 Task: Change  the formatting of the data to Which is Greater than5, In conditional formating, put the option 'Yellow Fill with Drak Yellow Text'In the sheet  Attendance Sheet for Weekly Assessmentbook
Action: Mouse moved to (143, 65)
Screenshot: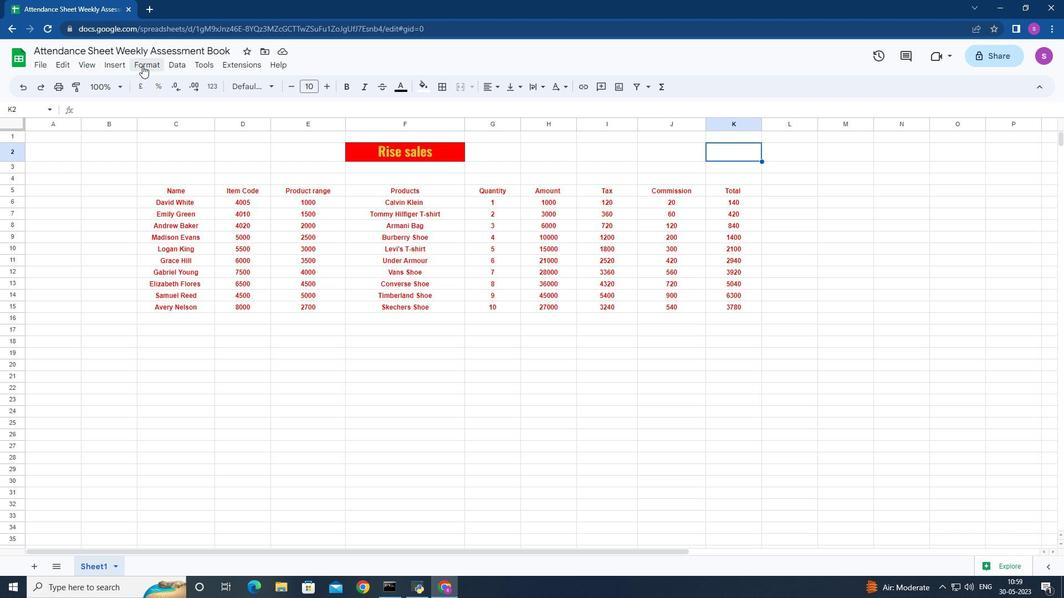 
Action: Mouse pressed left at (143, 65)
Screenshot: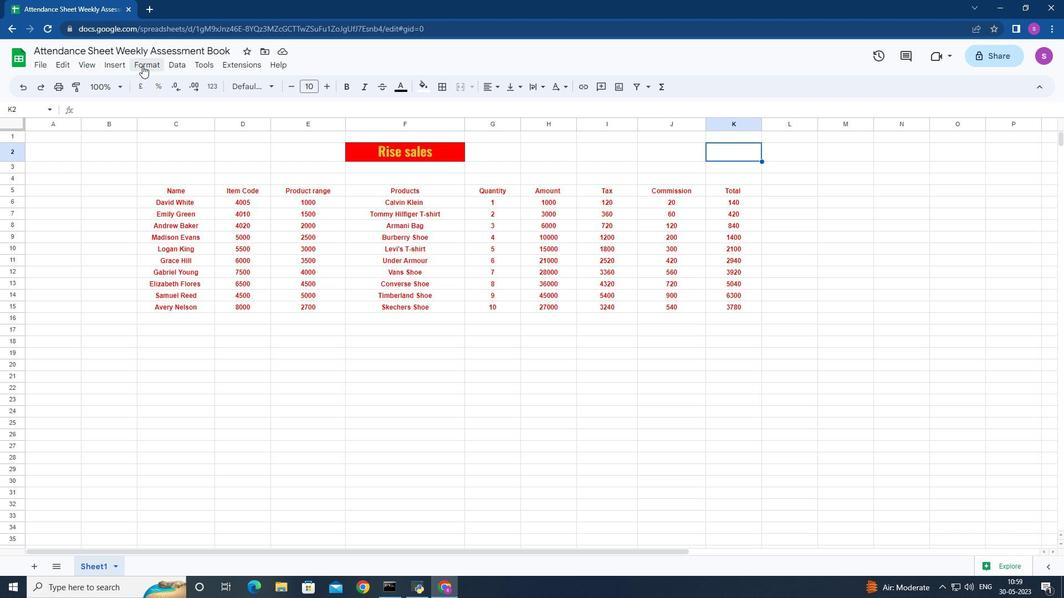 
Action: Mouse moved to (231, 257)
Screenshot: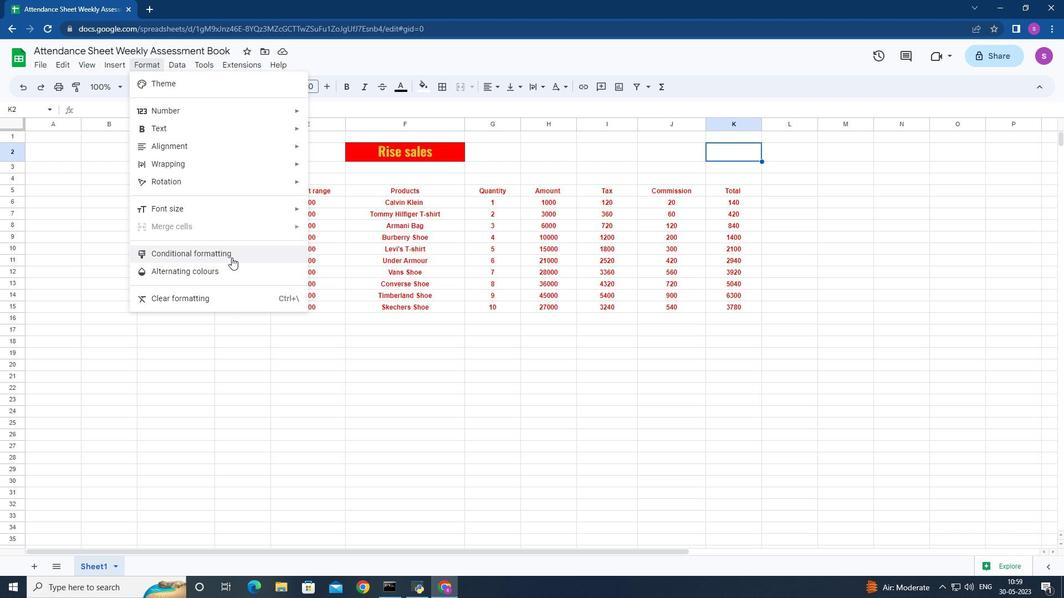 
Action: Mouse pressed left at (231, 257)
Screenshot: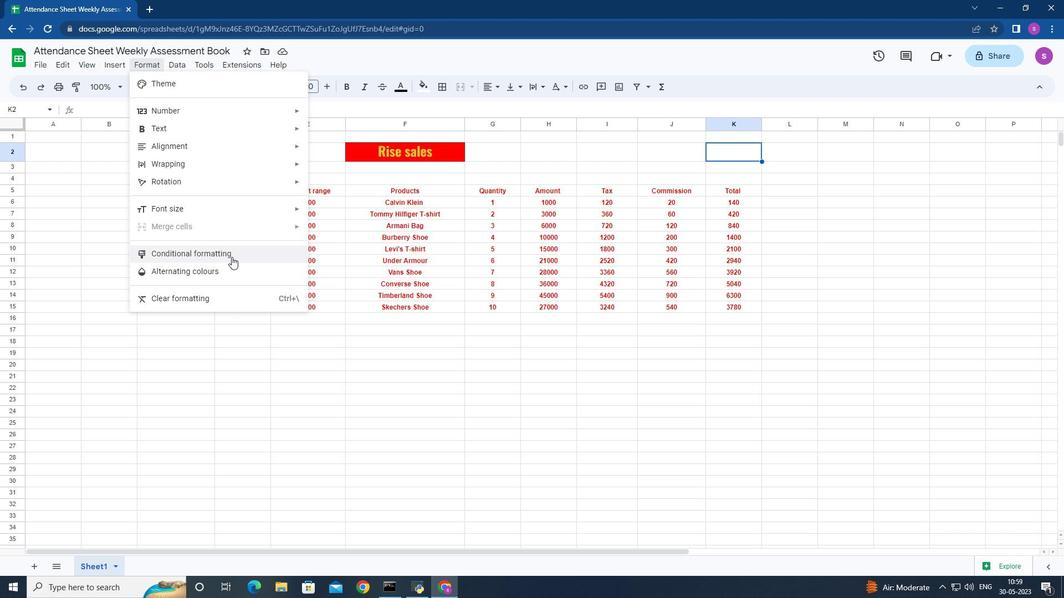 
Action: Mouse moved to (947, 141)
Screenshot: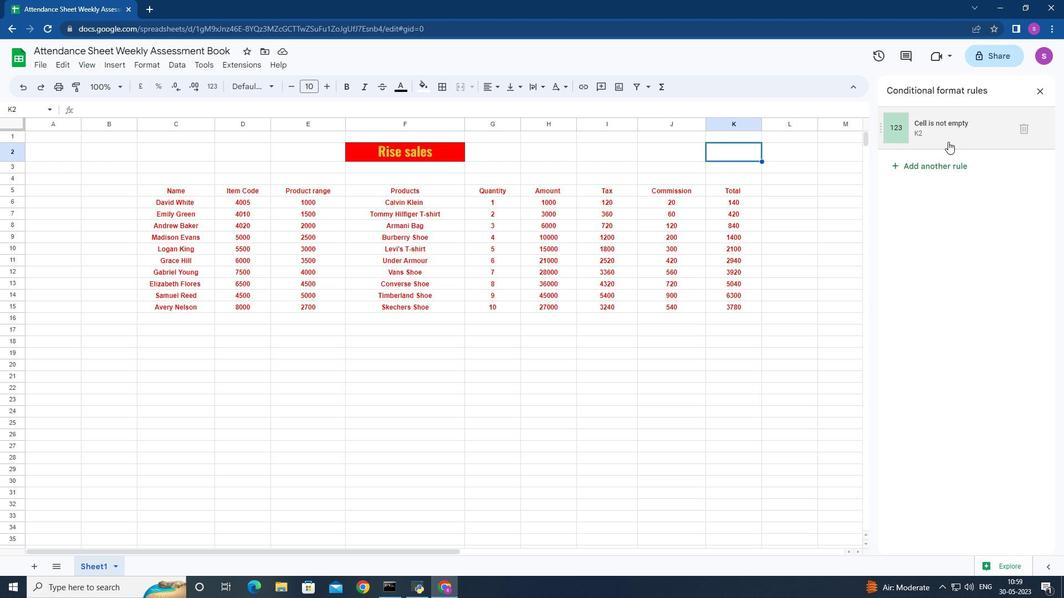 
Action: Mouse pressed left at (947, 141)
Screenshot: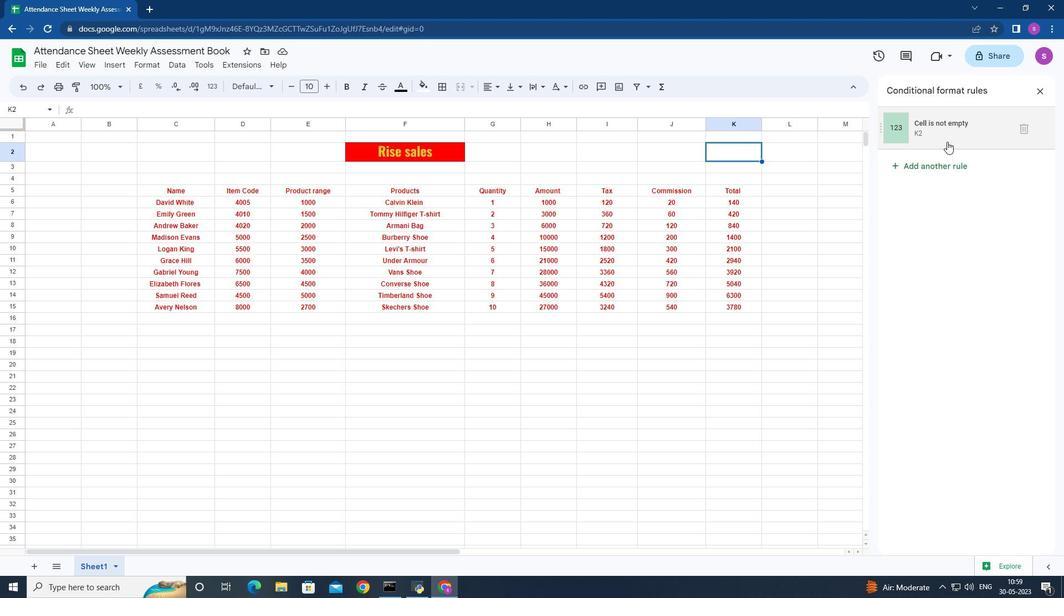 
Action: Mouse moved to (942, 235)
Screenshot: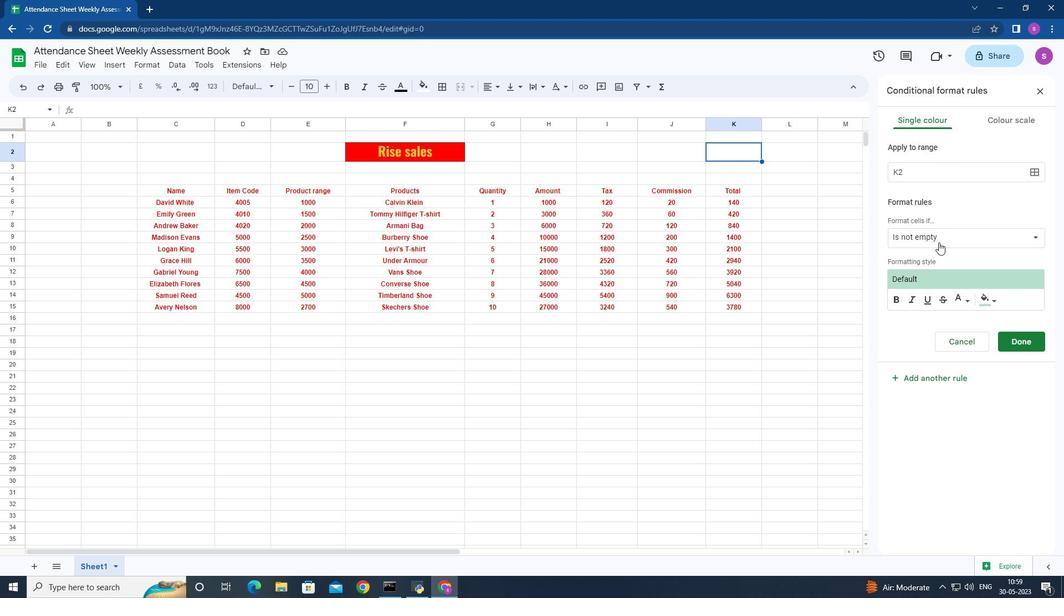 
Action: Mouse pressed left at (942, 235)
Screenshot: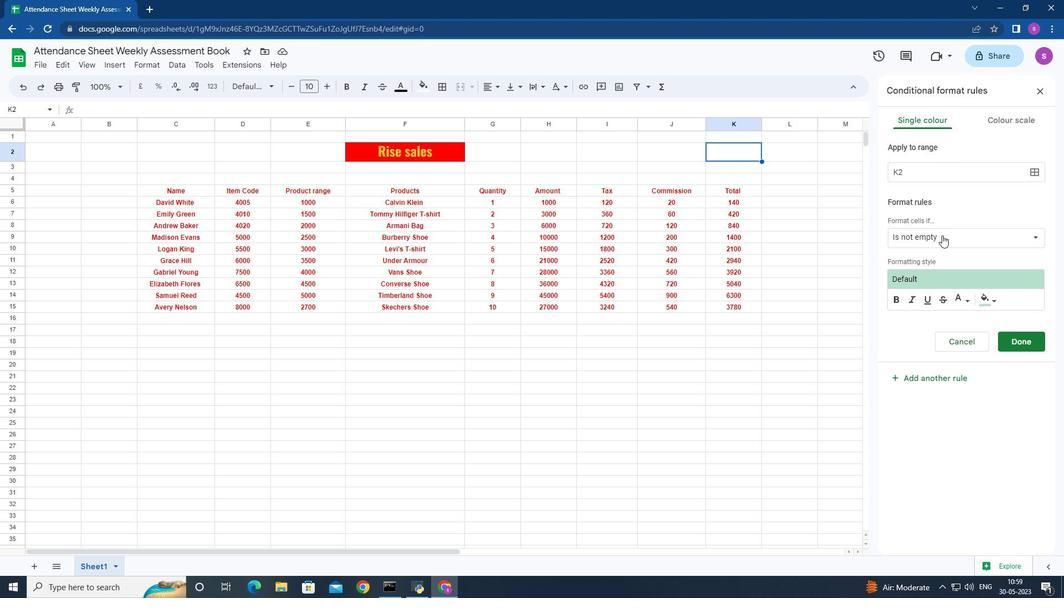 
Action: Mouse moved to (966, 417)
Screenshot: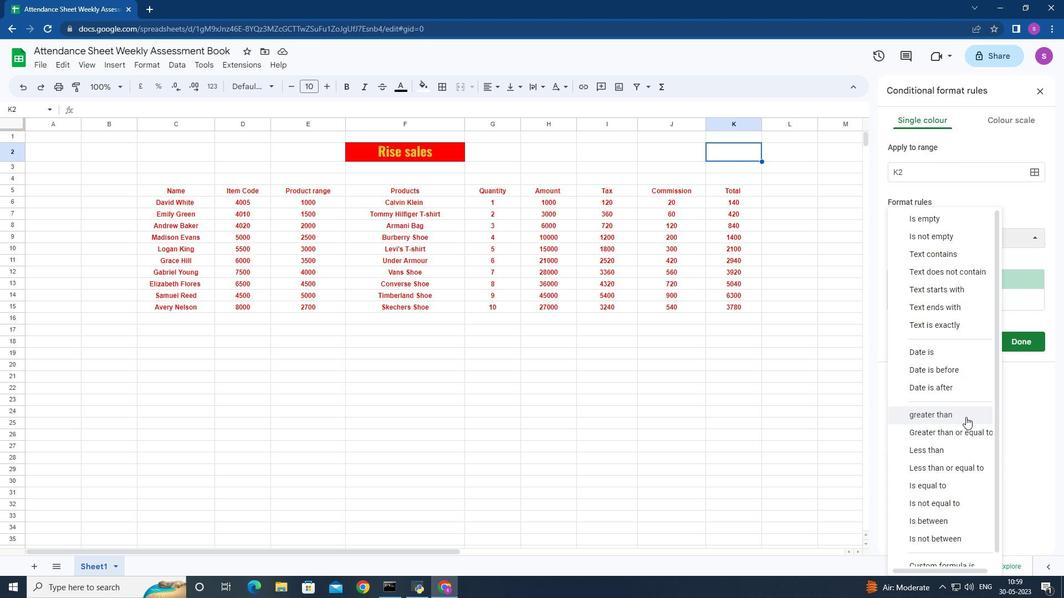 
Action: Mouse pressed left at (966, 417)
Screenshot: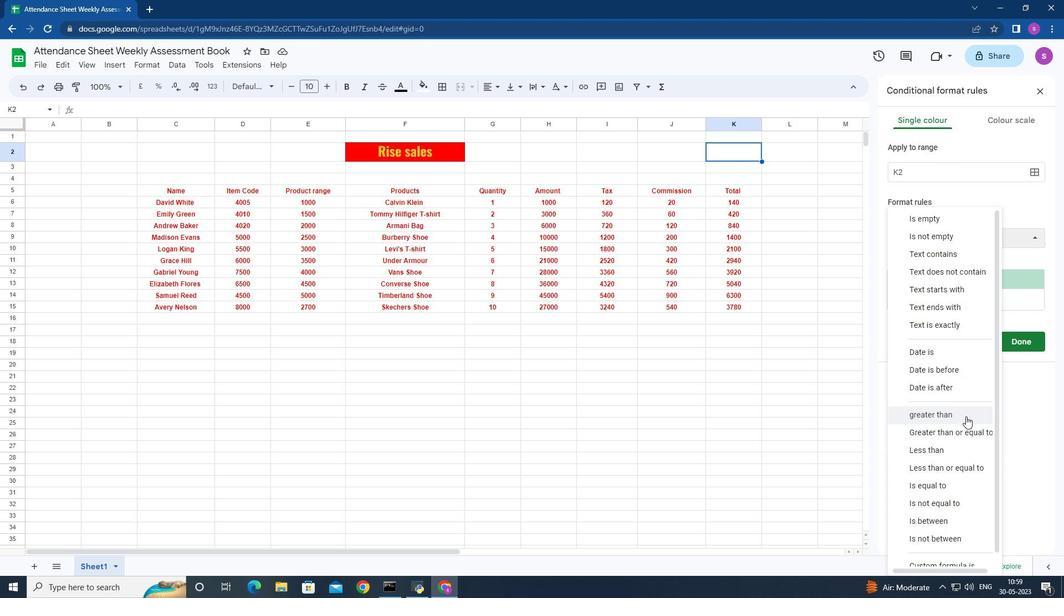 
Action: Mouse moved to (933, 265)
Screenshot: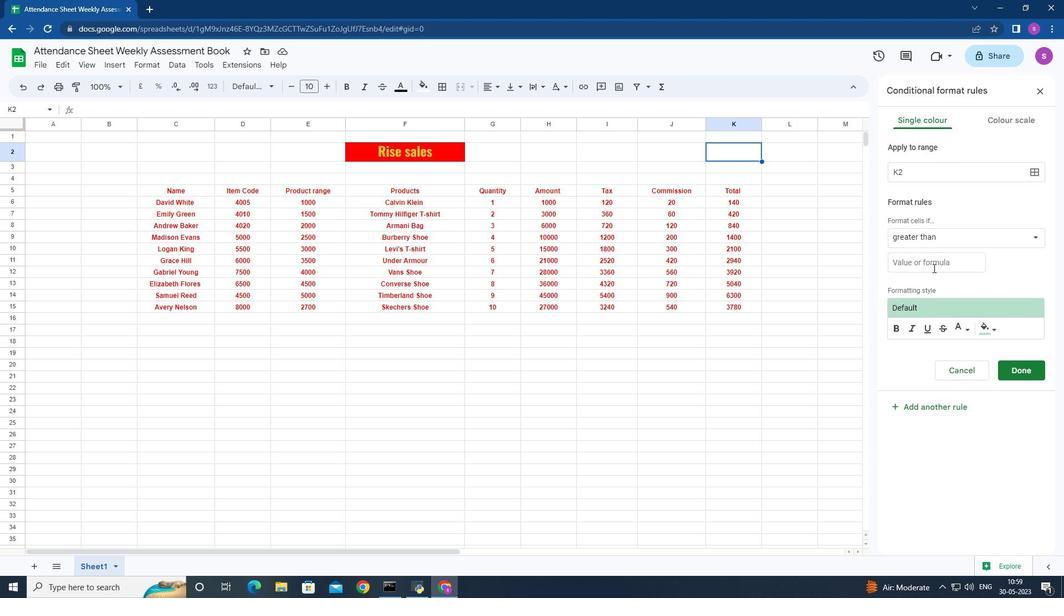 
Action: Mouse pressed left at (933, 265)
Screenshot: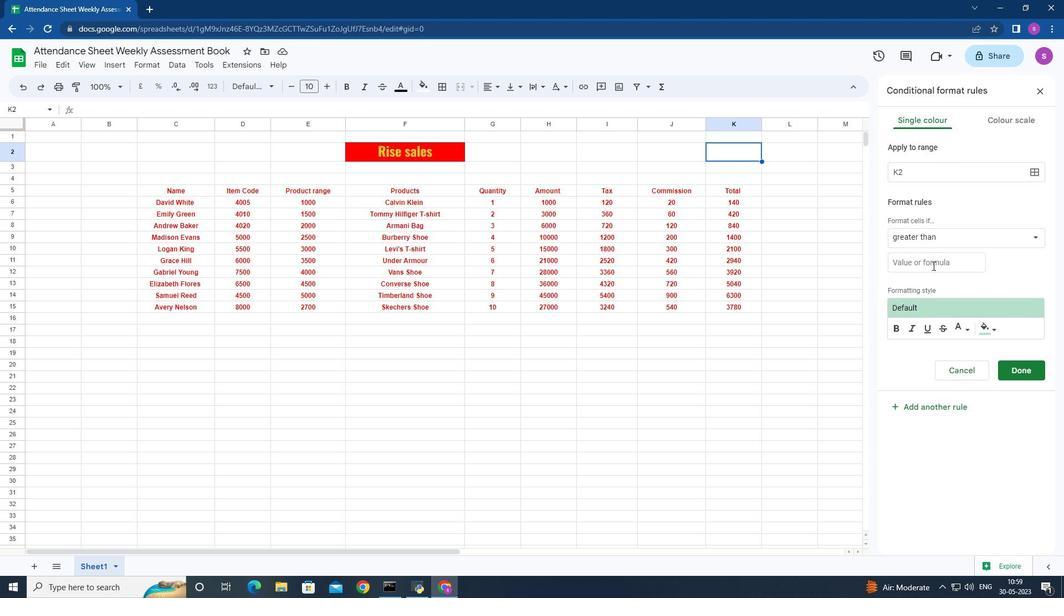 
Action: Mouse moved to (924, 263)
Screenshot: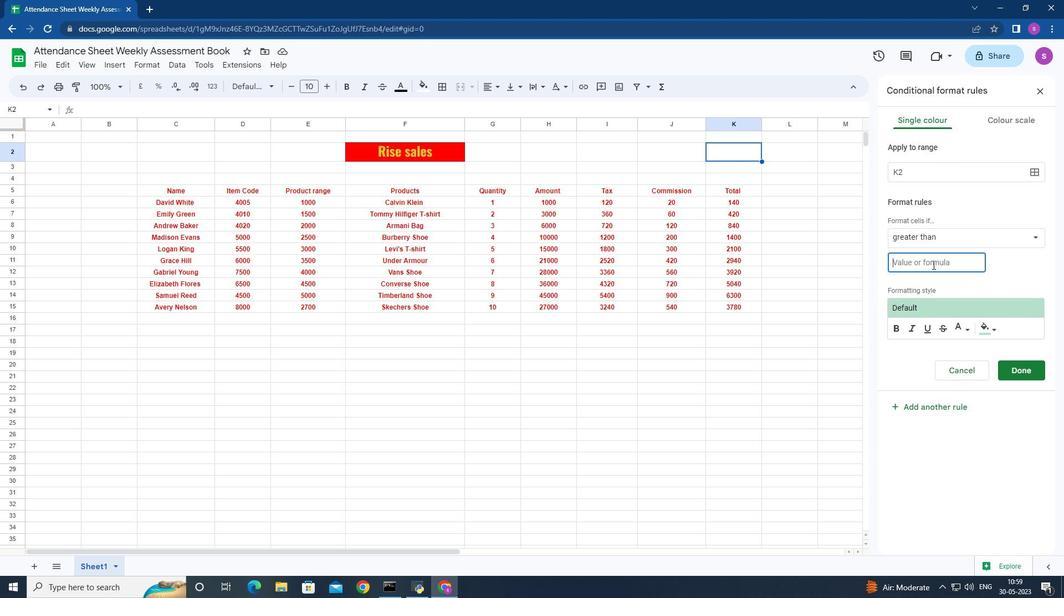 
Action: Key pressed 5
Screenshot: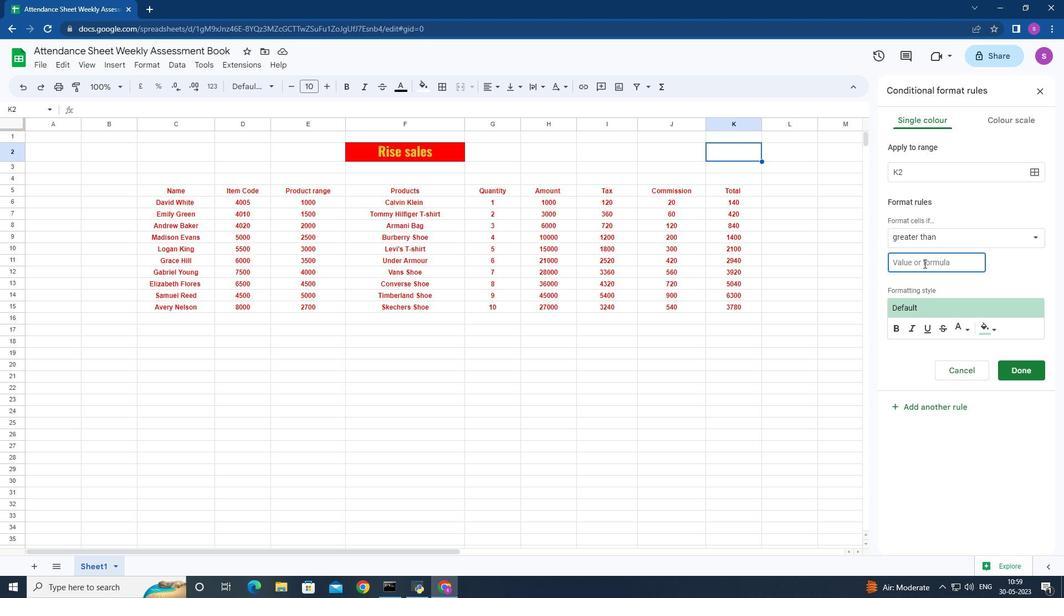 
Action: Mouse moved to (1043, 92)
Screenshot: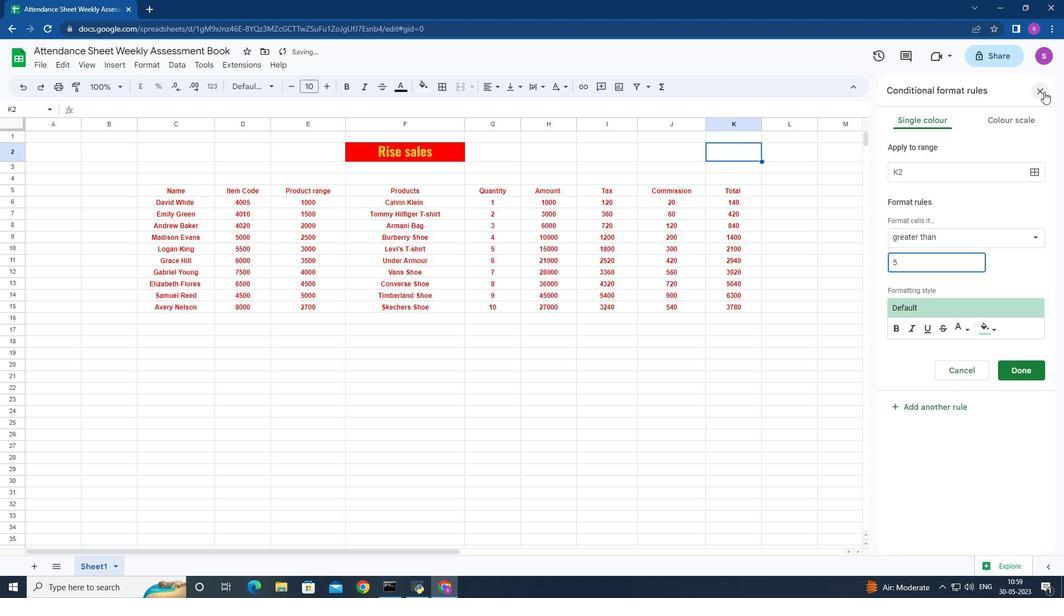 
Action: Mouse pressed left at (1043, 92)
Screenshot: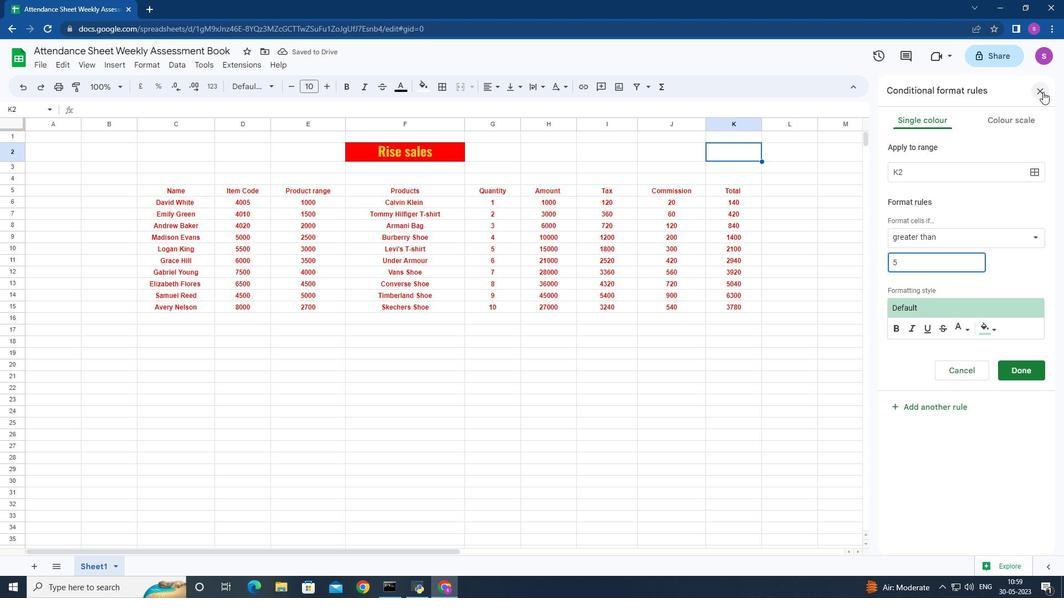 
Action: Mouse moved to (149, 189)
Screenshot: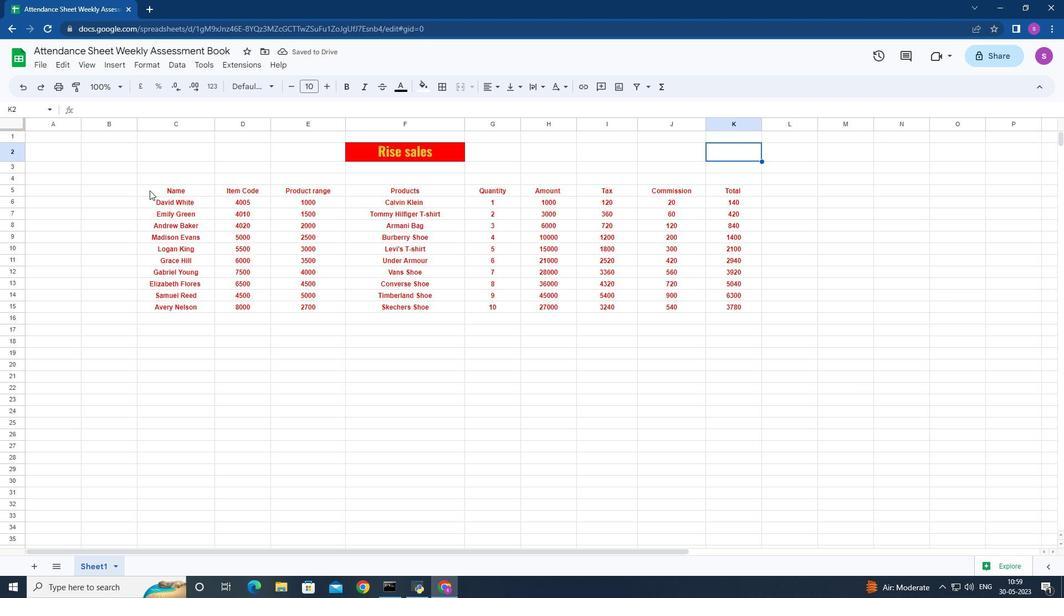 
Action: Mouse pressed left at (149, 189)
Screenshot: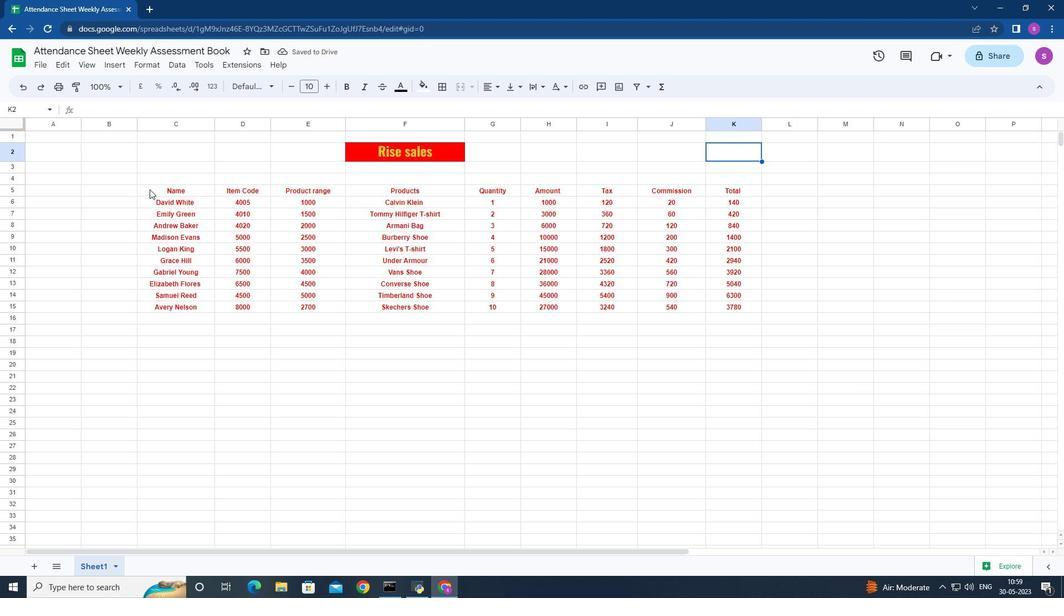 
Action: Mouse moved to (138, 63)
Screenshot: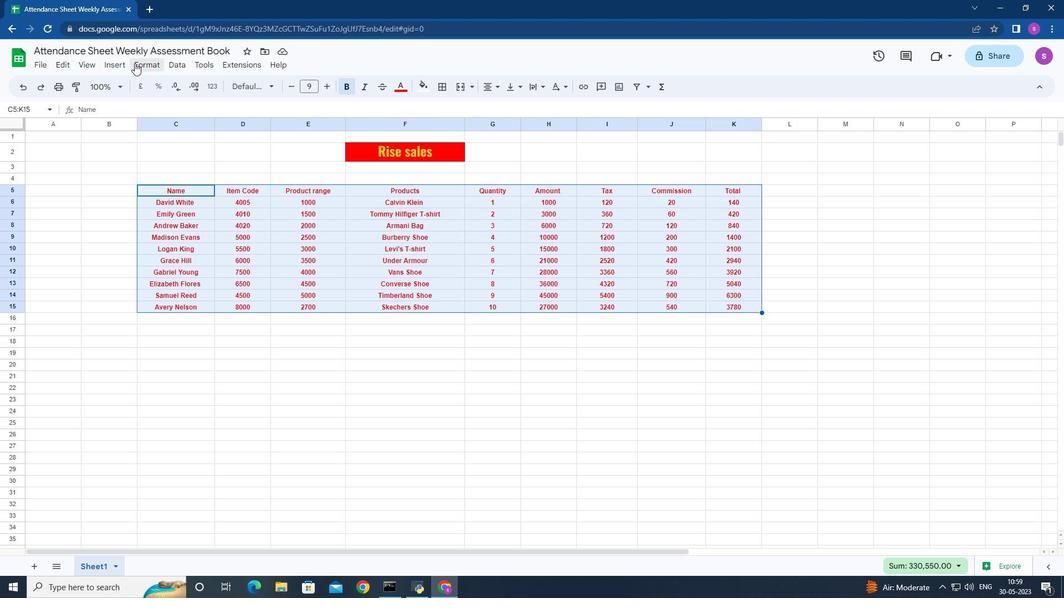 
Action: Mouse pressed left at (138, 63)
Screenshot: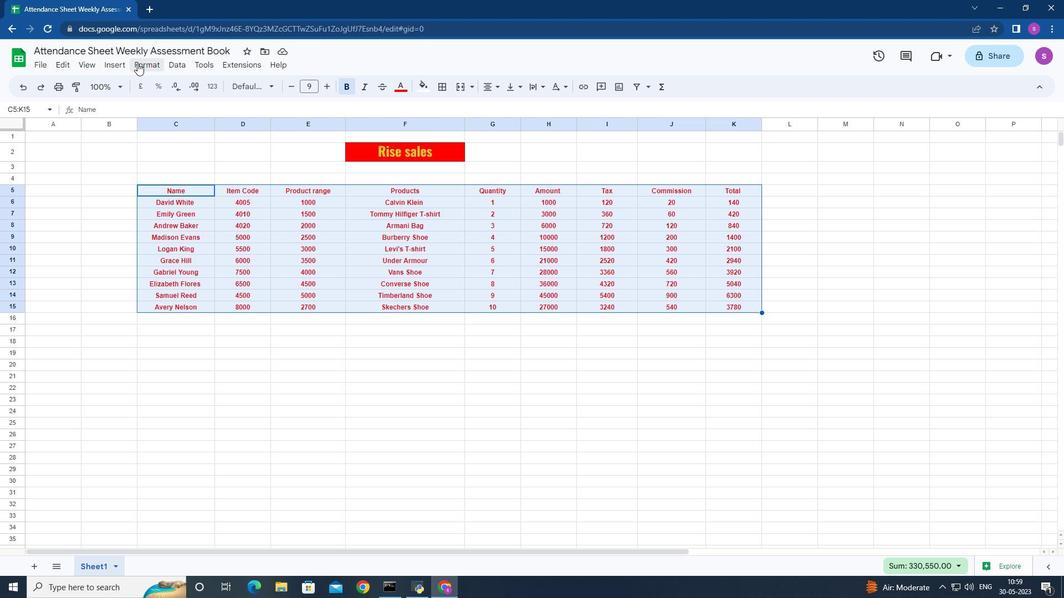 
Action: Mouse moved to (225, 250)
Screenshot: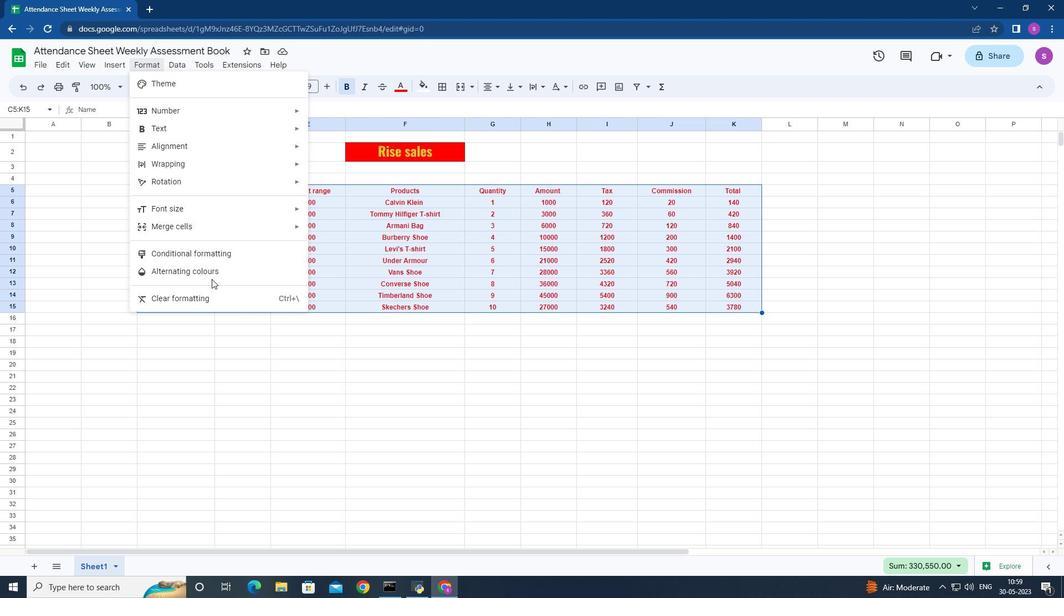 
Action: Mouse pressed left at (225, 250)
Screenshot: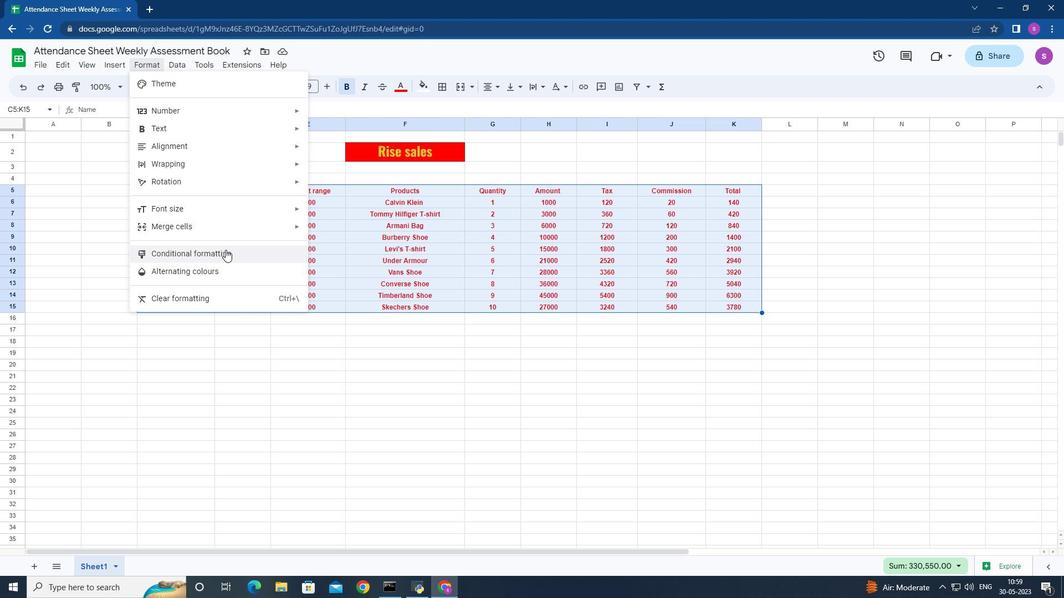 
Action: Mouse moved to (948, 239)
Screenshot: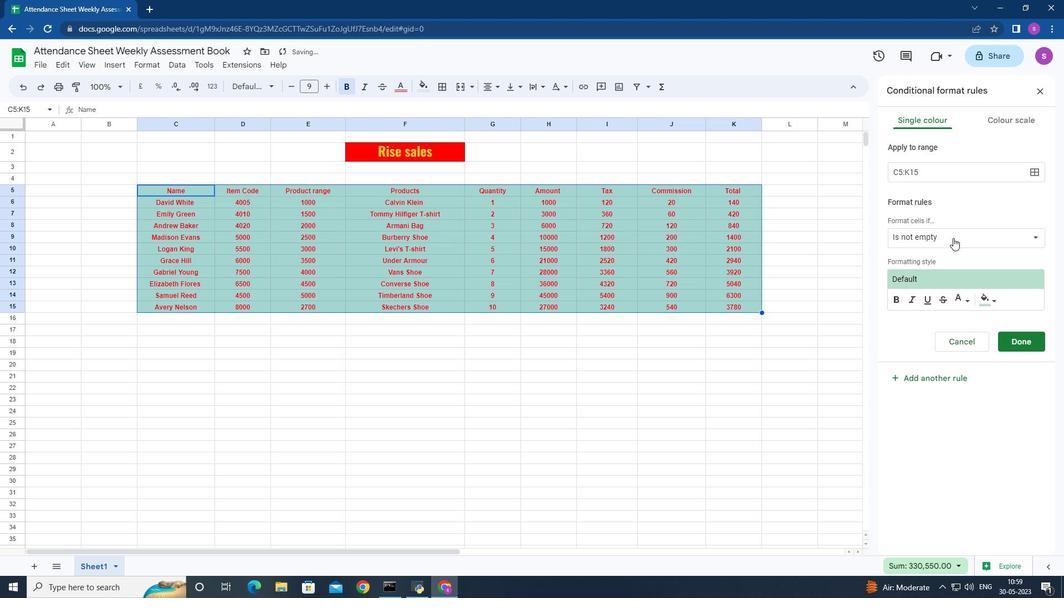 
Action: Mouse pressed left at (953, 237)
Screenshot: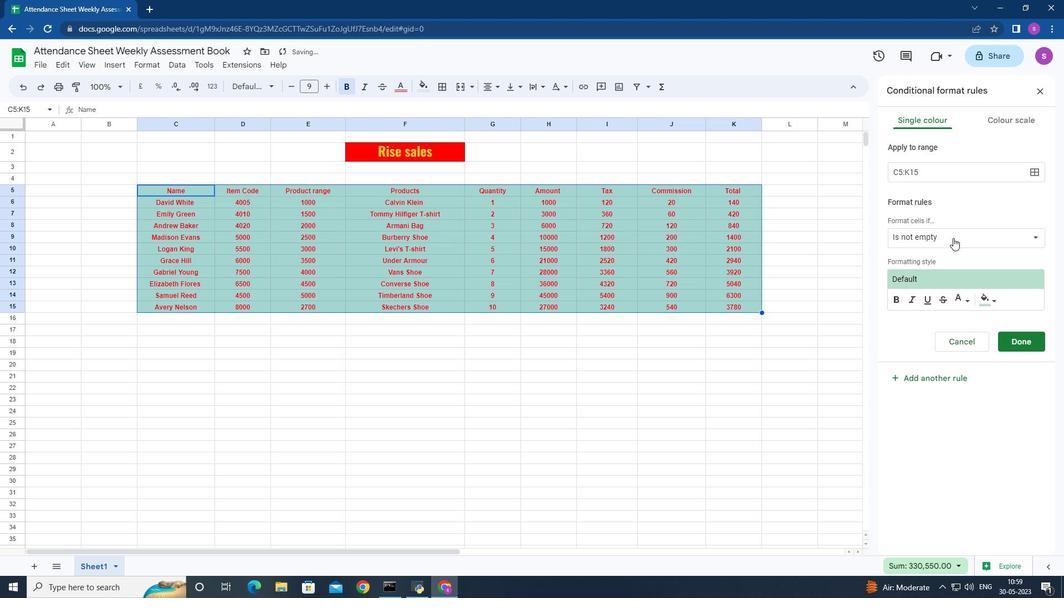 
Action: Mouse moved to (956, 413)
Screenshot: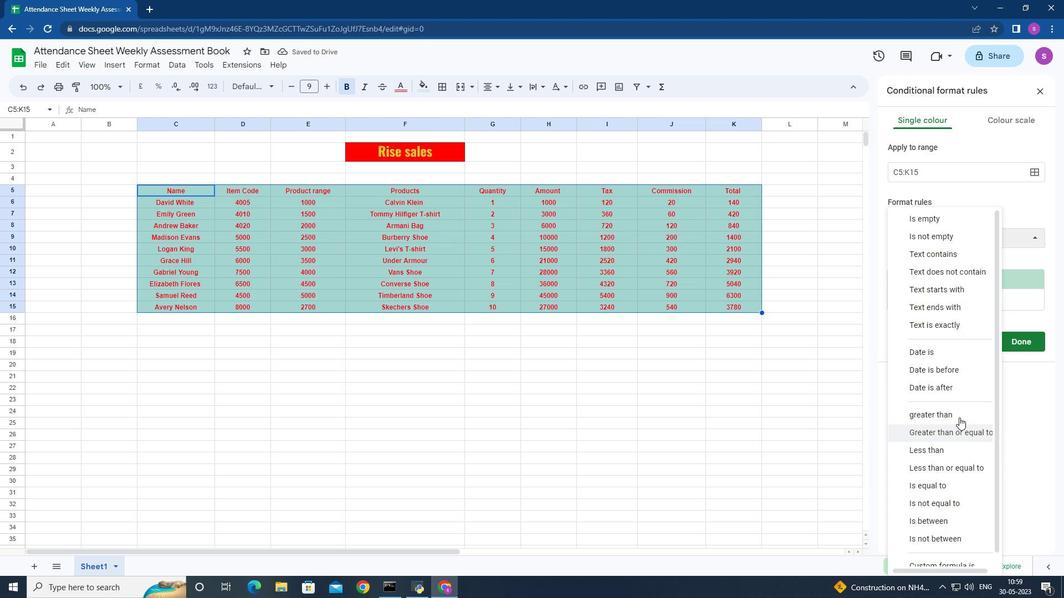 
Action: Mouse pressed left at (956, 413)
Screenshot: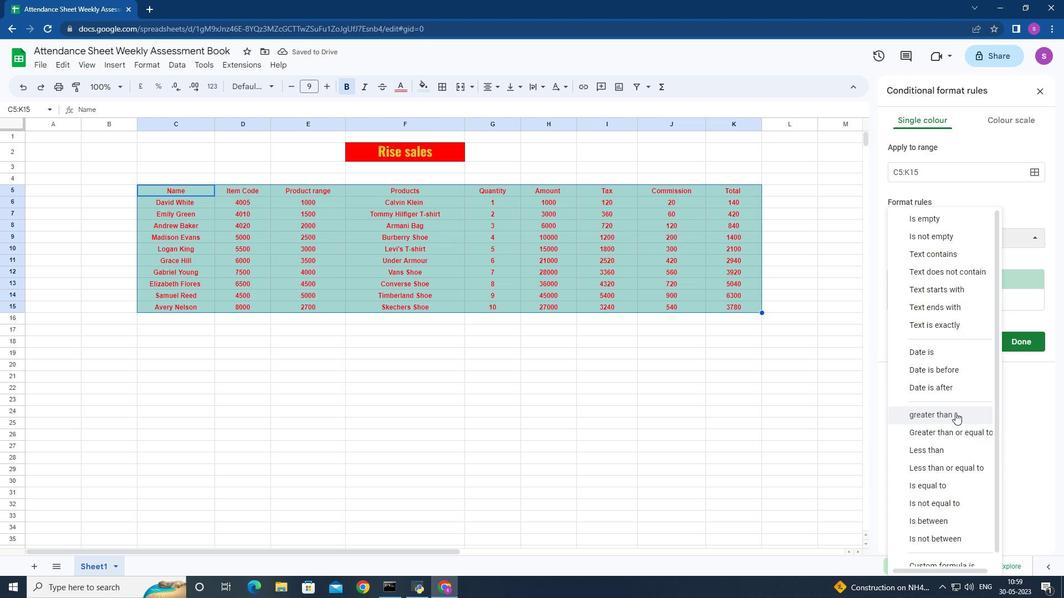 
Action: Mouse moved to (906, 261)
Screenshot: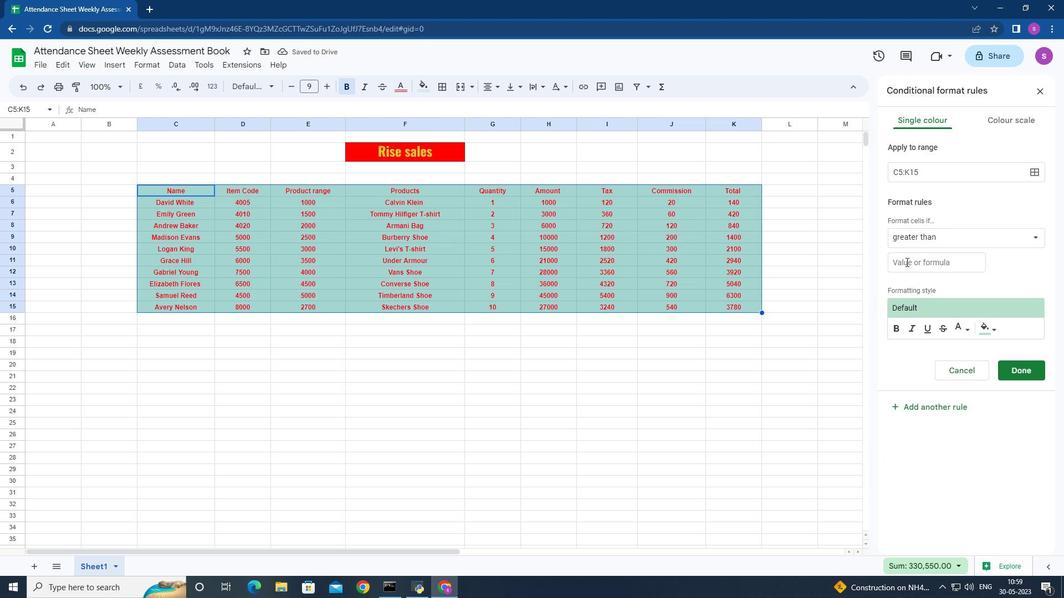 
Action: Mouse pressed left at (906, 261)
Screenshot: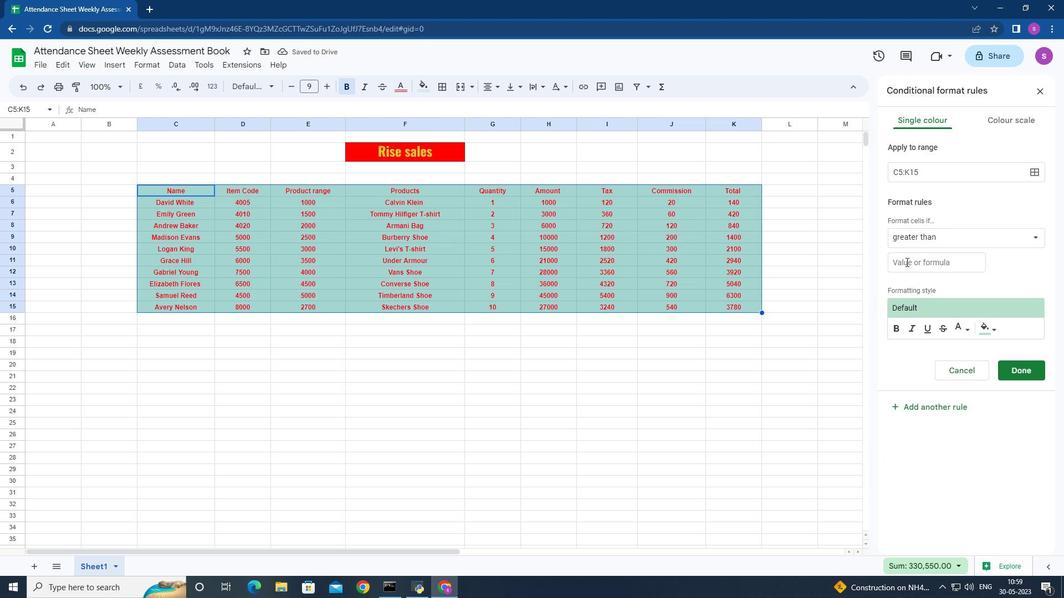 
Action: Mouse moved to (903, 263)
Screenshot: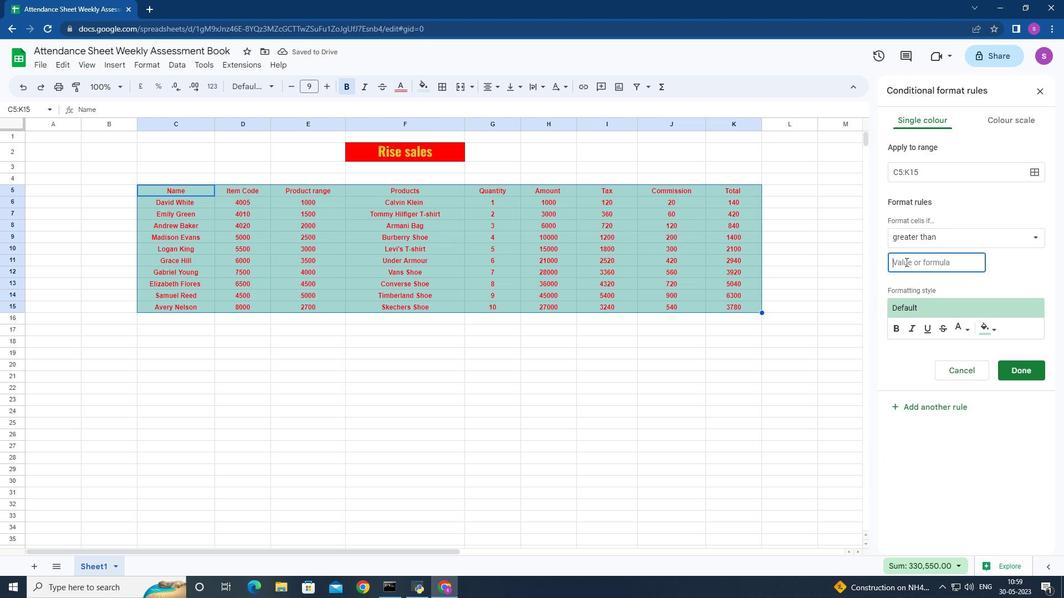 
Action: Key pressed 5
Screenshot: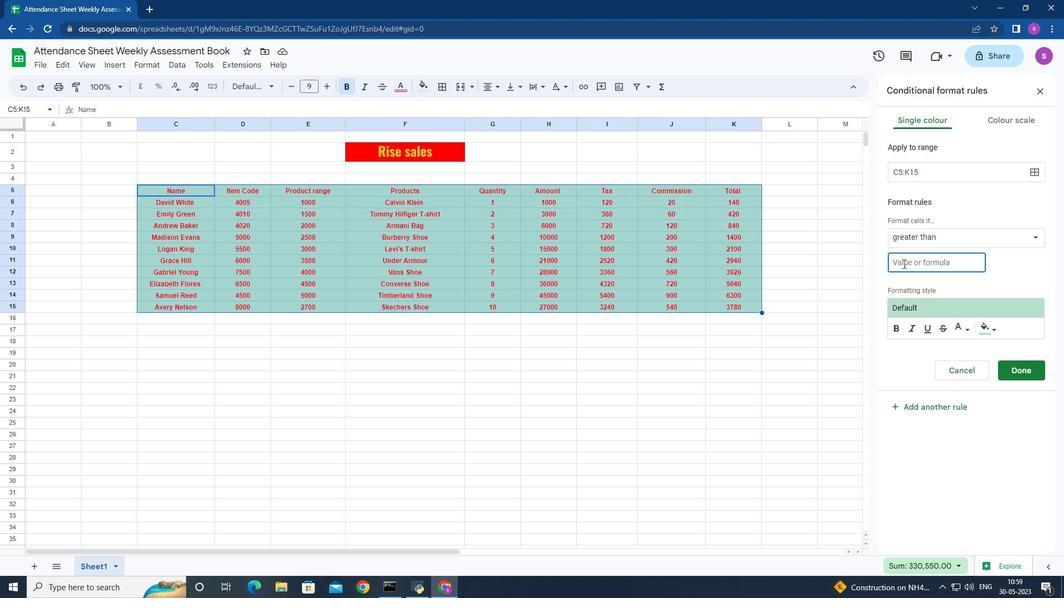 
Action: Mouse moved to (991, 328)
Screenshot: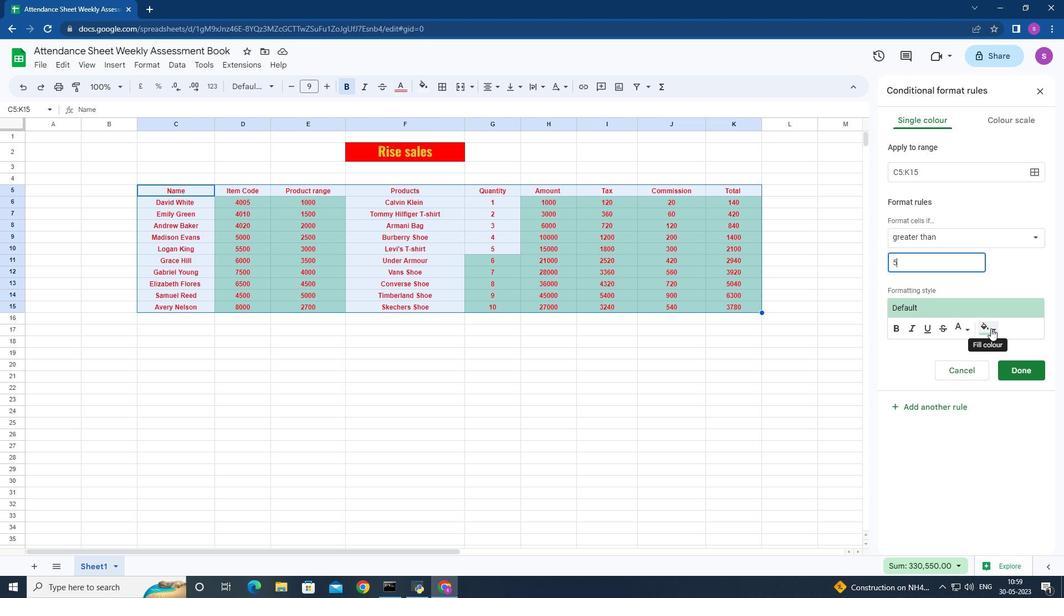
Action: Mouse pressed left at (991, 328)
Screenshot: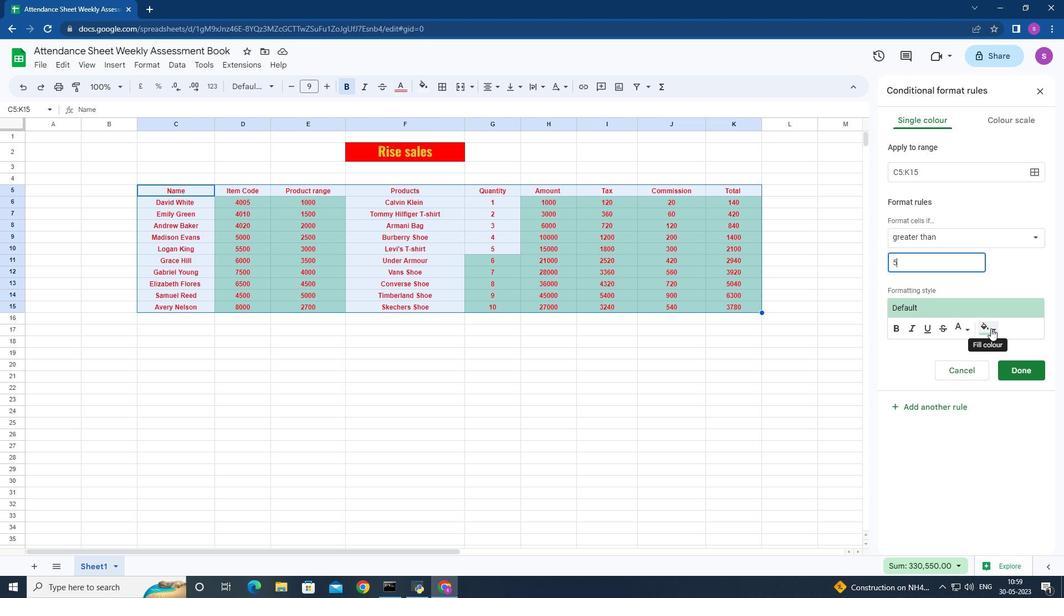 
Action: Mouse moved to (915, 382)
Screenshot: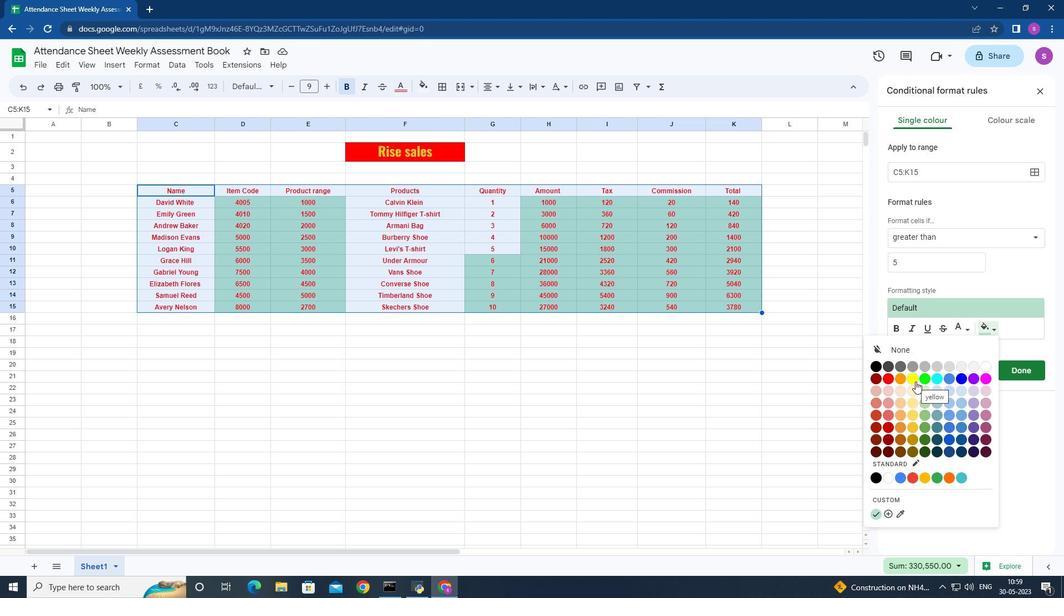 
Action: Mouse pressed left at (915, 382)
Screenshot: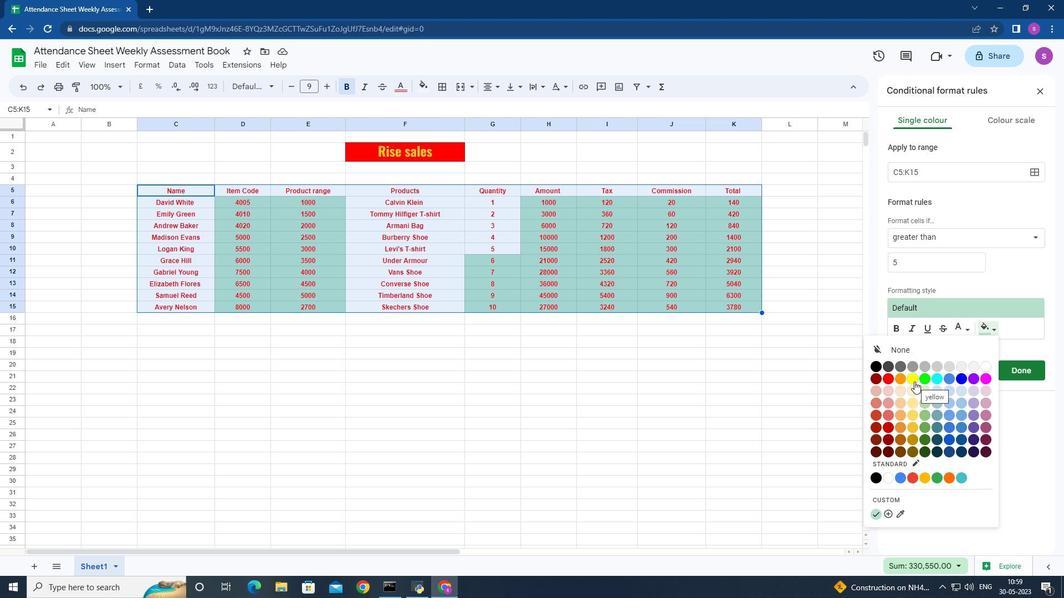 
Action: Mouse moved to (966, 329)
Screenshot: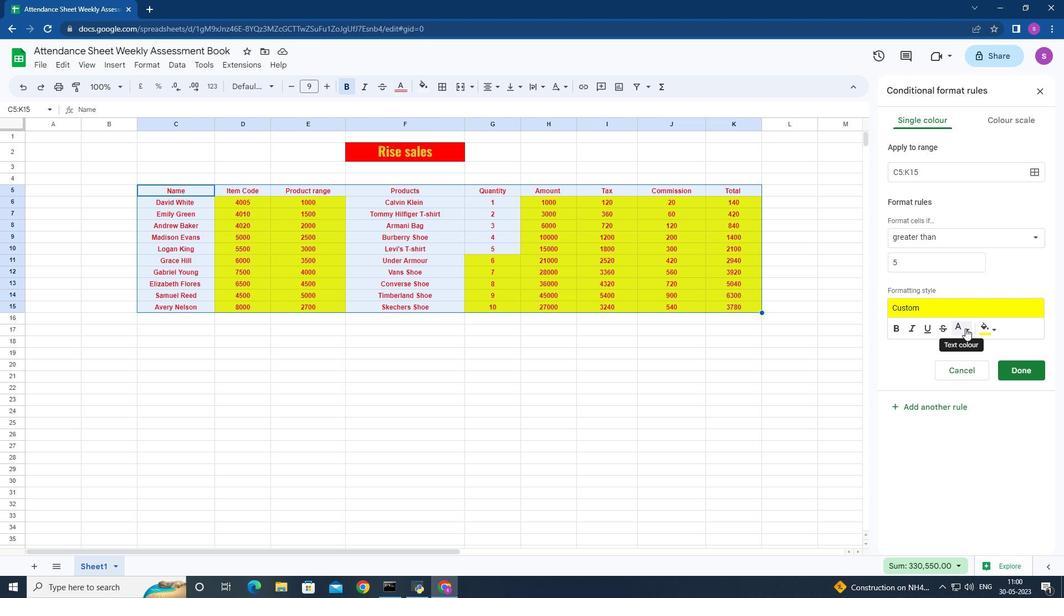 
Action: Mouse pressed left at (966, 329)
Screenshot: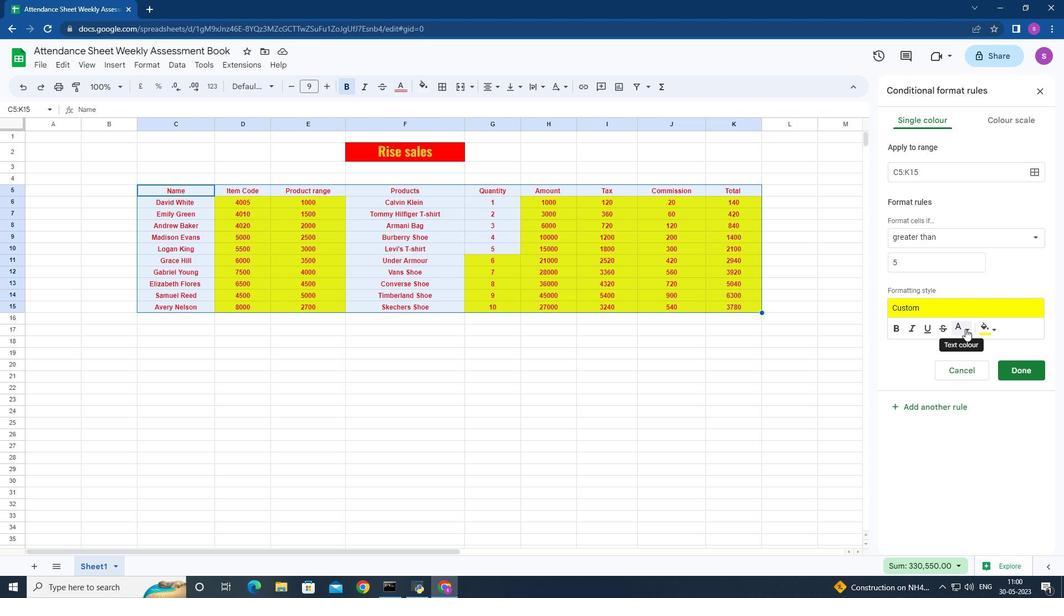 
Action: Mouse moved to (887, 438)
Screenshot: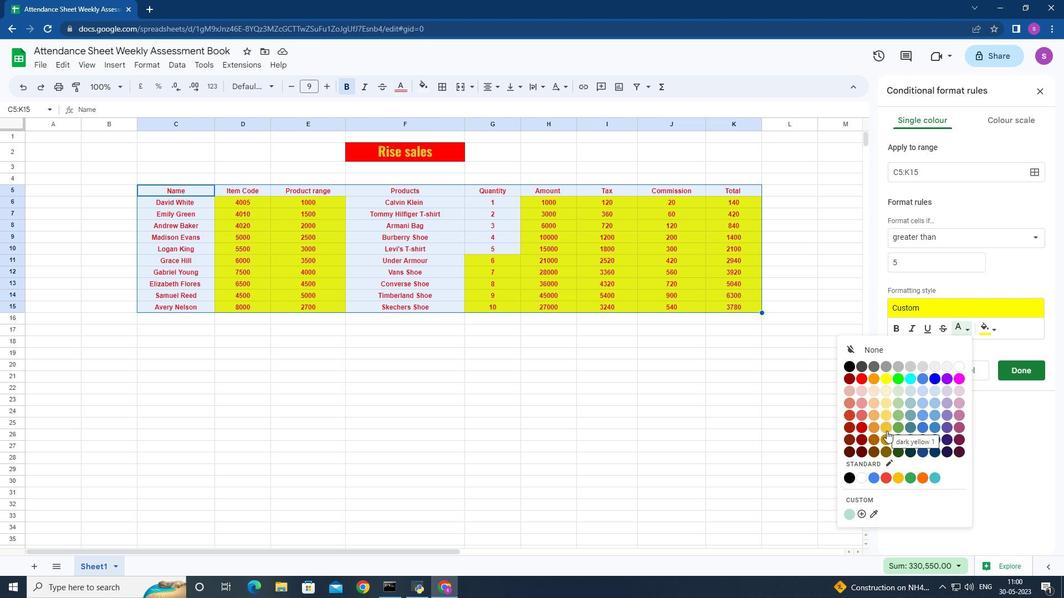 
Action: Mouse pressed left at (887, 438)
Screenshot: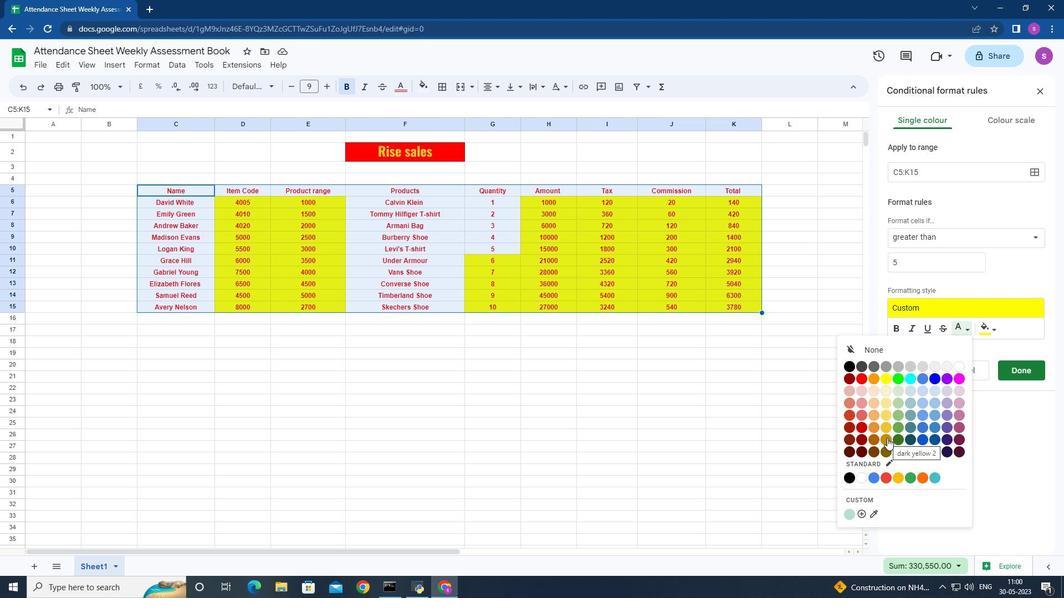 
Action: Mouse moved to (1018, 369)
Screenshot: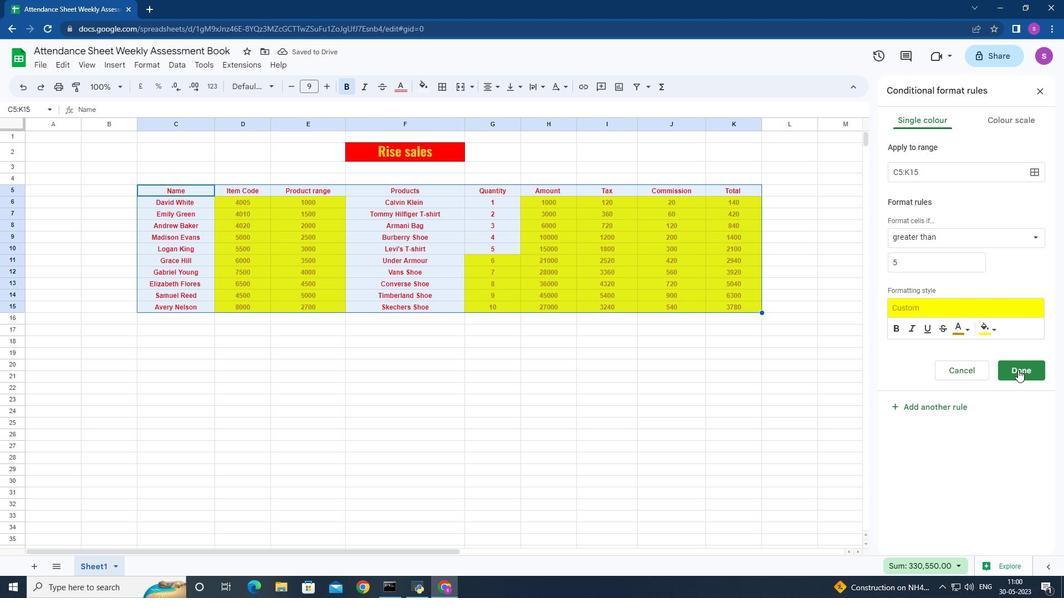 
Action: Mouse pressed left at (1018, 369)
Screenshot: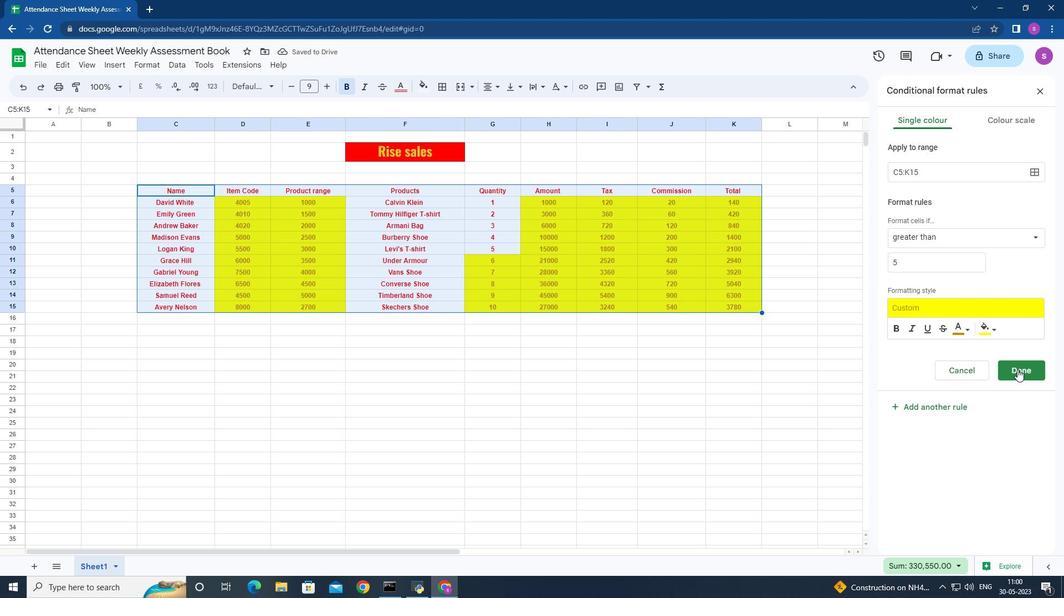 
Action: Mouse moved to (607, 338)
Screenshot: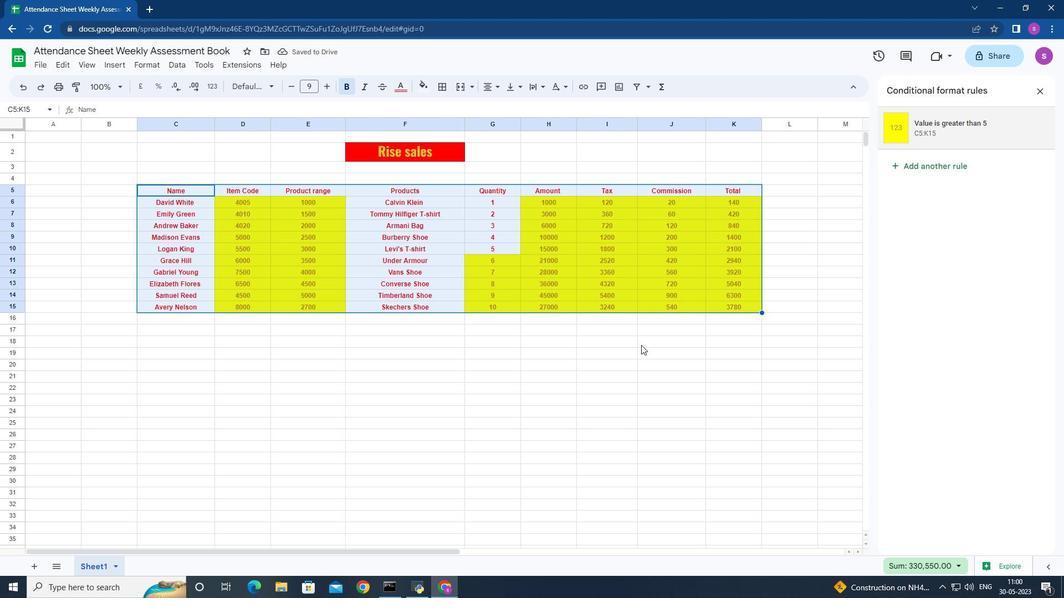 
Action: Mouse pressed left at (607, 338)
Screenshot: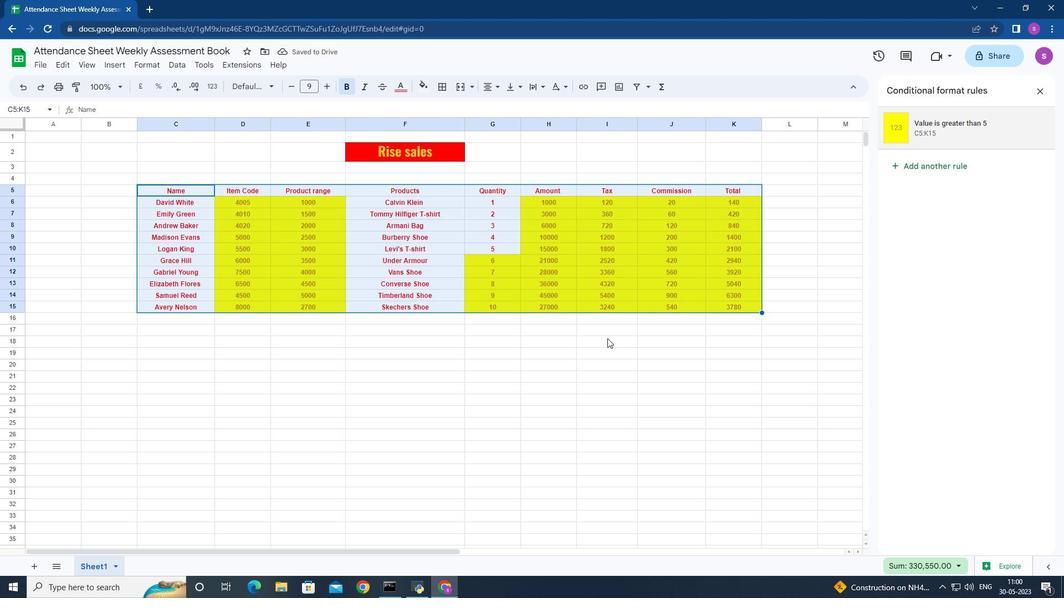 
Action: Mouse moved to (681, 184)
Screenshot: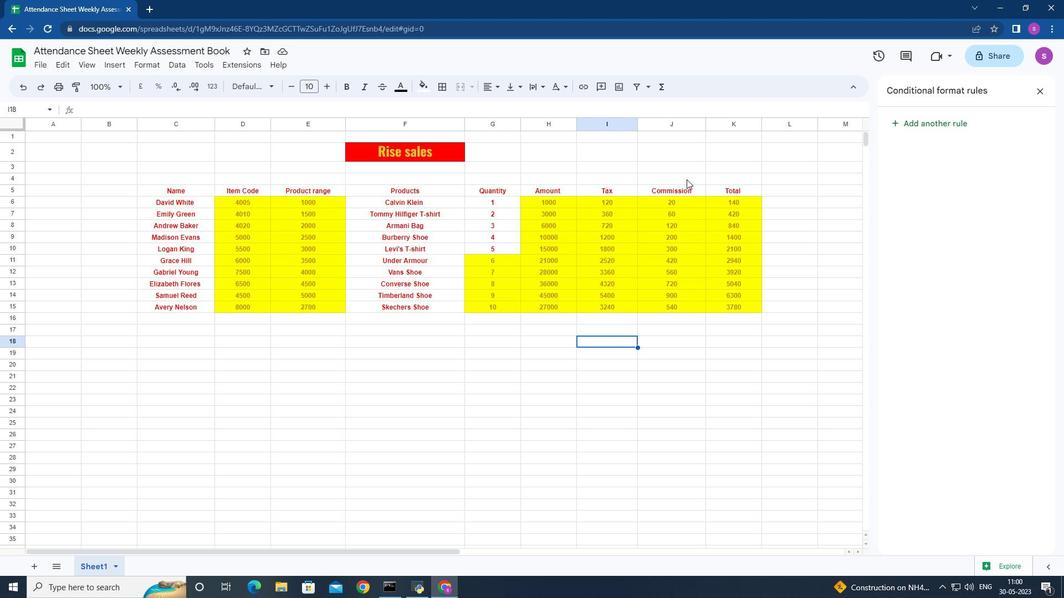 
Action: Mouse scrolled (681, 184) with delta (0, 0)
Screenshot: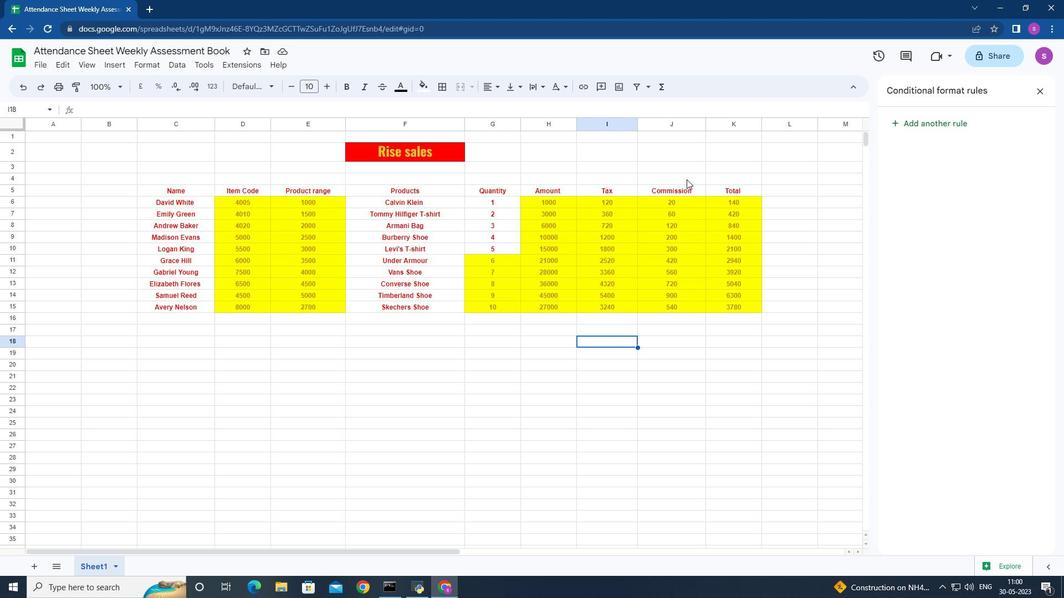 
Action: Mouse moved to (681, 184)
Screenshot: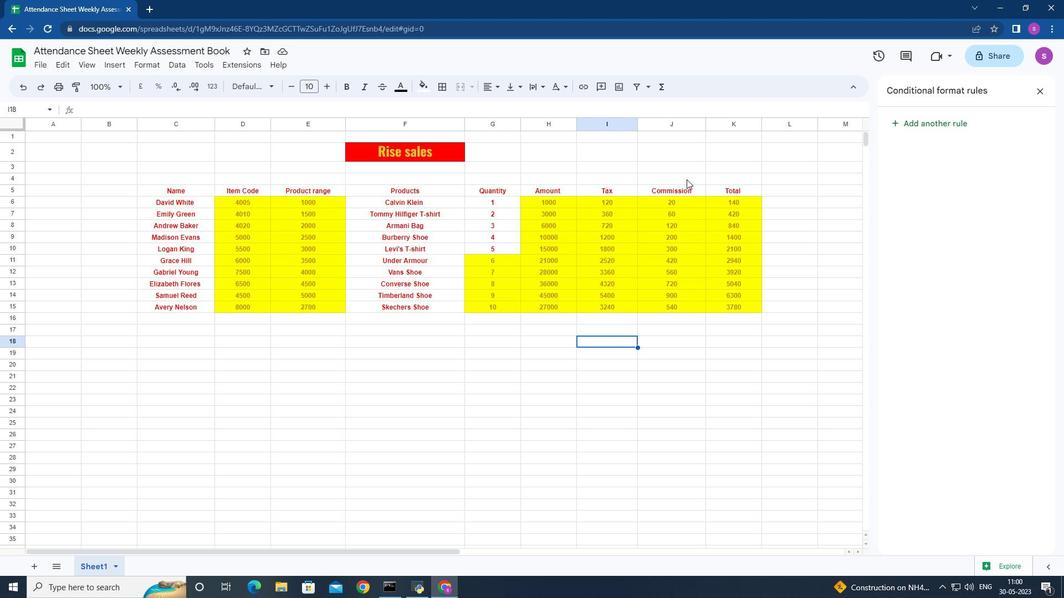
Action: Mouse scrolled (681, 185) with delta (0, 0)
Screenshot: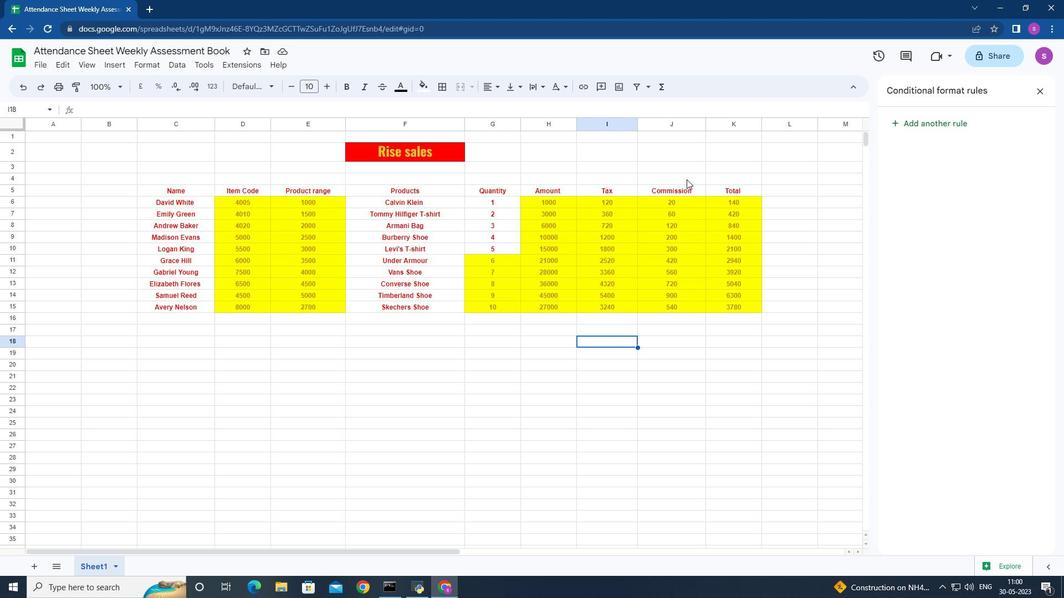 
Action: Mouse moved to (679, 185)
Screenshot: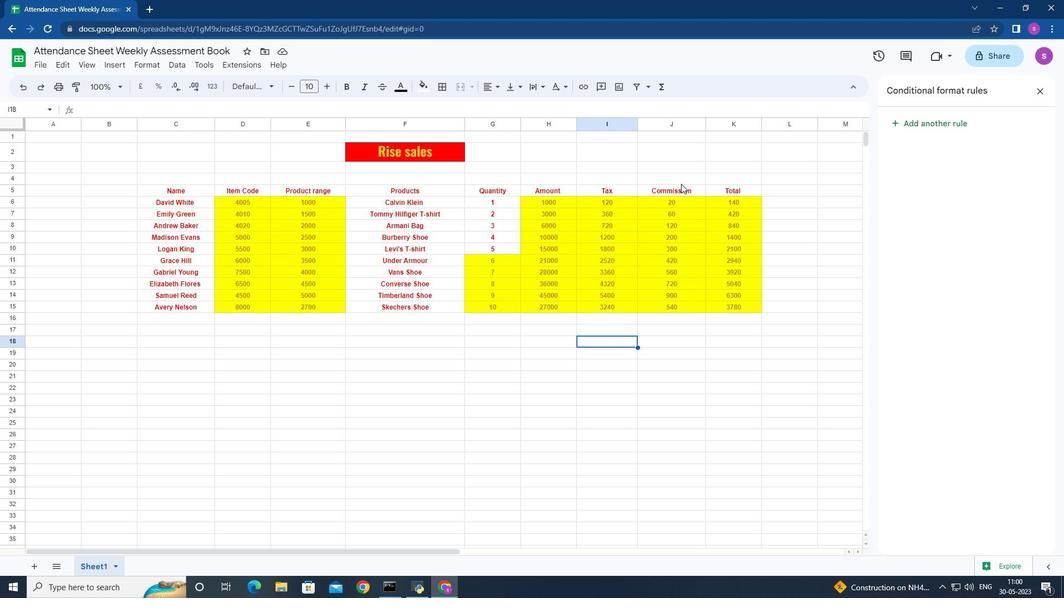 
Action: Mouse scrolled (679, 186) with delta (0, 0)
Screenshot: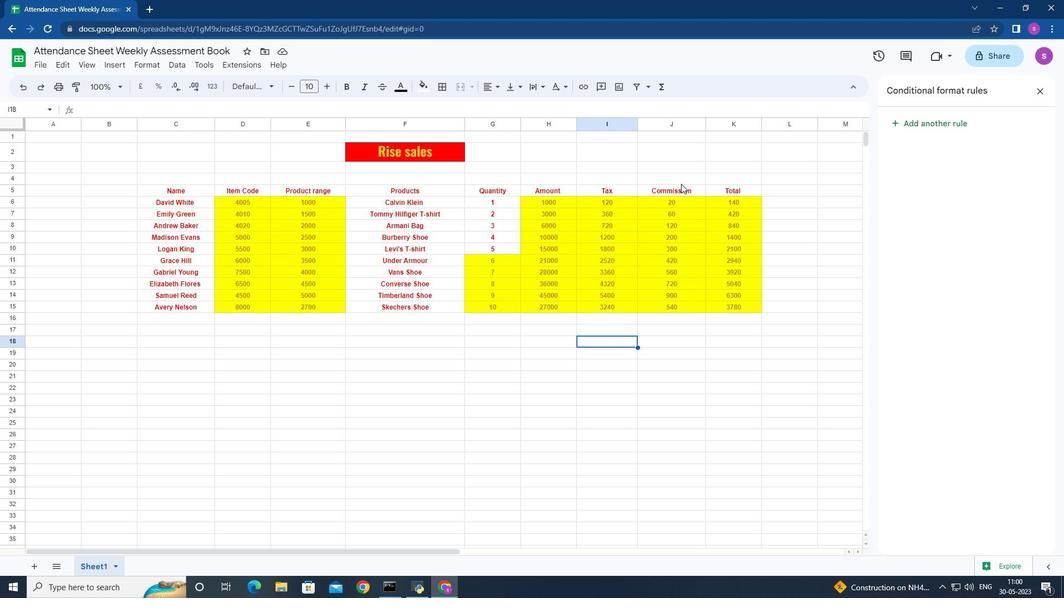 
Action: Mouse moved to (653, 205)
Screenshot: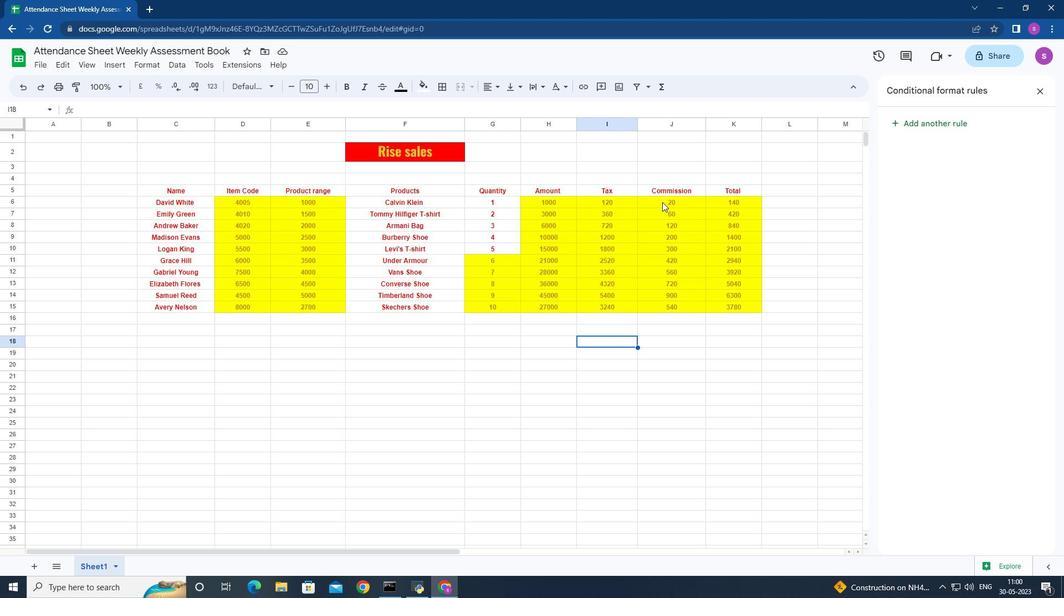 
Action: Mouse scrolled (653, 205) with delta (0, 0)
Screenshot: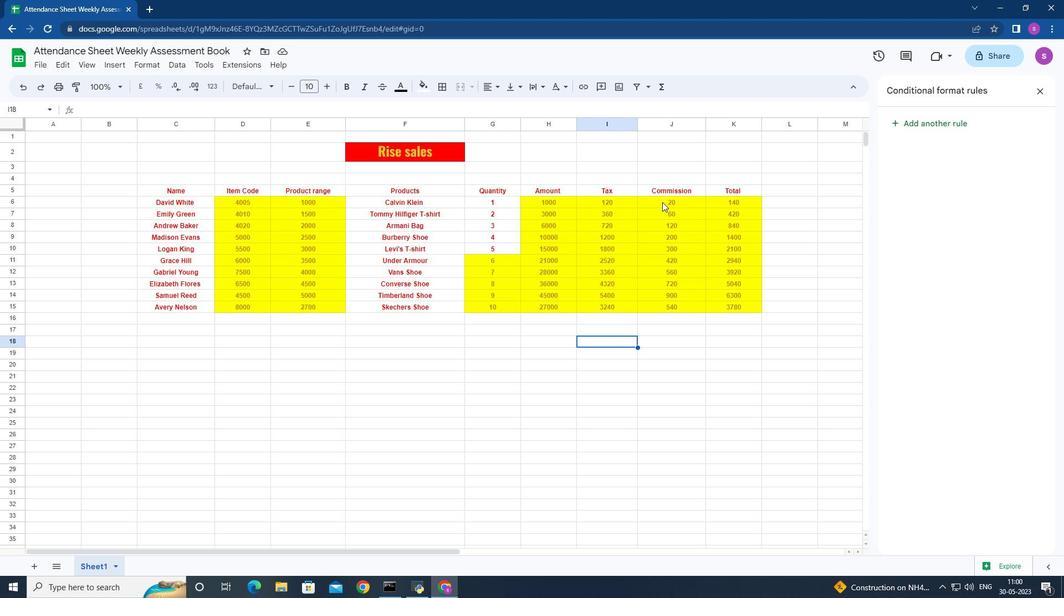 
Action: Mouse moved to (713, 196)
Screenshot: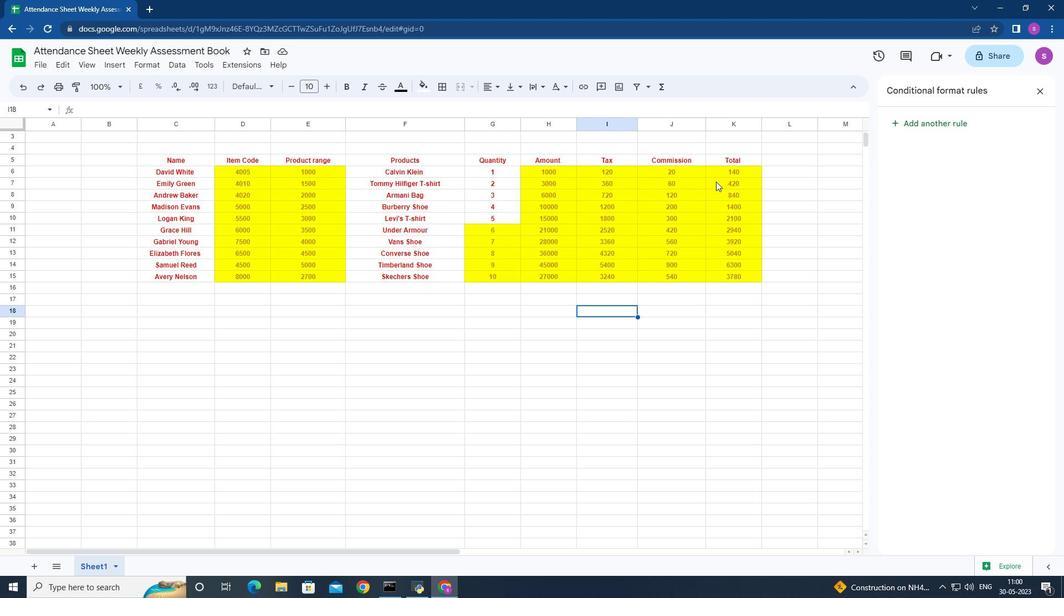 
Action: Mouse scrolled (713, 197) with delta (0, 0)
Screenshot: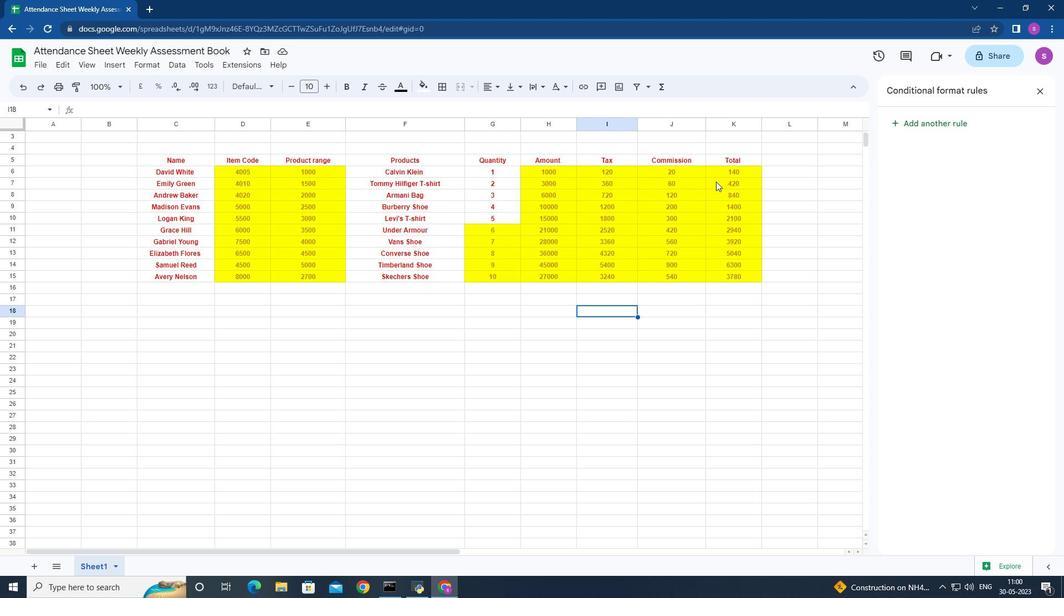 
Action: Mouse moved to (711, 206)
Screenshot: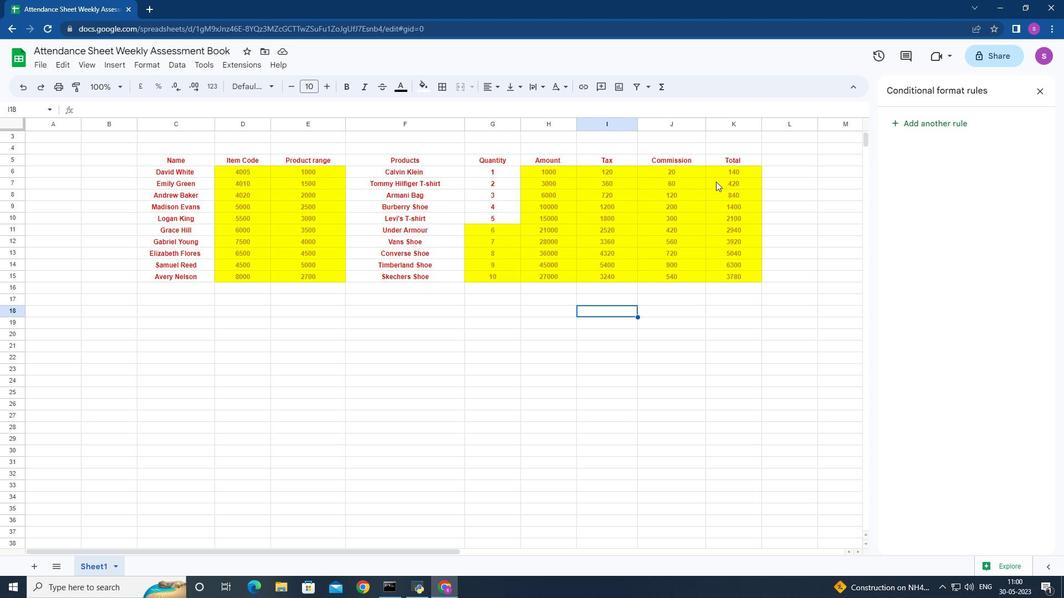 
Action: Mouse scrolled (712, 203) with delta (0, 0)
Screenshot: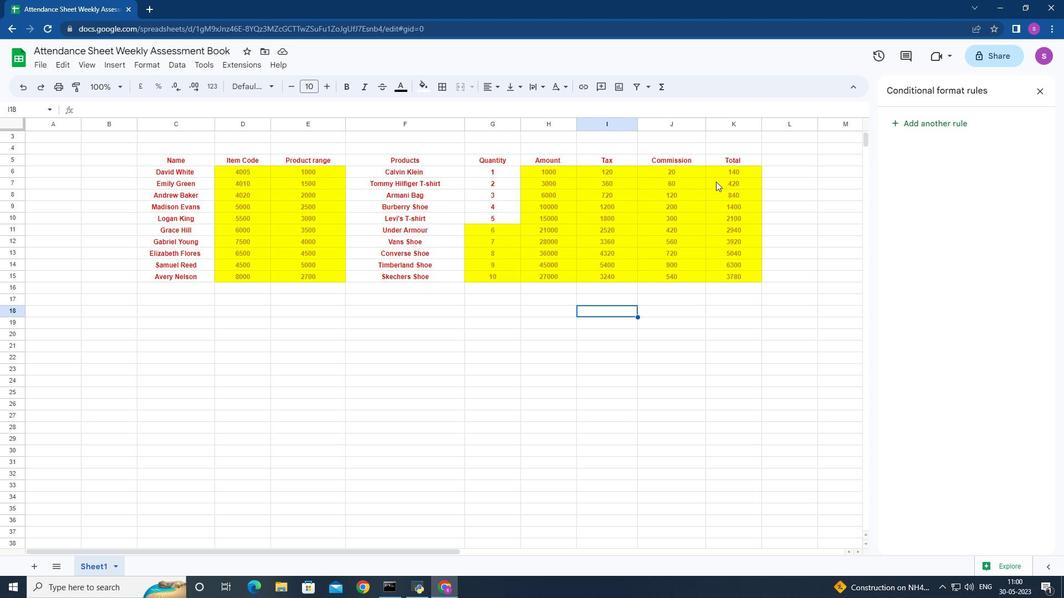 
Action: Mouse moved to (710, 222)
Screenshot: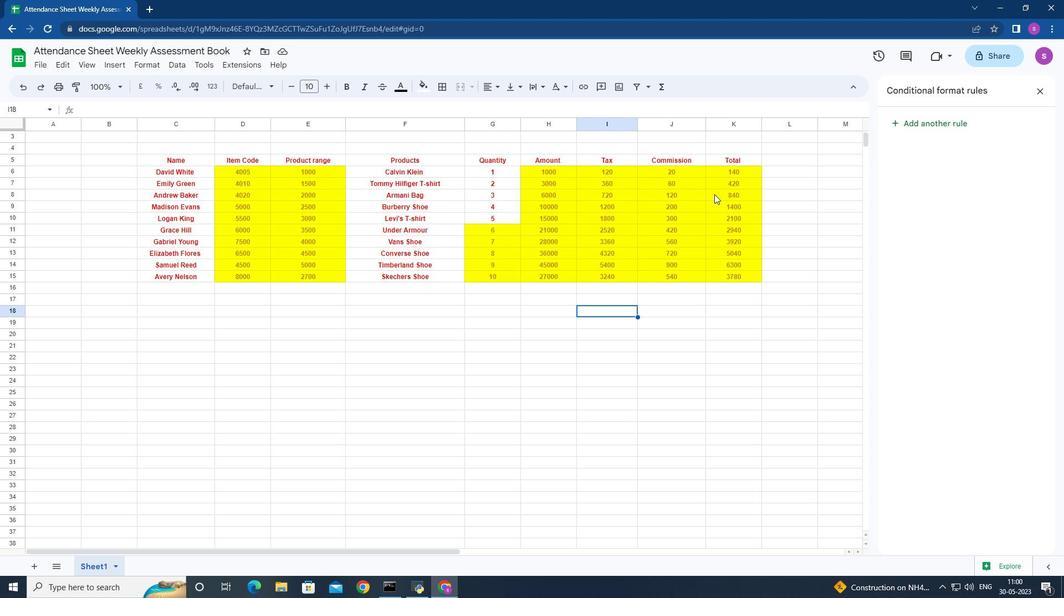 
Action: Mouse scrolled (710, 216) with delta (0, 0)
Screenshot: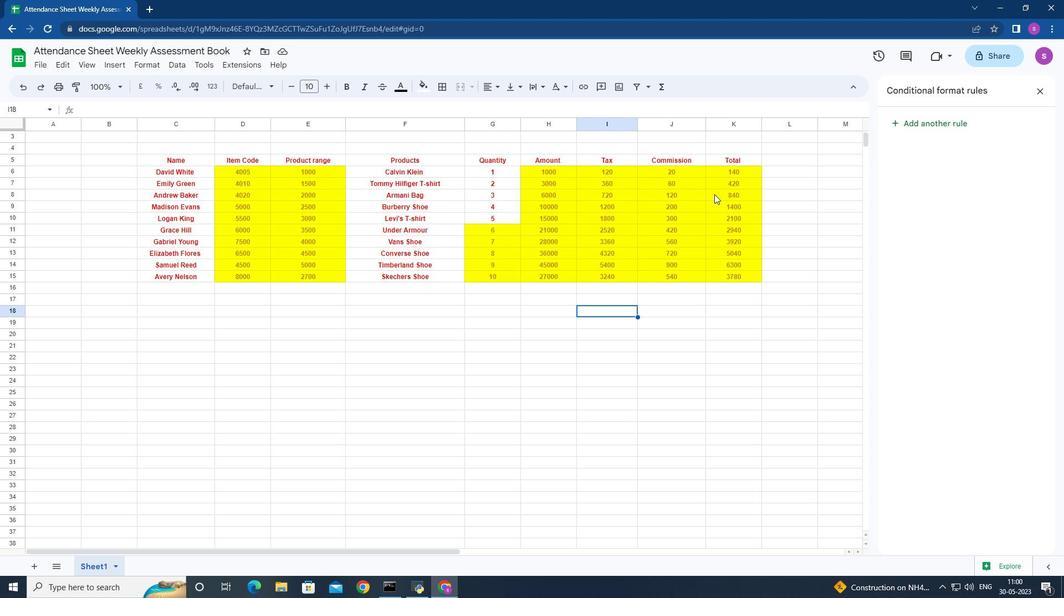 
Action: Mouse moved to (710, 234)
Screenshot: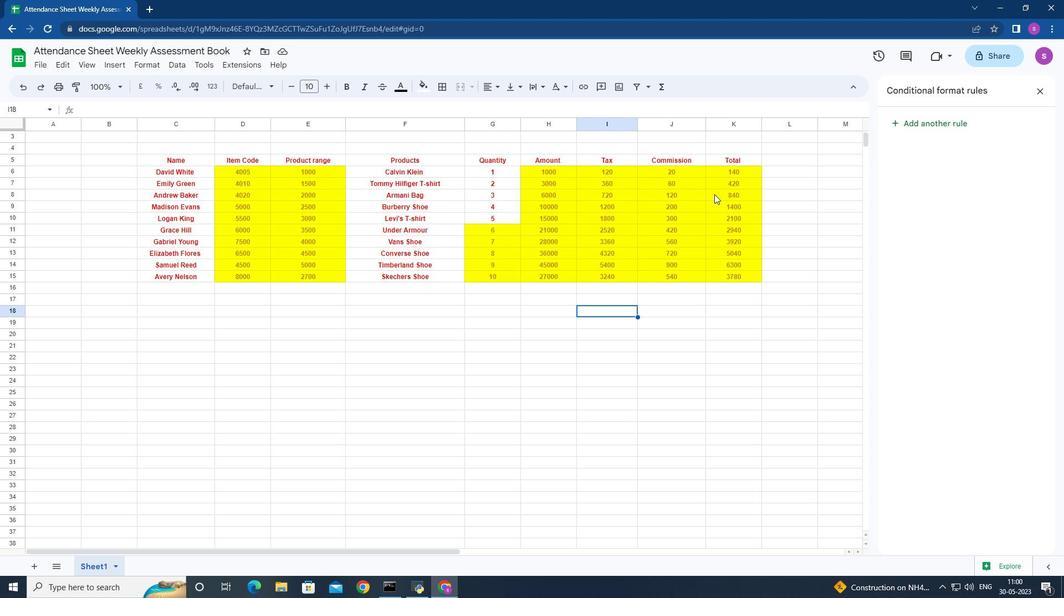 
Action: Mouse scrolled (710, 234) with delta (0, 0)
Screenshot: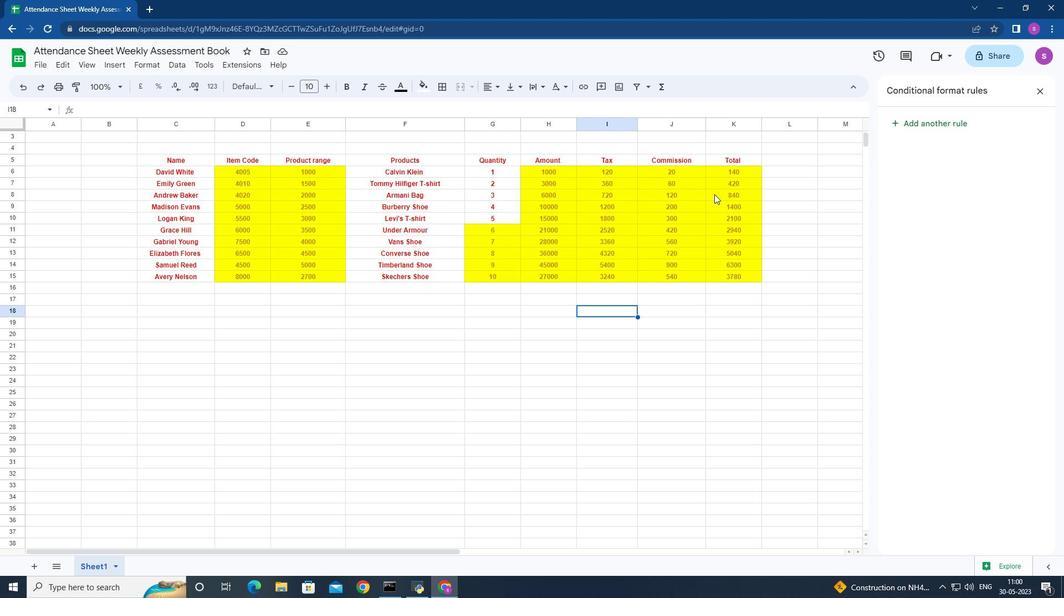 
Action: Mouse moved to (715, 253)
Screenshot: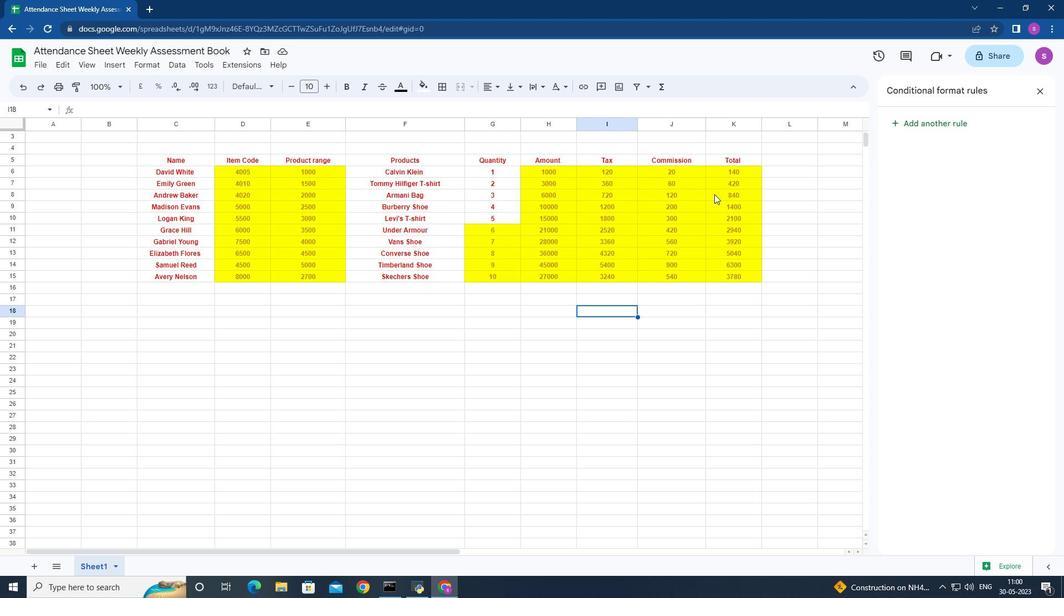 
Action: Mouse scrolled (715, 254) with delta (0, 0)
Screenshot: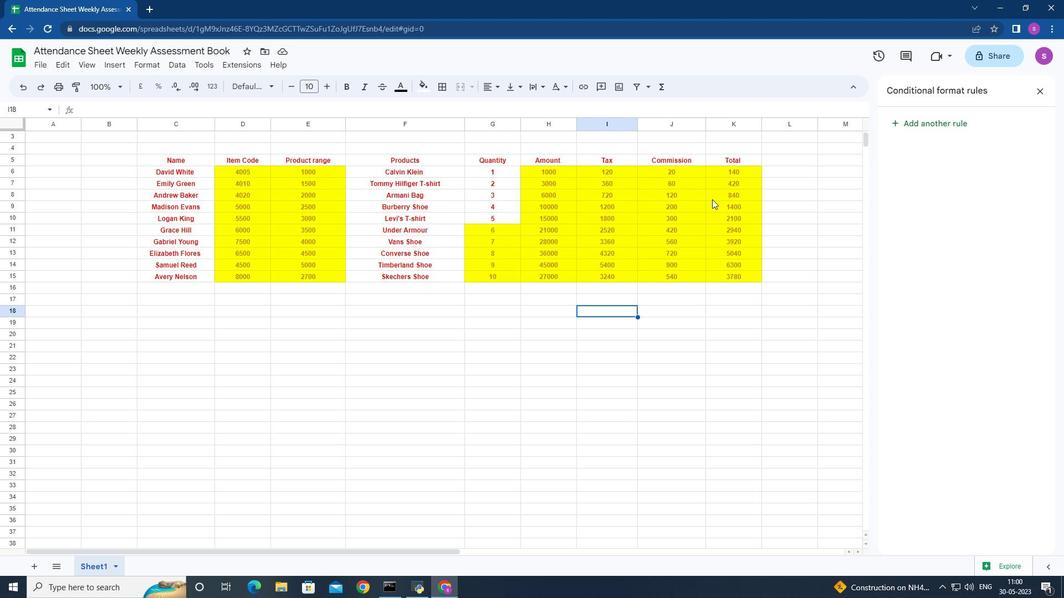 
Action: Mouse moved to (725, 170)
Screenshot: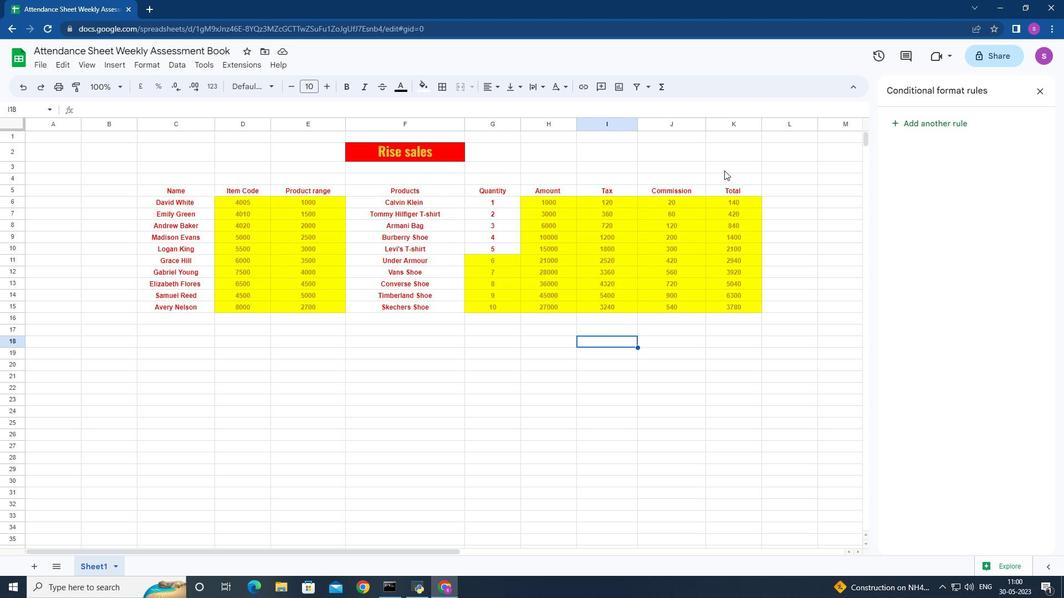 
Action: Mouse pressed left at (725, 170)
Screenshot: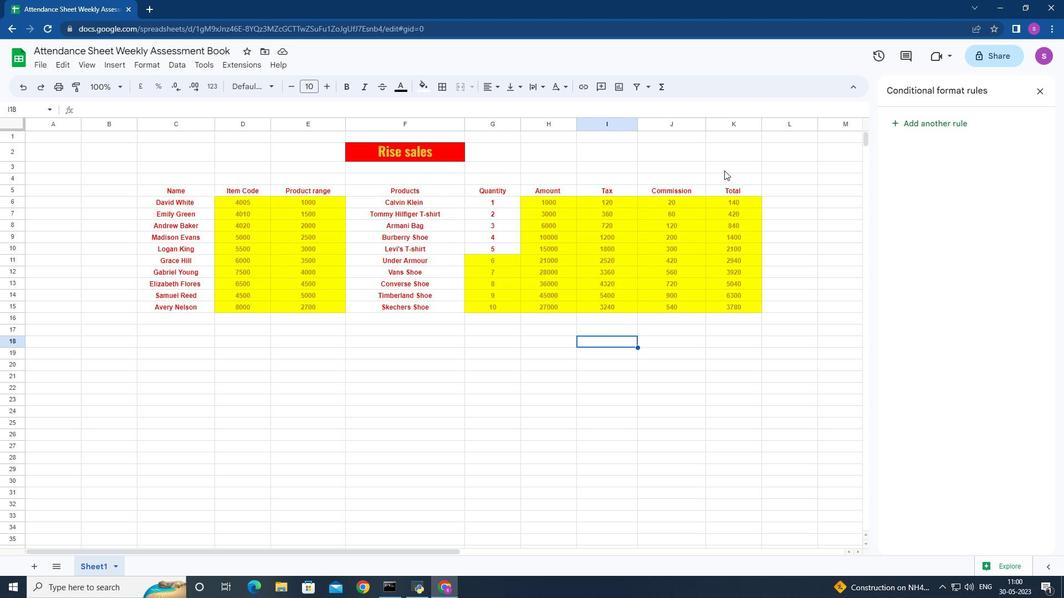
Action: Mouse moved to (662, 204)
Screenshot: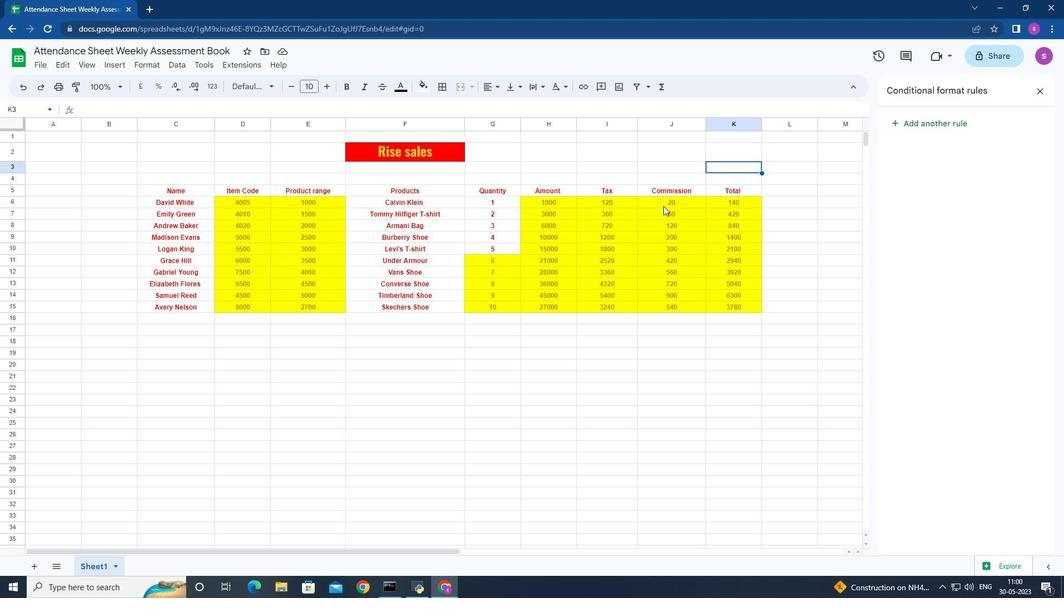 
Action: Mouse pressed left at (662, 204)
Screenshot: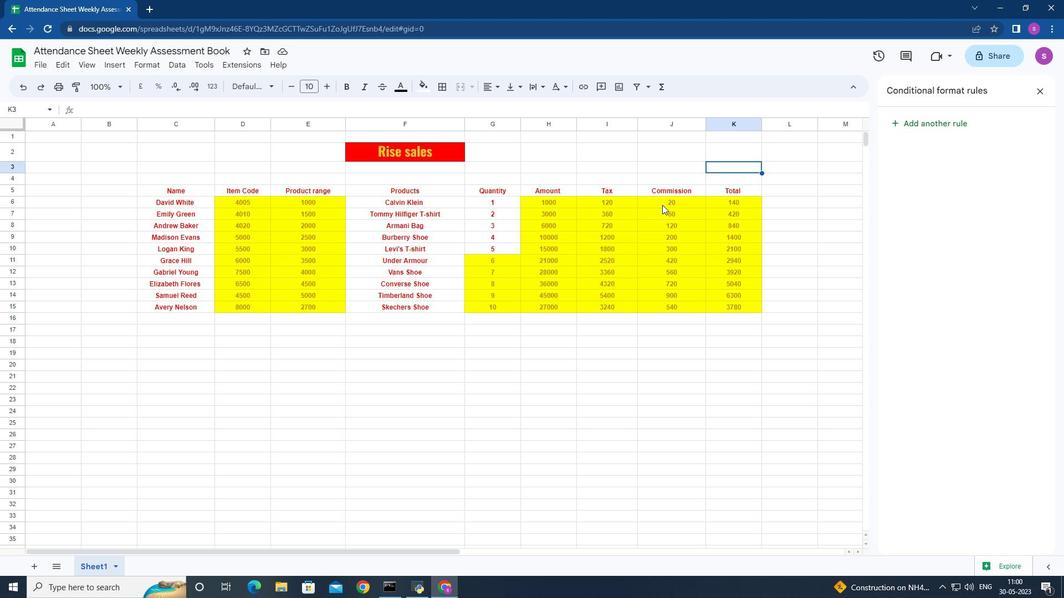 
Action: Mouse moved to (740, 199)
Screenshot: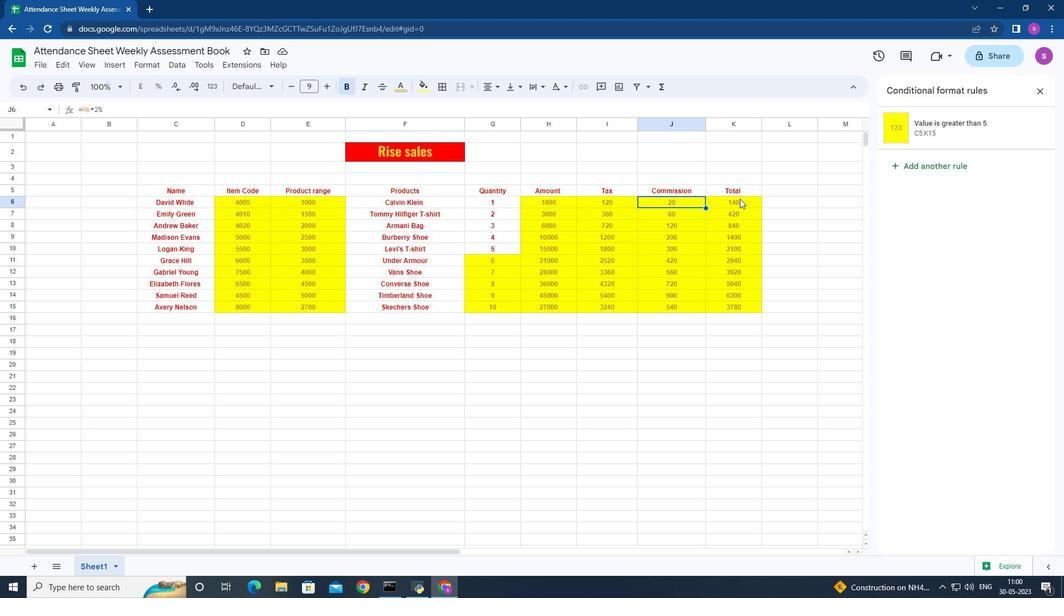 
Action: Mouse pressed left at (740, 199)
Screenshot: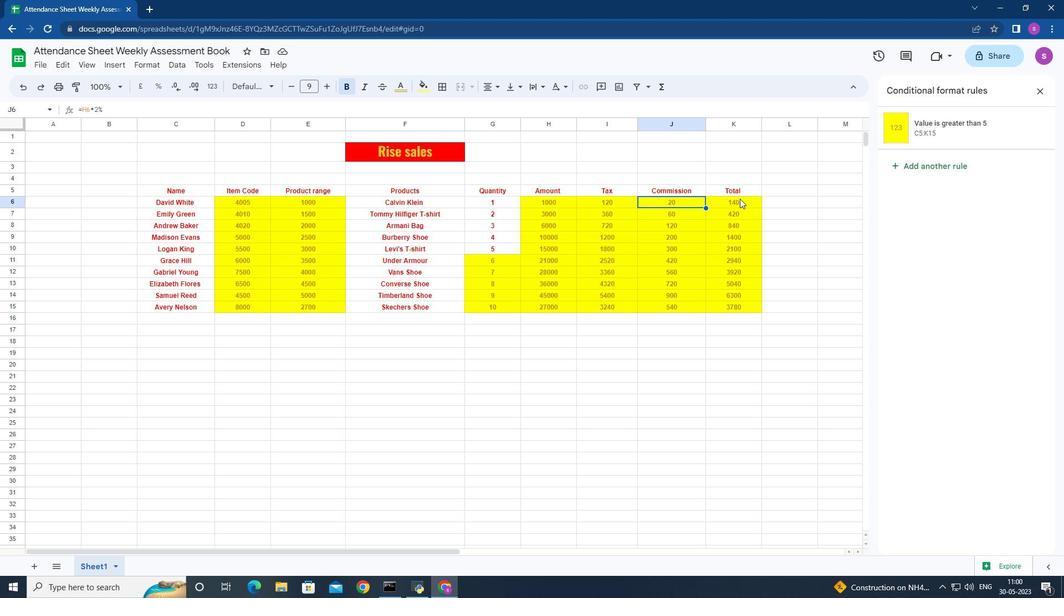 
Action: Mouse moved to (816, 191)
Screenshot: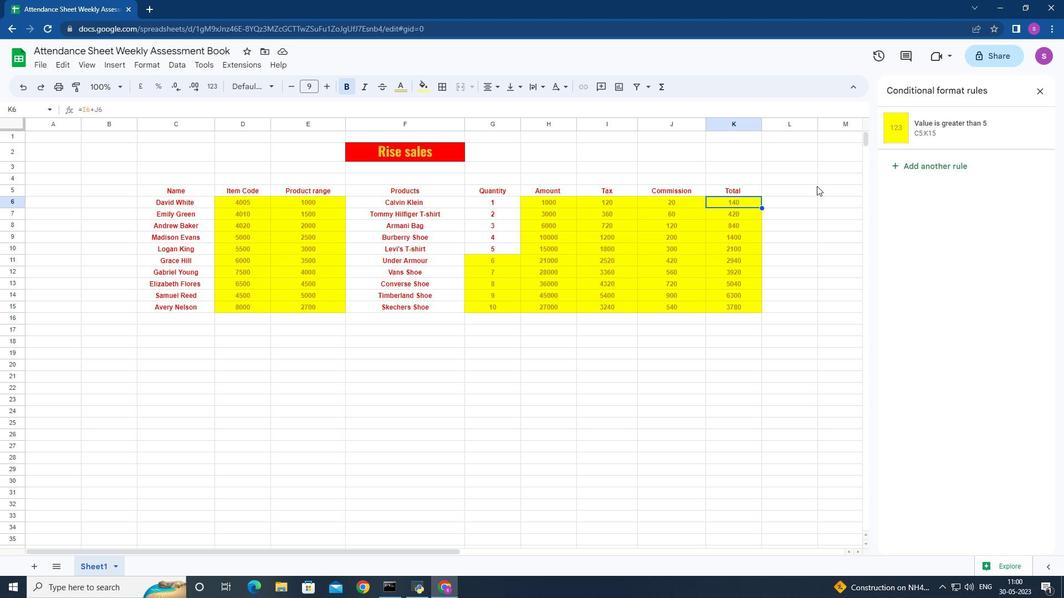 
Action: Mouse scrolled (816, 192) with delta (0, 0)
Screenshot: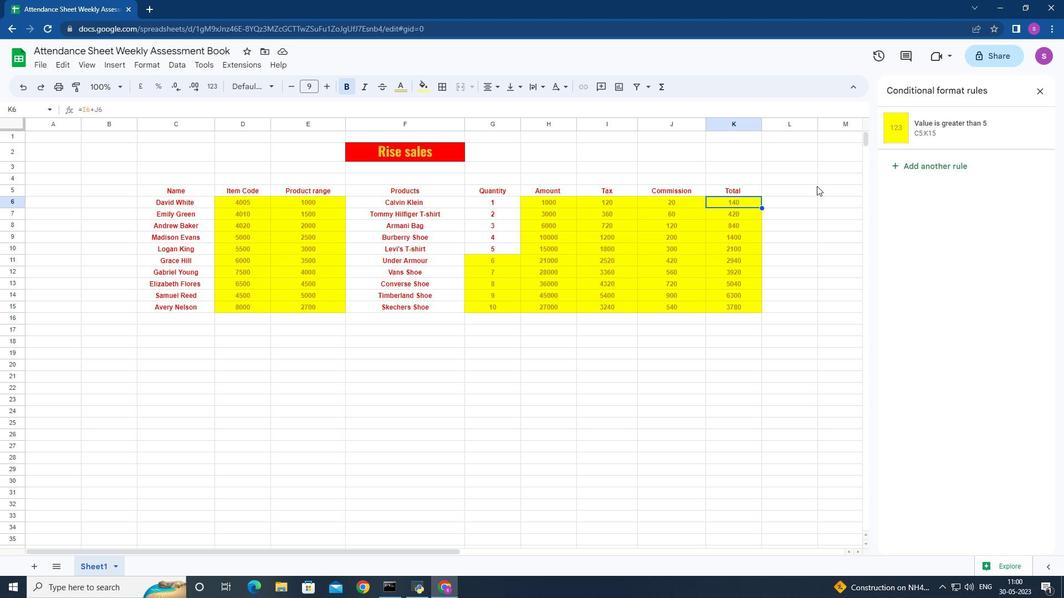 
Action: Mouse scrolled (816, 192) with delta (0, 0)
Screenshot: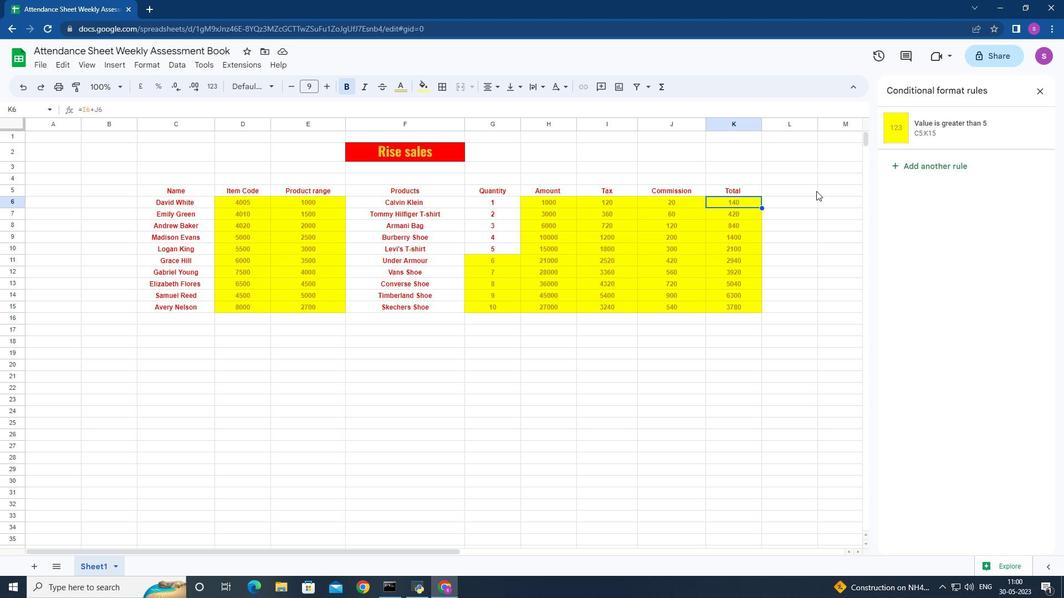 
Action: Mouse moved to (801, 245)
Screenshot: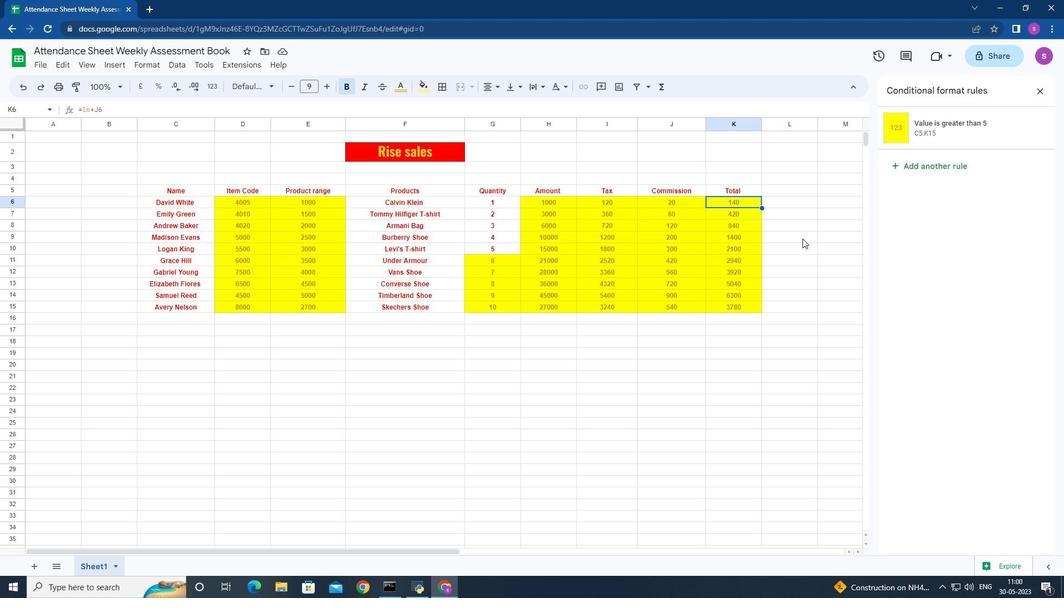 
Action: Mouse scrolled (801, 245) with delta (0, 0)
Screenshot: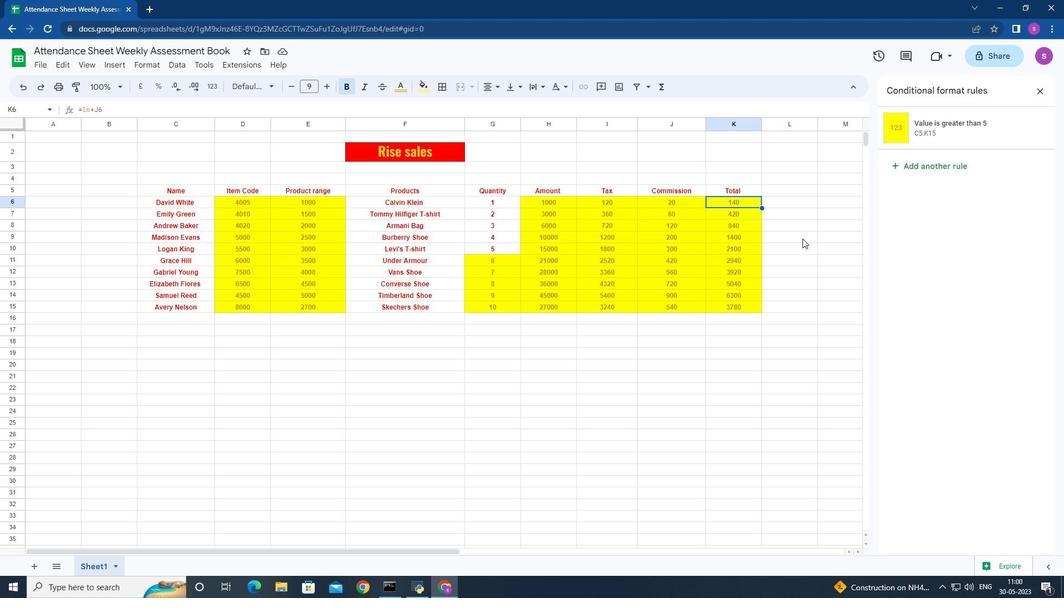 
Action: Mouse moved to (801, 245)
Screenshot: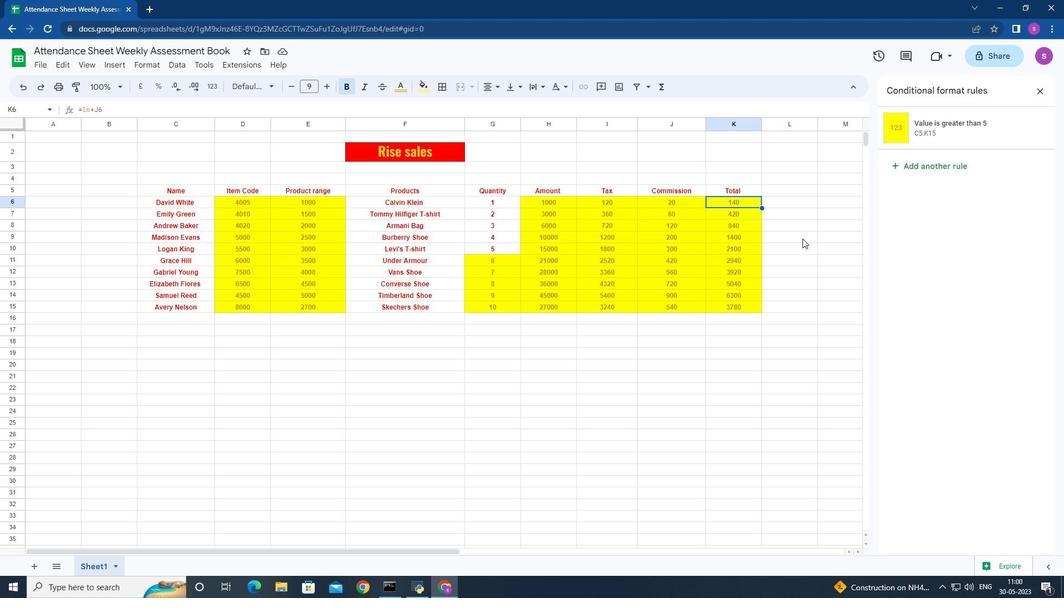 
Action: Mouse scrolled (801, 245) with delta (0, 0)
Screenshot: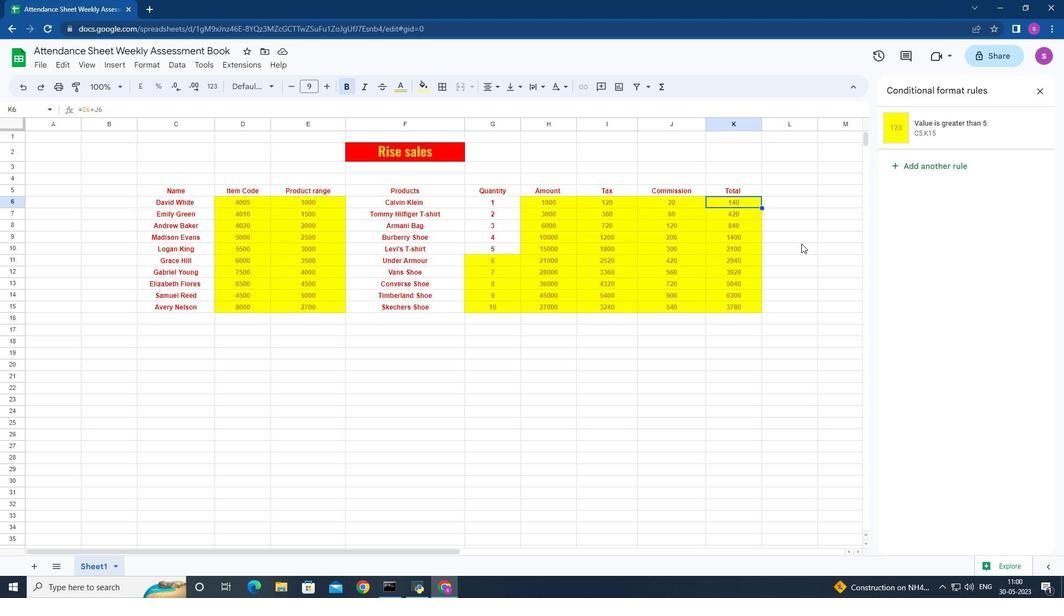 
Action: Mouse moved to (753, 280)
Screenshot: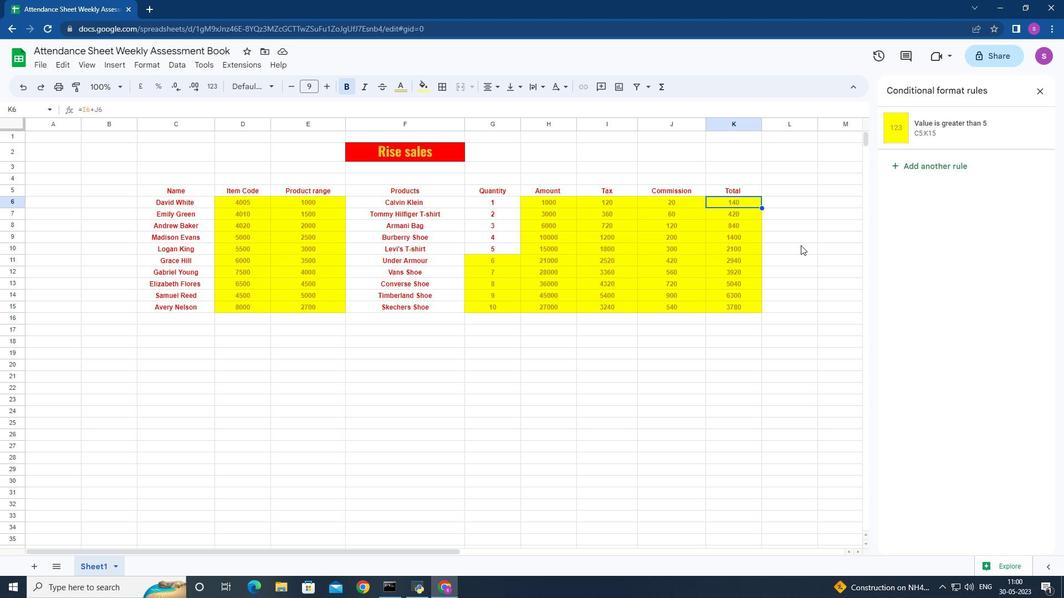 
Action: Mouse scrolled (801, 246) with delta (0, 0)
Screenshot: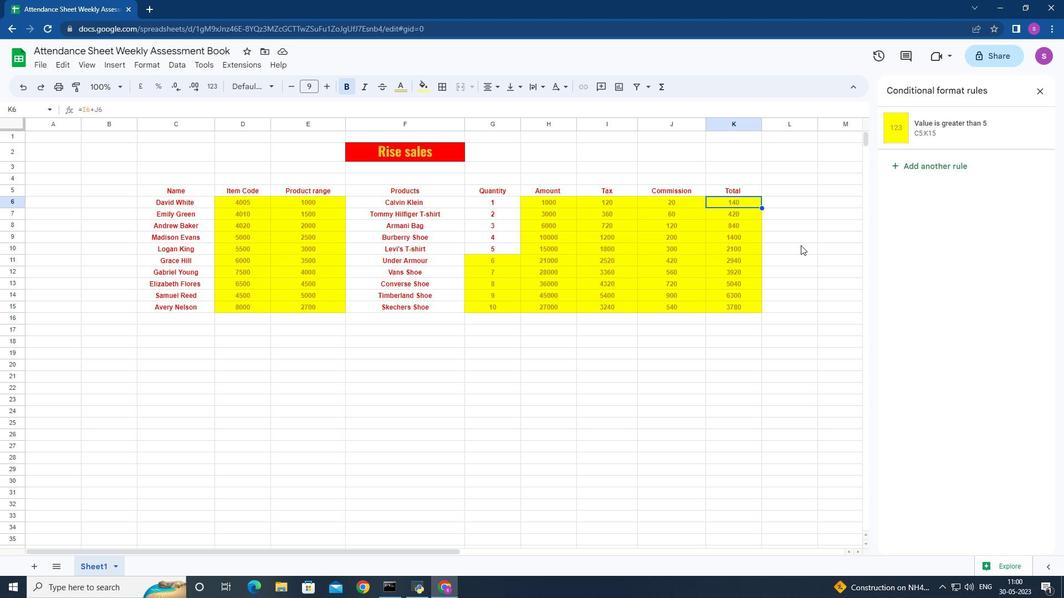 
Action: Mouse moved to (526, 152)
Screenshot: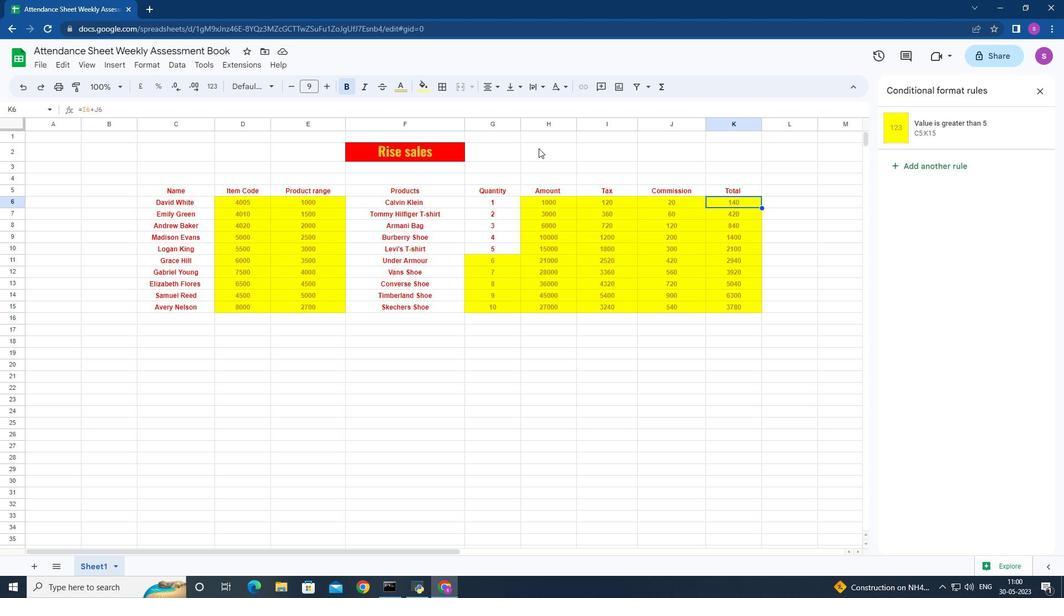 
Action: Mouse pressed left at (526, 152)
Screenshot: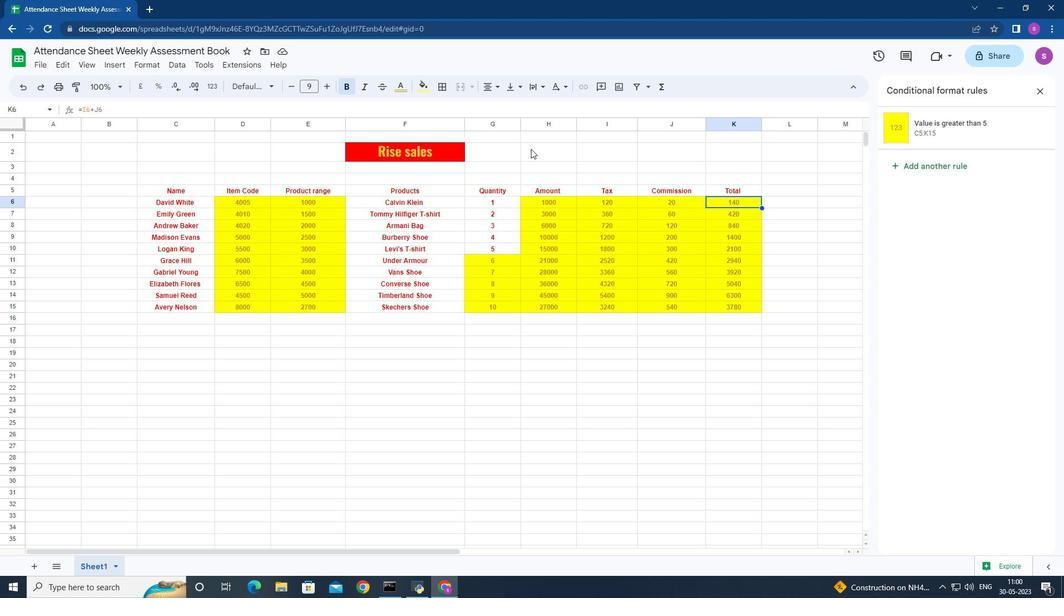 
Action: Mouse moved to (143, 63)
Screenshot: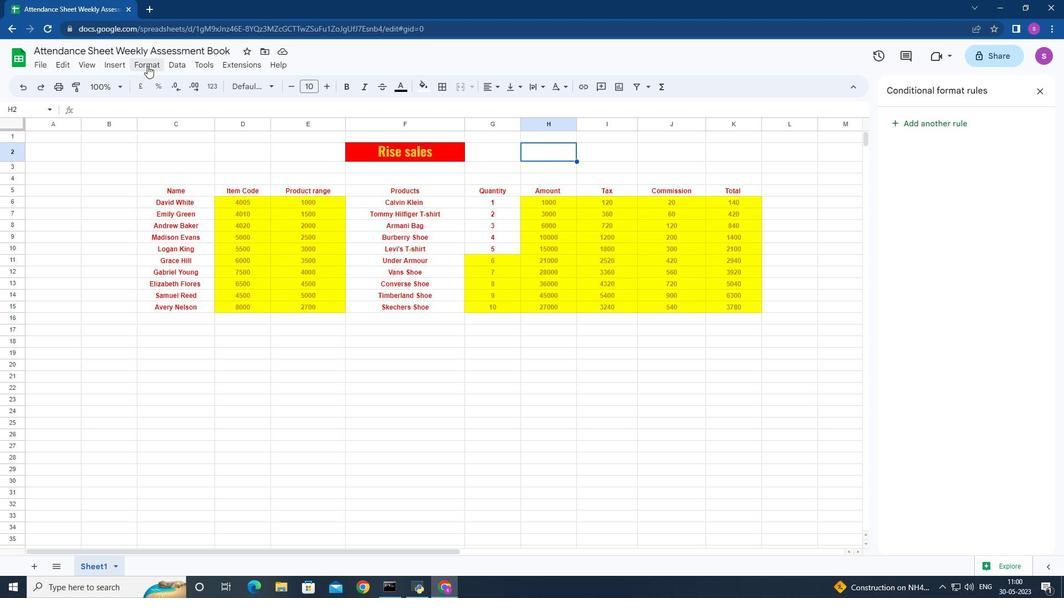 
Action: Mouse pressed left at (143, 63)
Screenshot: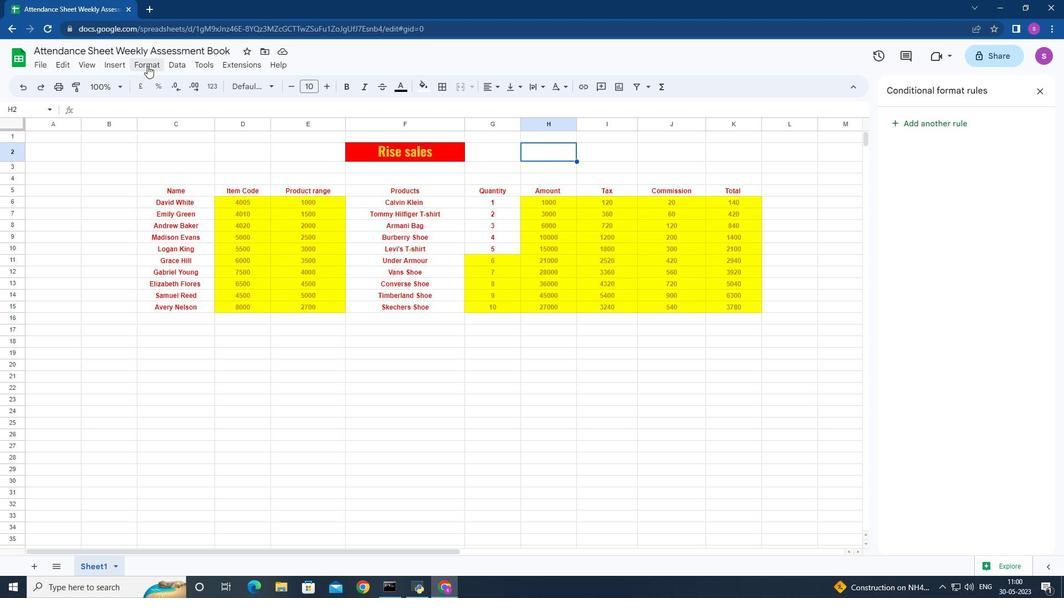 
Action: Mouse moved to (285, 391)
Screenshot: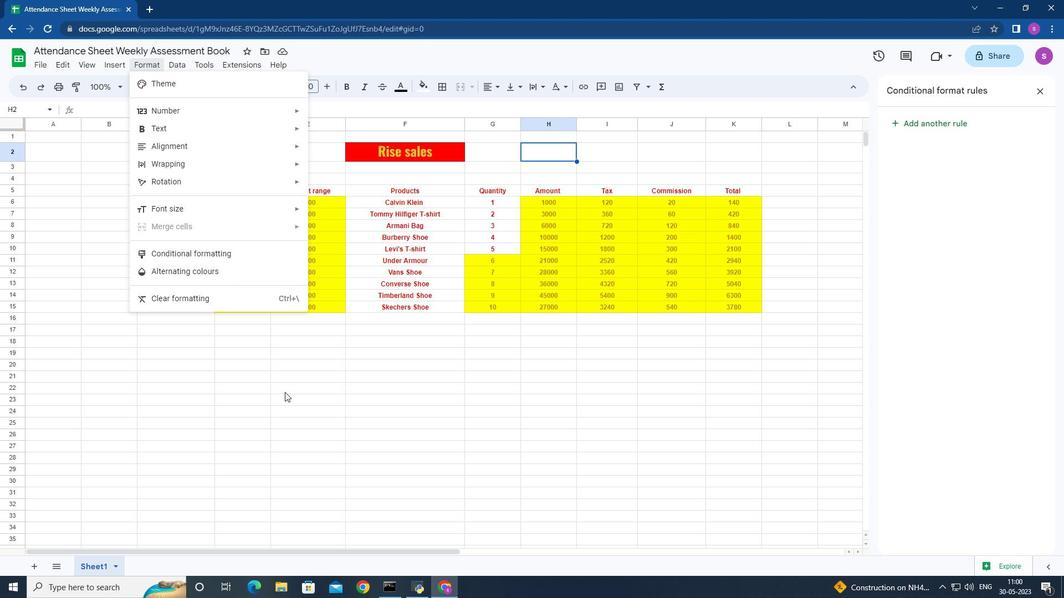 
Action: Mouse pressed left at (285, 391)
Screenshot: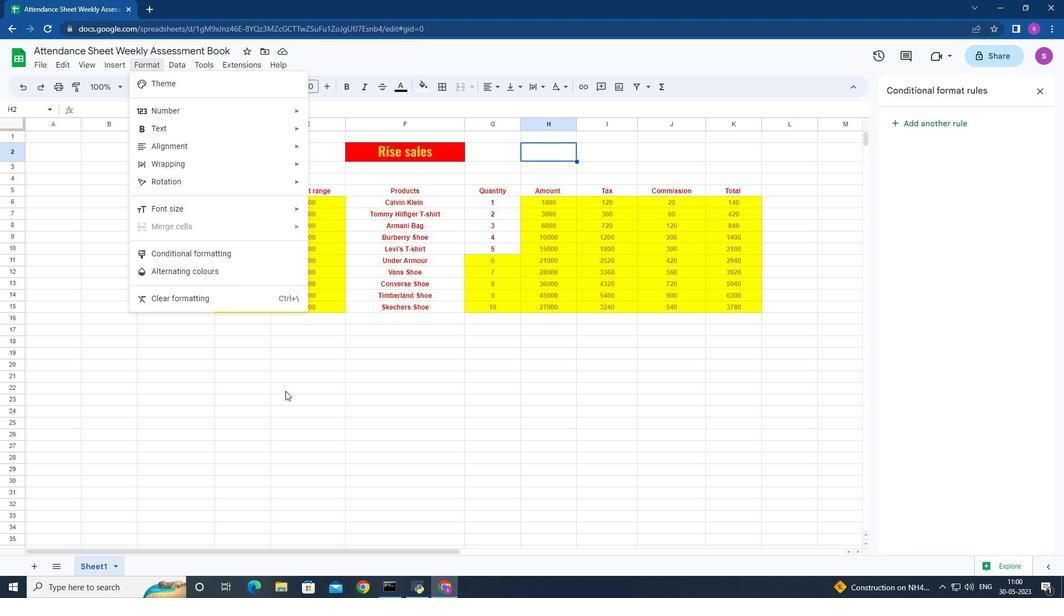 
Action: Mouse moved to (184, 324)
Screenshot: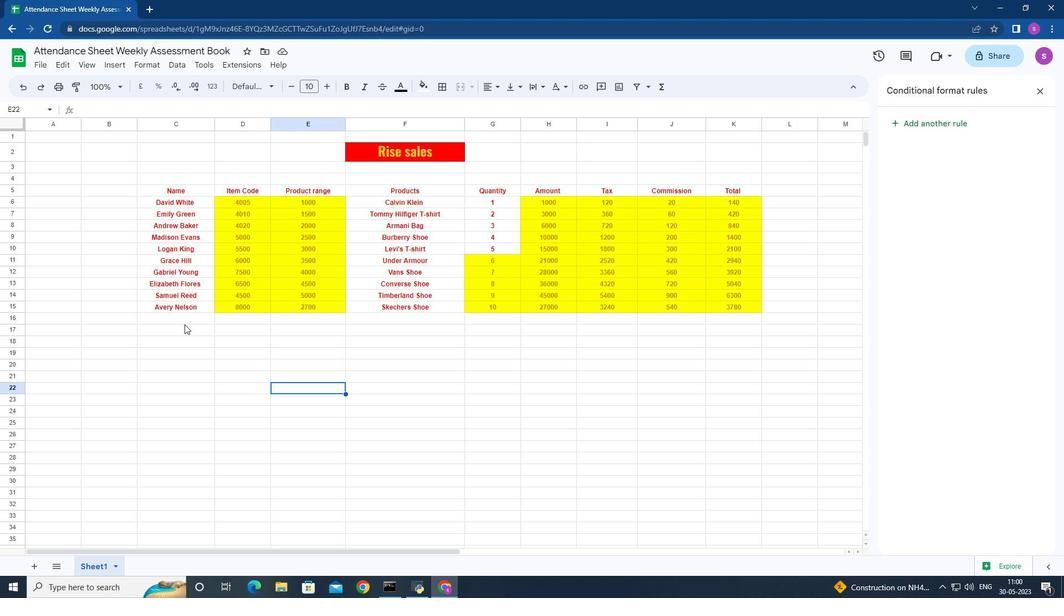 
Action: Mouse scrolled (184, 324) with delta (0, 0)
Screenshot: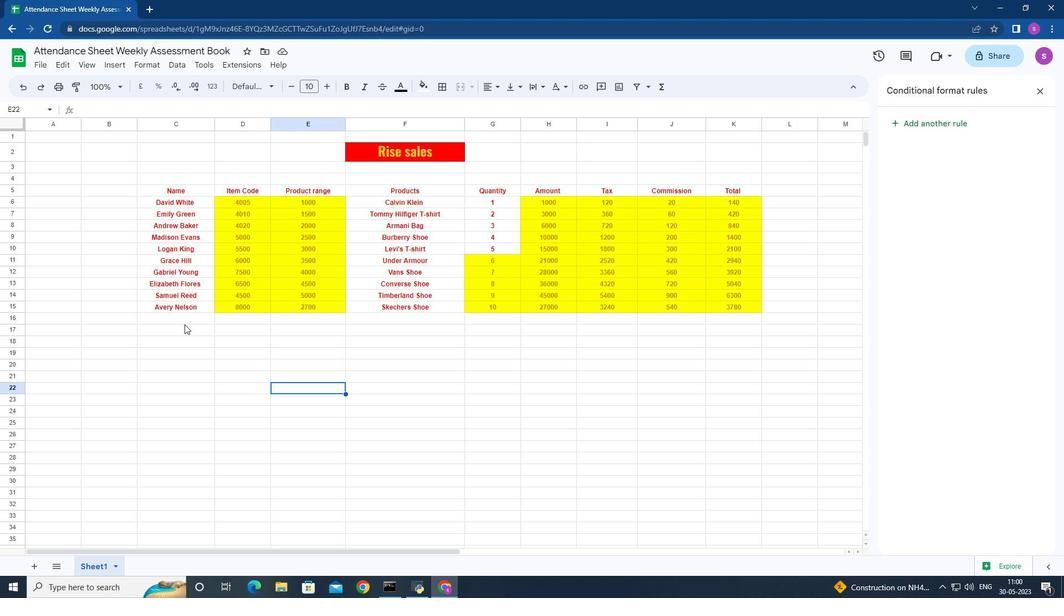 
Action: Mouse scrolled (184, 324) with delta (0, 0)
Screenshot: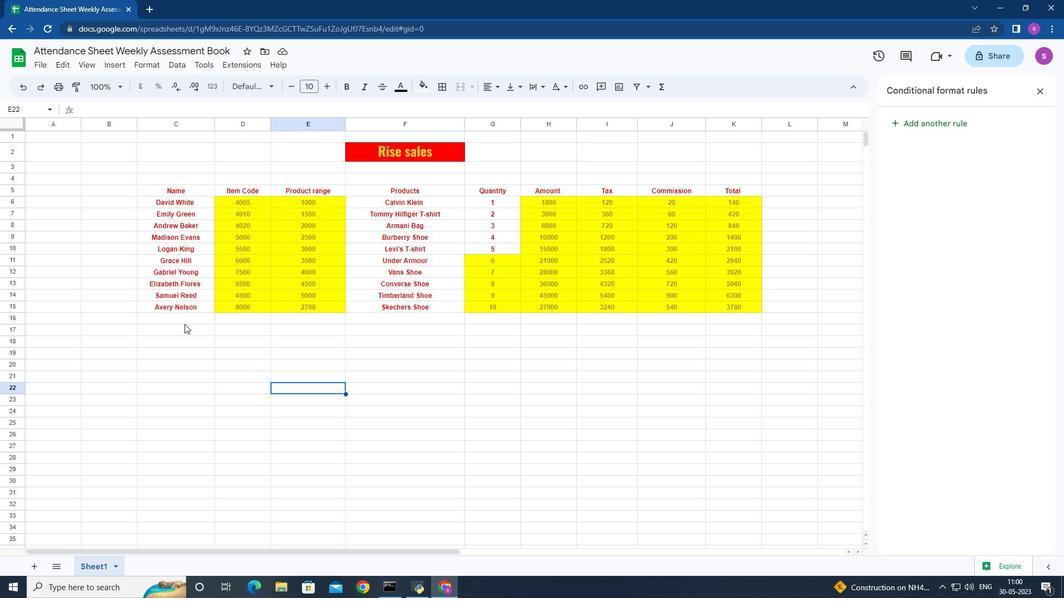 
Action: Mouse moved to (148, 315)
Screenshot: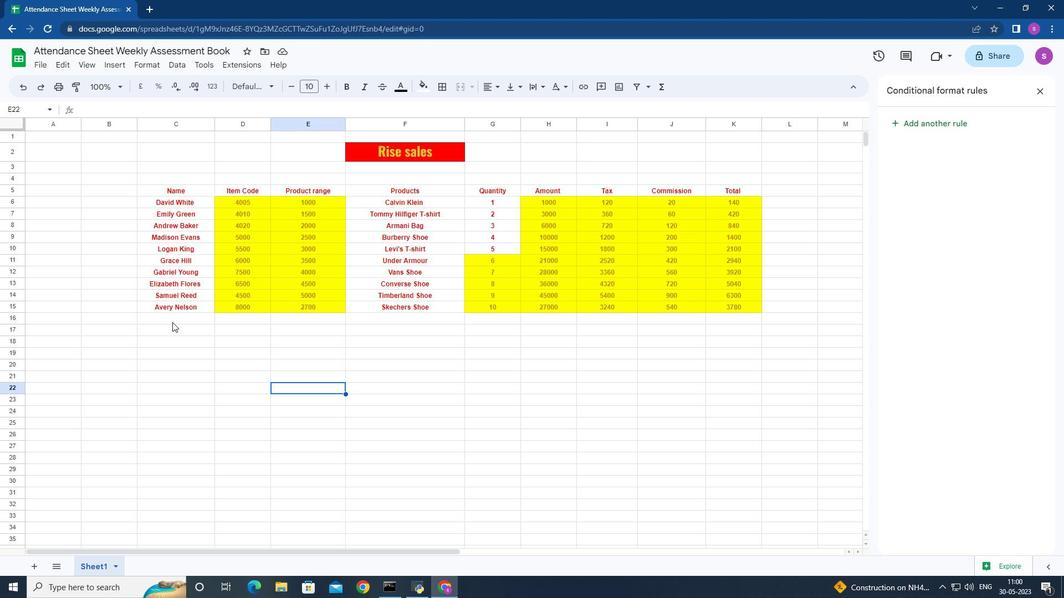 
Action: Mouse scrolled (148, 316) with delta (0, 0)
Screenshot: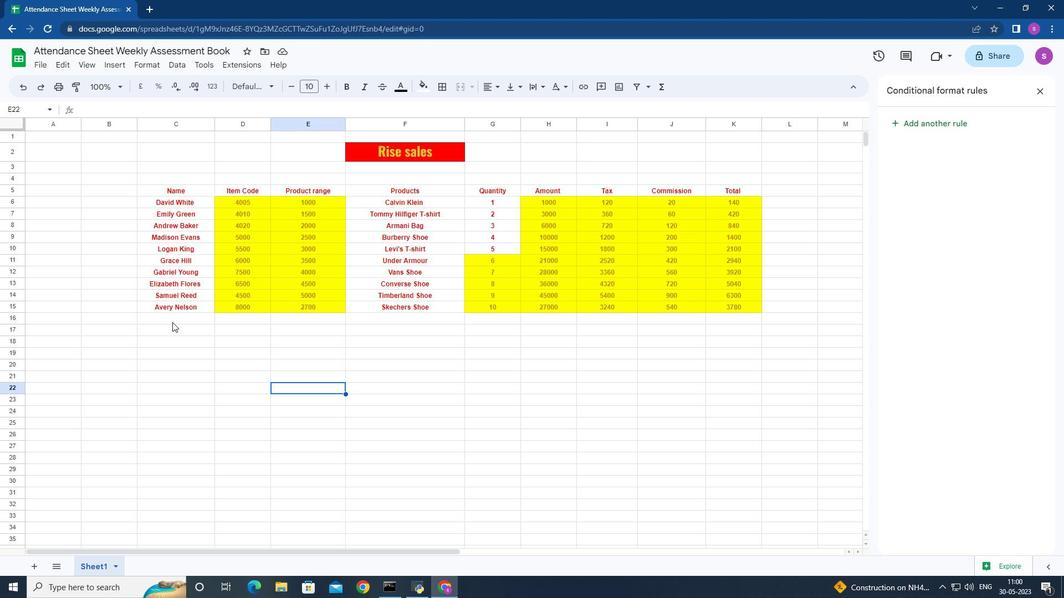 
Action: Mouse moved to (578, 228)
Screenshot: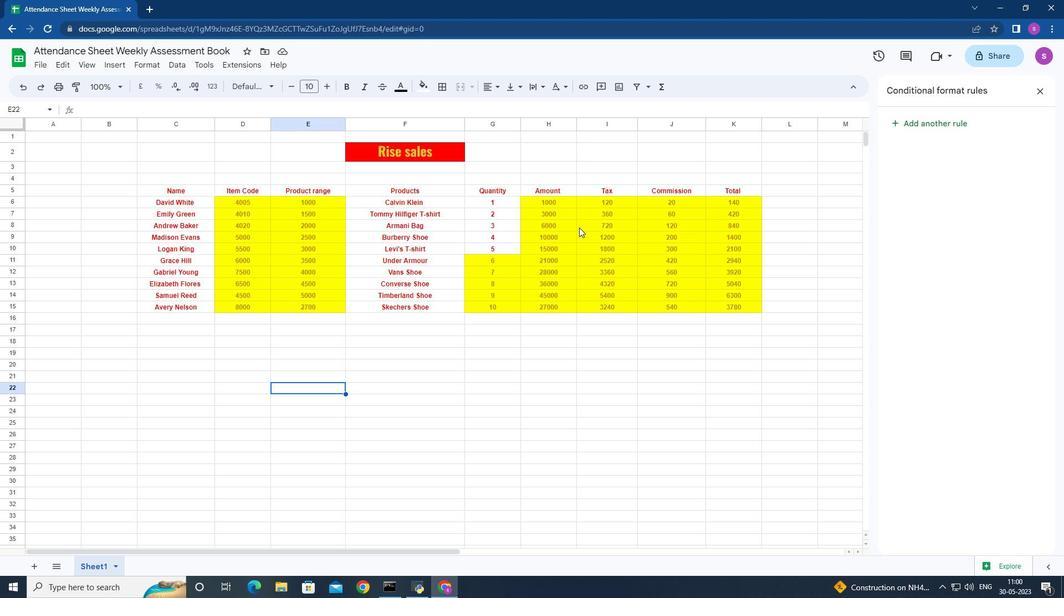 
Action: Mouse scrolled (578, 229) with delta (0, 0)
Screenshot: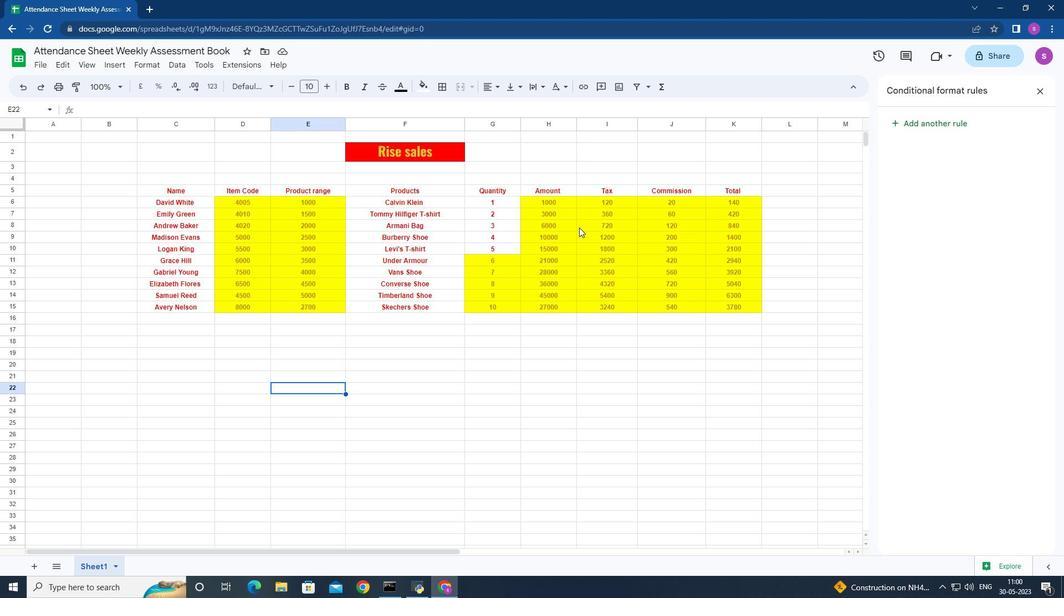 
Action: Mouse moved to (577, 234)
Screenshot: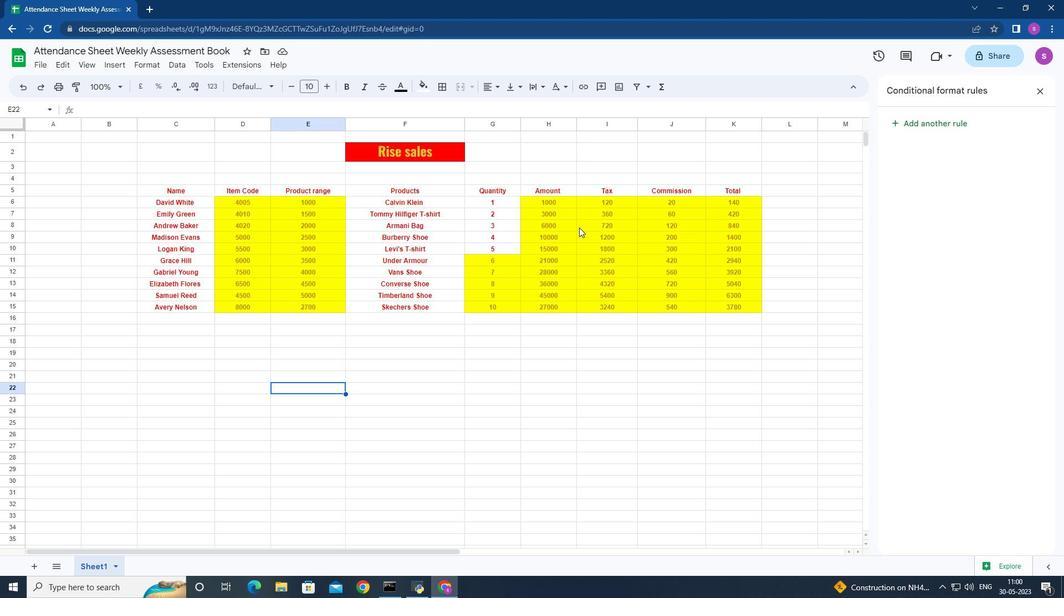
Action: Mouse scrolled (577, 235) with delta (0, 0)
Screenshot: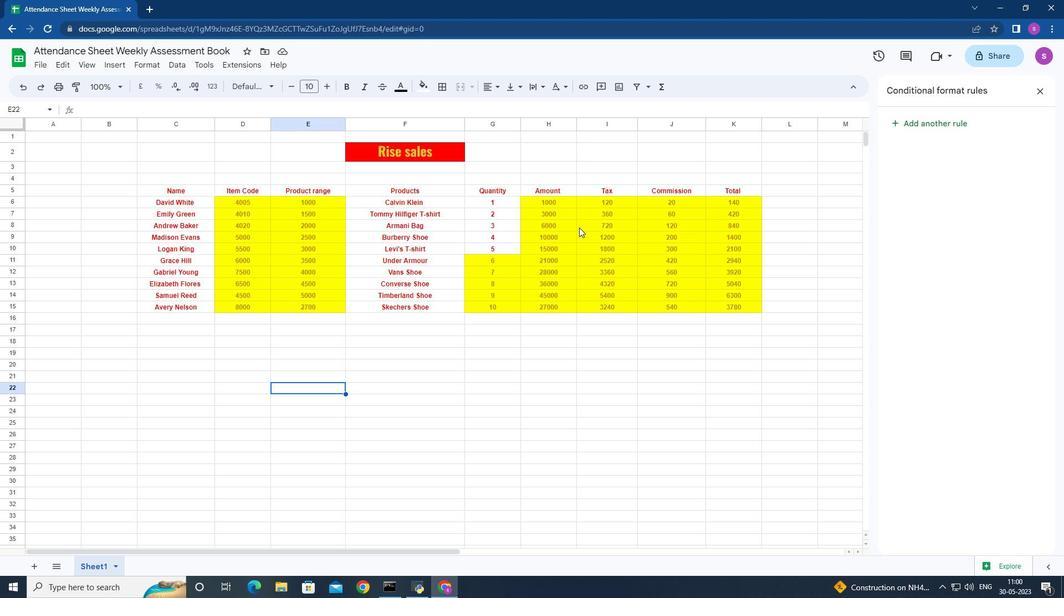 
Action: Mouse moved to (577, 245)
Screenshot: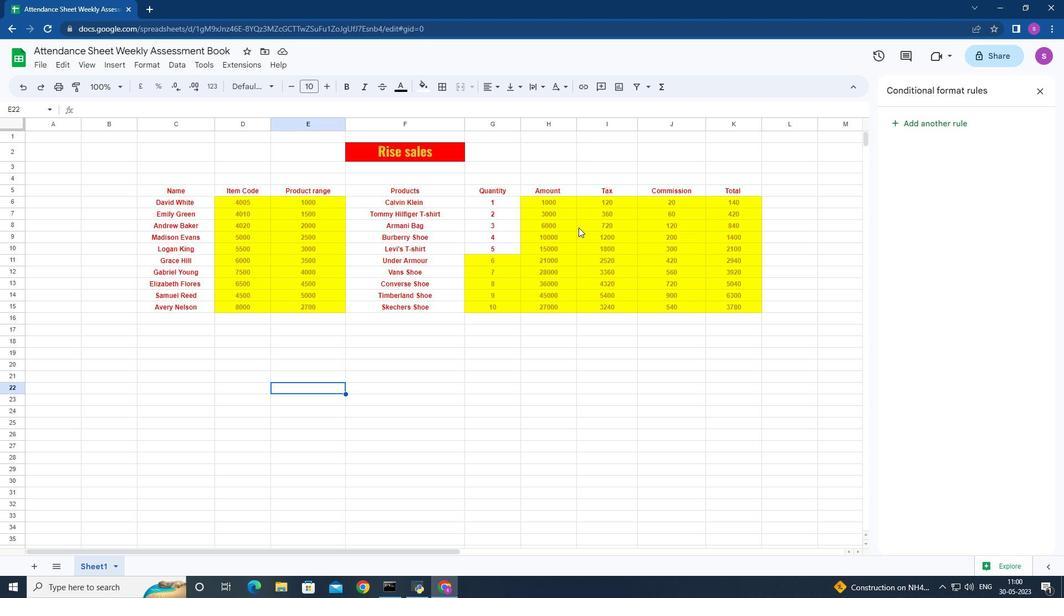 
Action: Mouse scrolled (577, 245) with delta (0, 0)
Screenshot: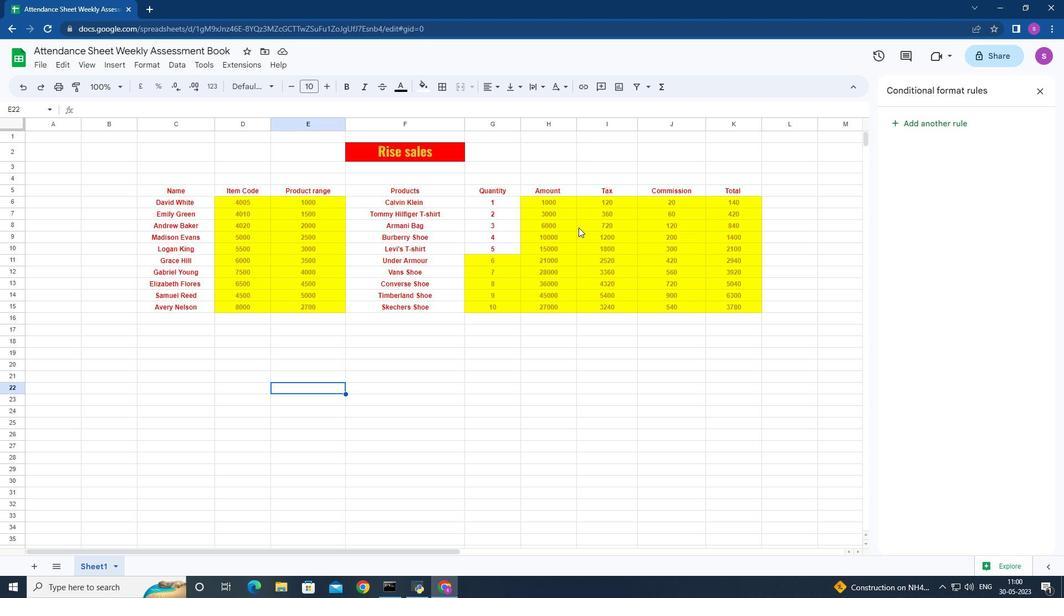 
Action: Mouse moved to (745, 190)
Screenshot: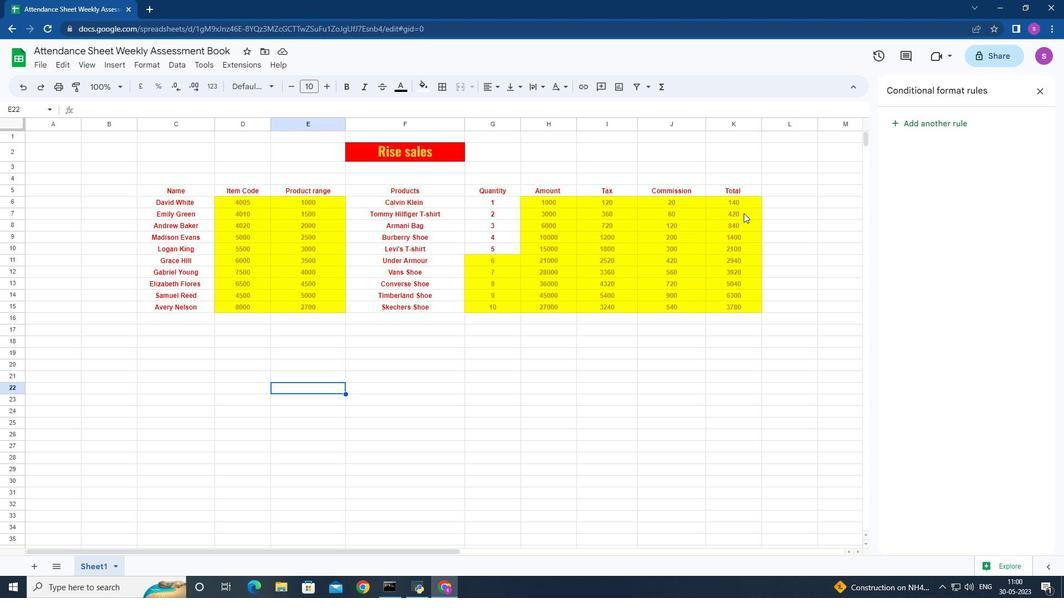
Action: Mouse scrolled (745, 189) with delta (0, 0)
Screenshot: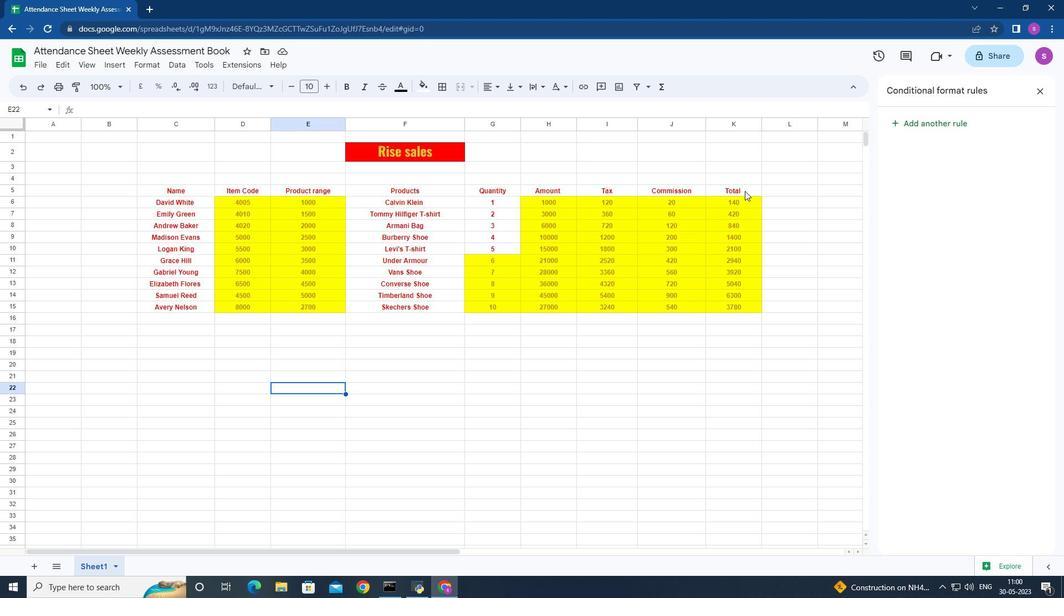
Action: Mouse moved to (739, 218)
Screenshot: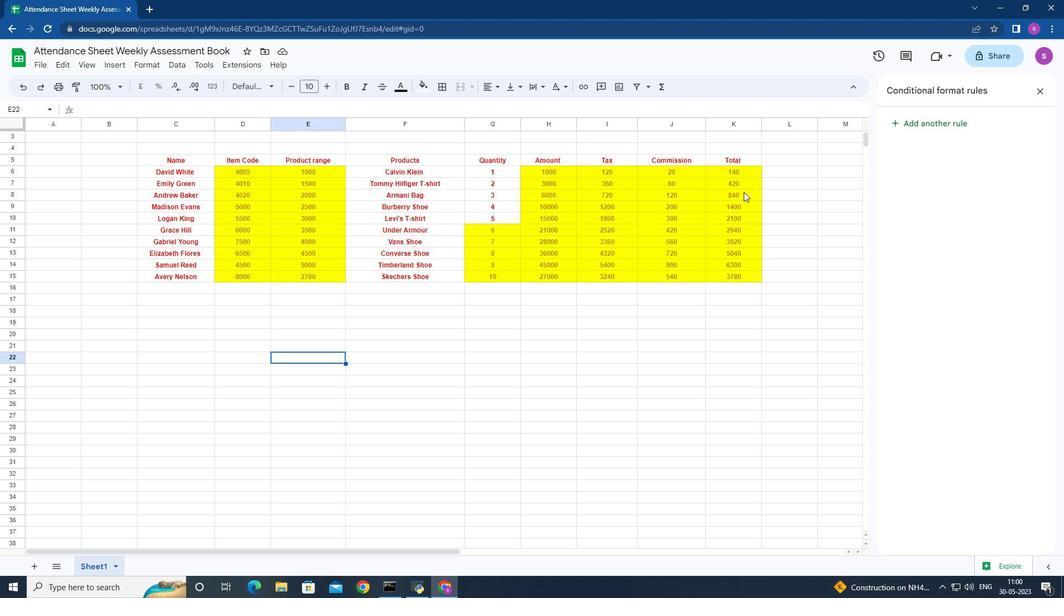 
Action: Mouse scrolled (739, 219) with delta (0, 0)
Screenshot: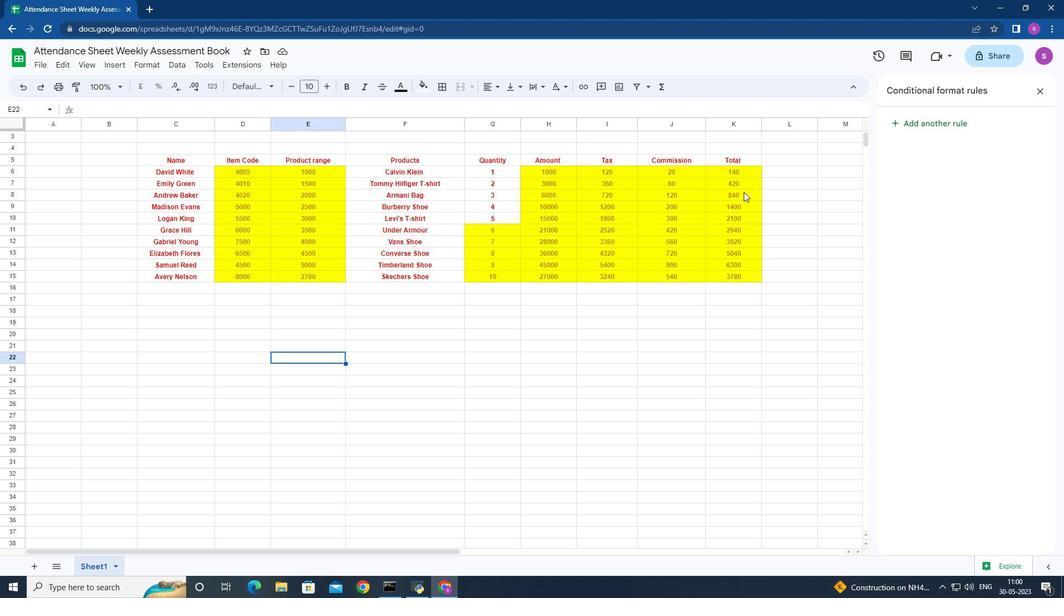 
Action: Mouse moved to (739, 239)
Screenshot: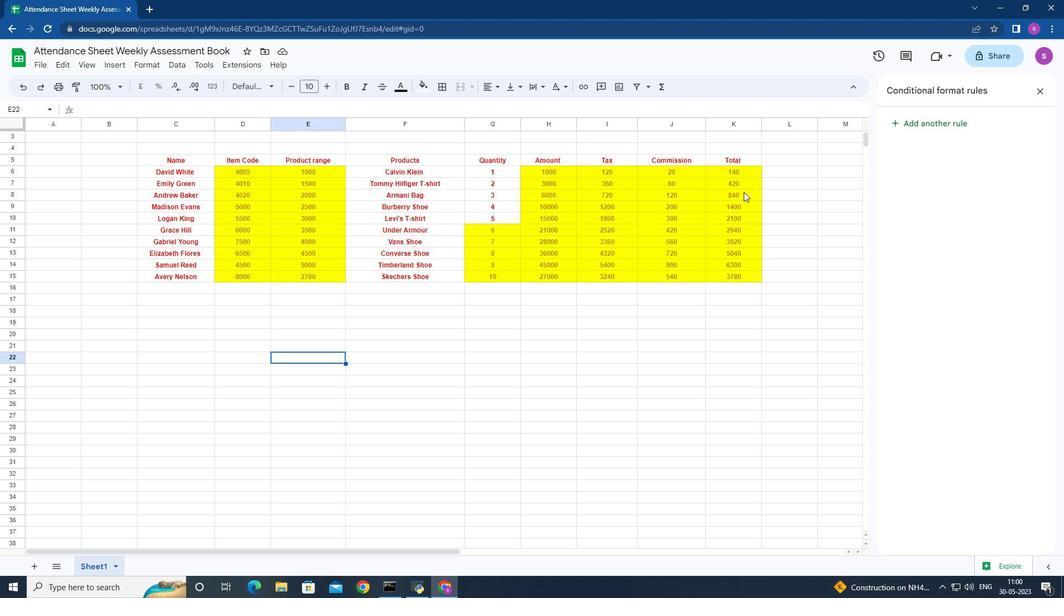 
Action: Mouse scrolled (739, 239) with delta (0, 0)
Screenshot: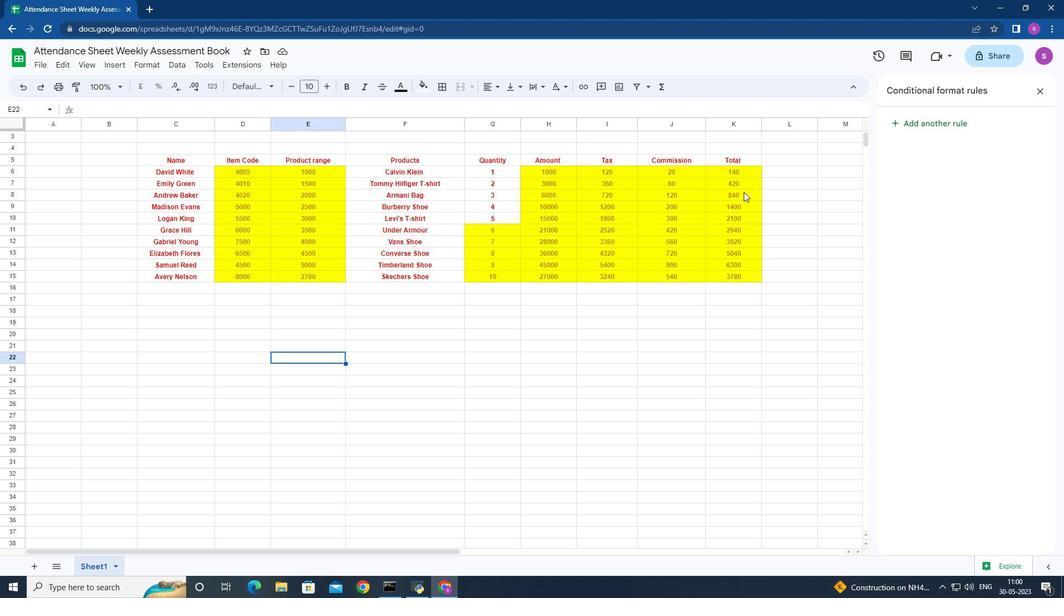
Action: Mouse moved to (743, 276)
Screenshot: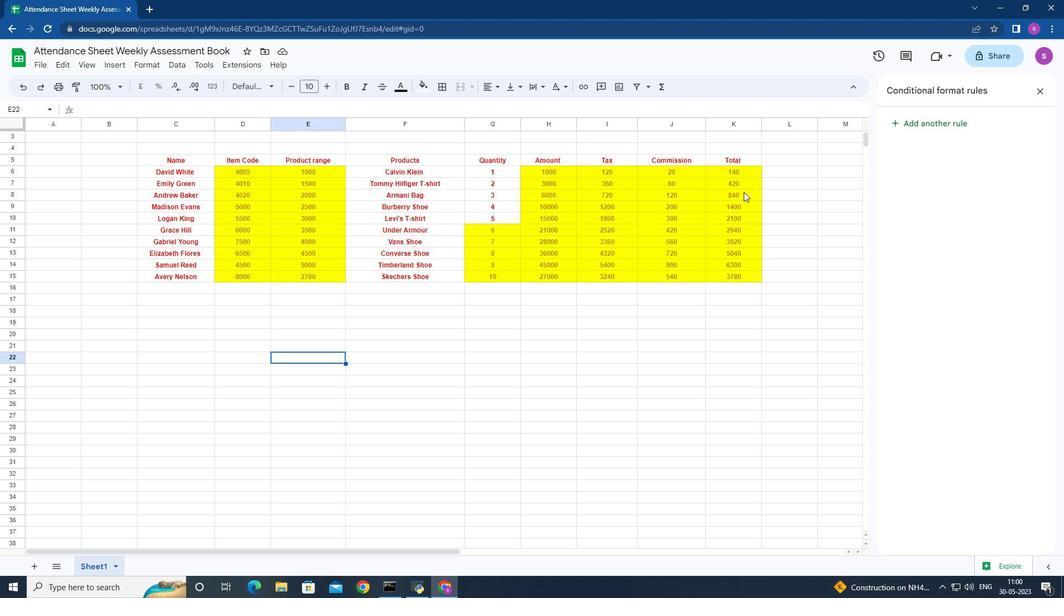 
Action: Mouse scrolled (743, 276) with delta (0, 0)
Screenshot: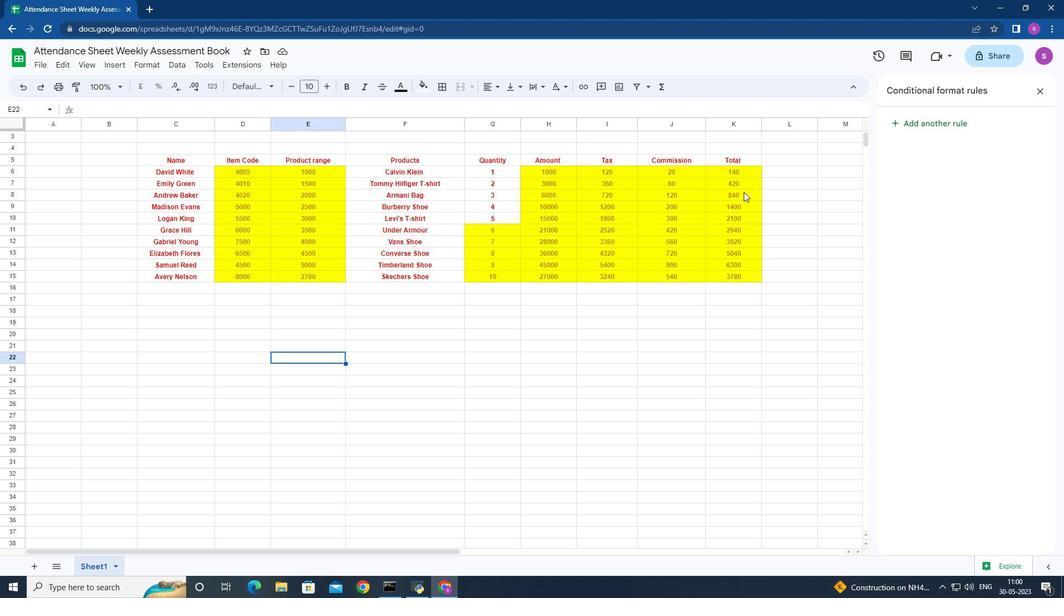 
Action: Mouse moved to (746, 314)
Screenshot: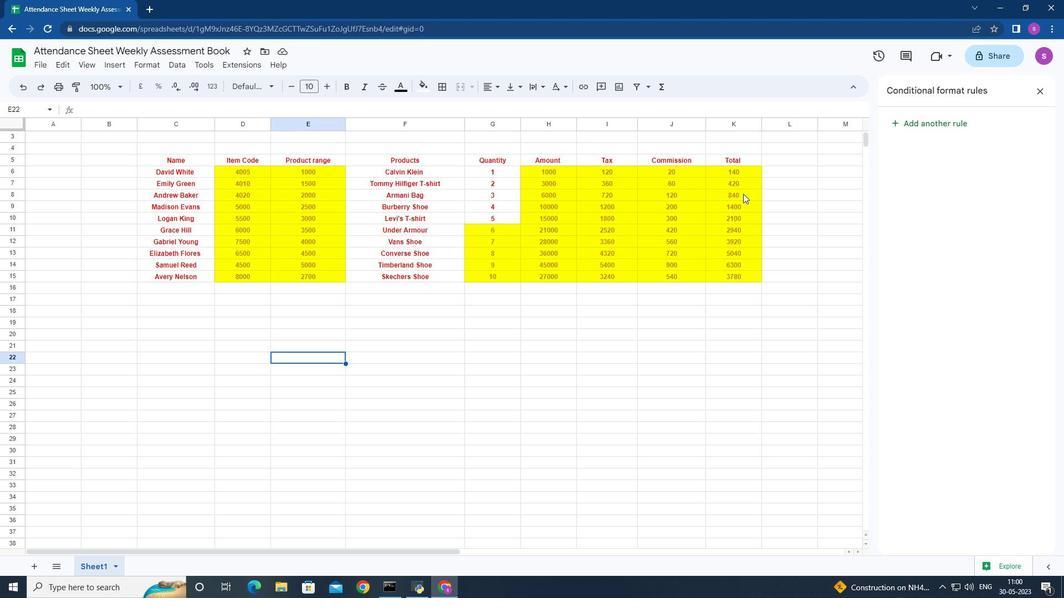 
Action: Mouse scrolled (746, 315) with delta (0, 0)
Screenshot: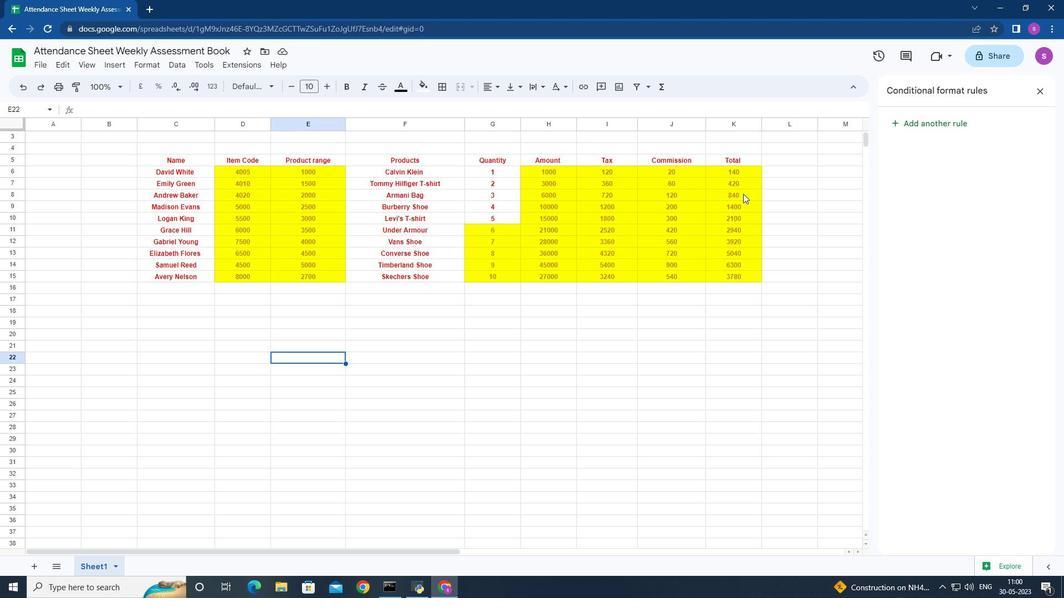 
Action: Mouse moved to (750, 340)
Screenshot: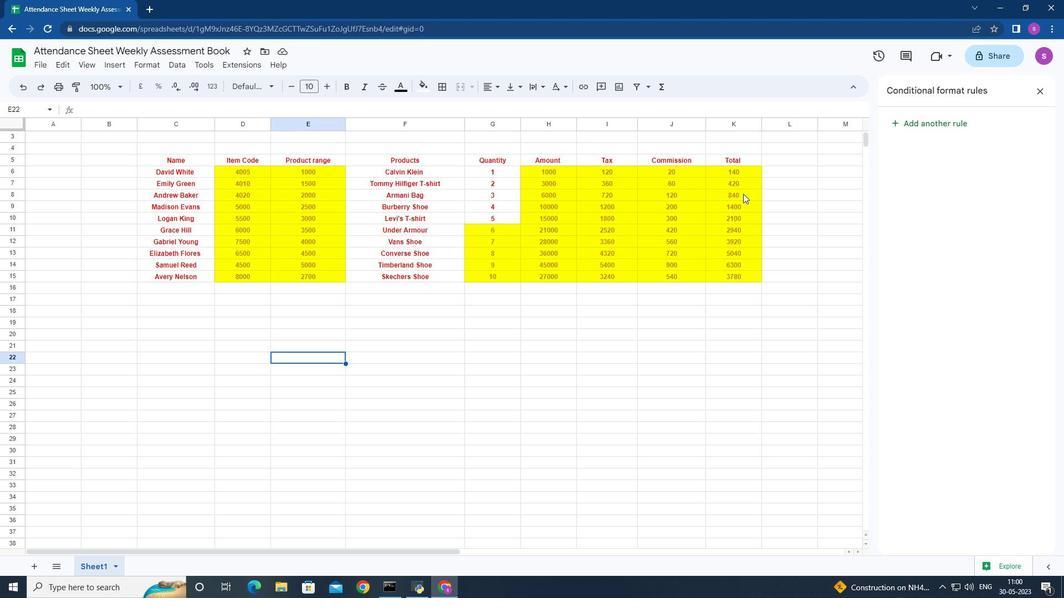 
Action: Mouse scrolled (750, 341) with delta (0, 0)
Screenshot: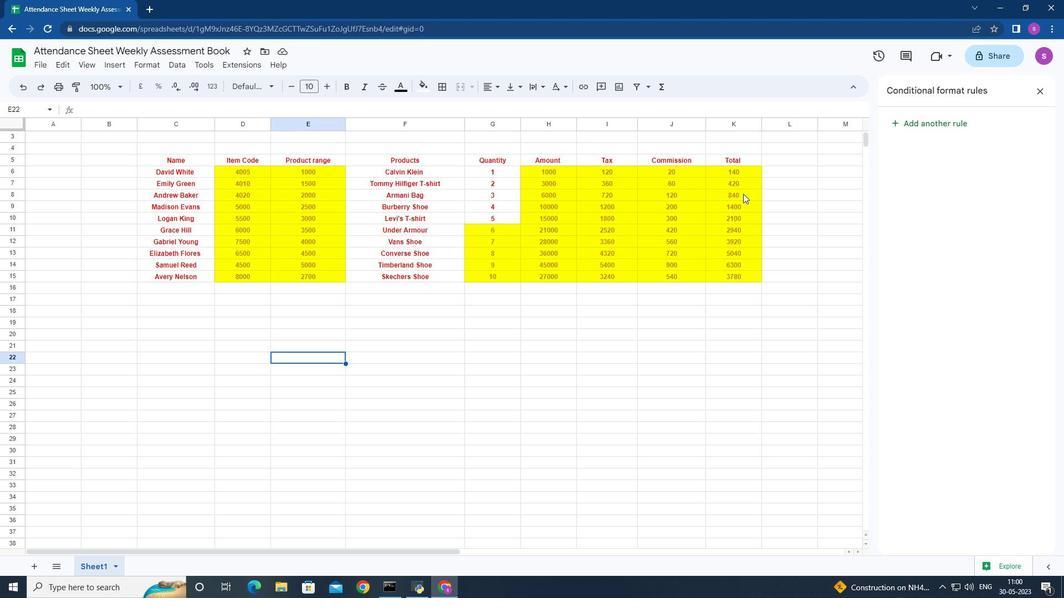 
Action: Mouse moved to (753, 363)
Screenshot: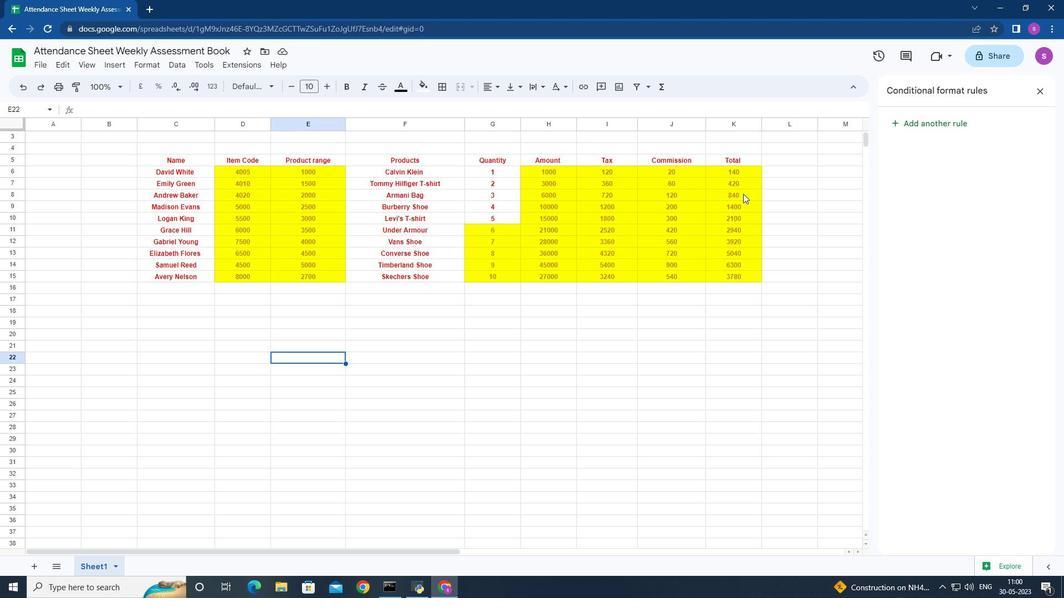 
Action: Mouse scrolled (753, 363) with delta (0, 0)
Screenshot: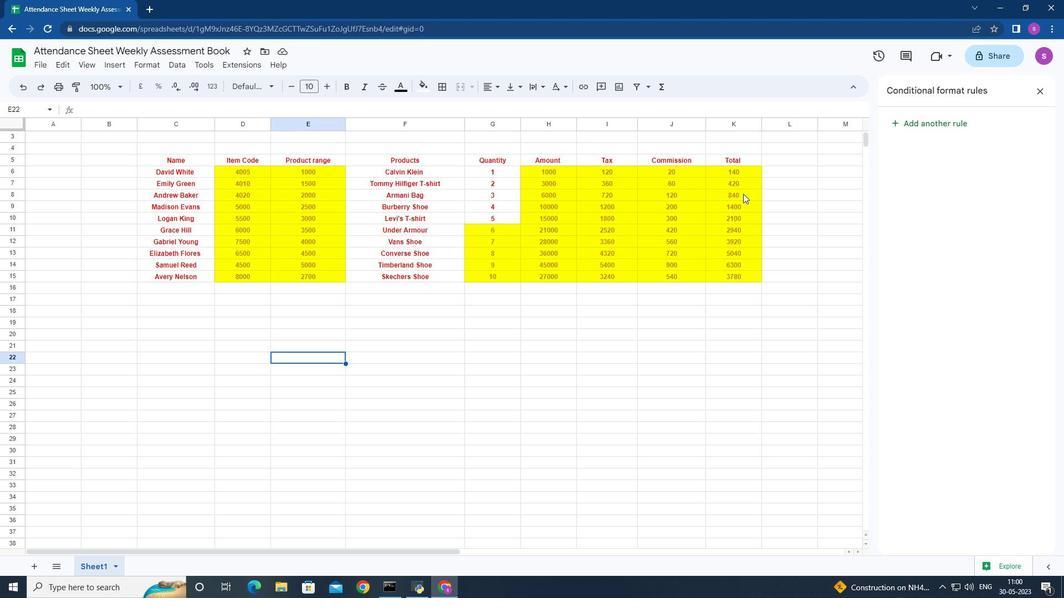 
Action: Mouse moved to (785, 154)
Screenshot: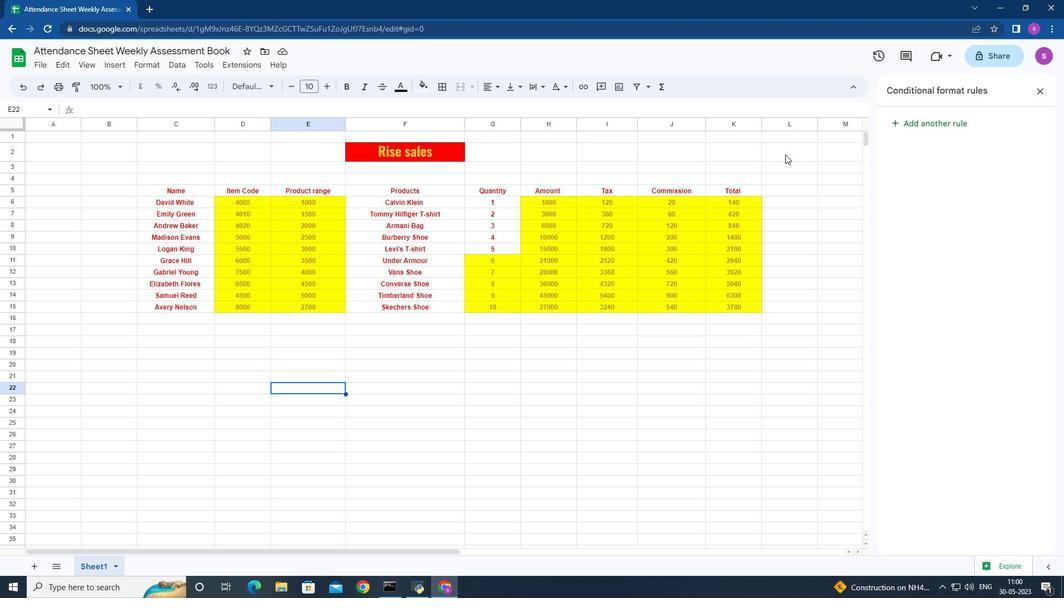 
Action: Mouse pressed left at (785, 154)
Screenshot: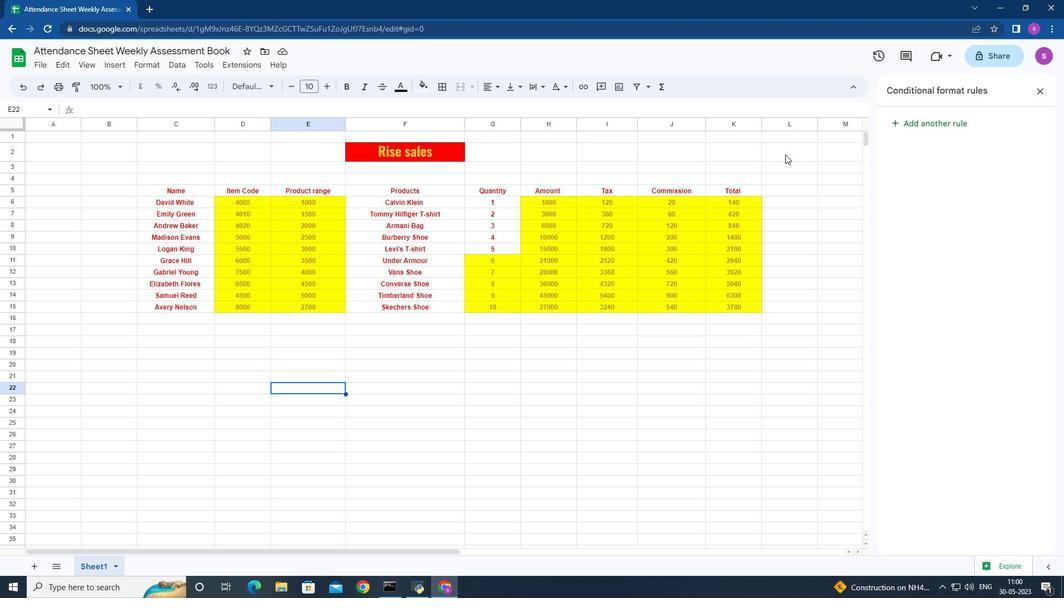 
Action: Mouse moved to (551, 164)
Screenshot: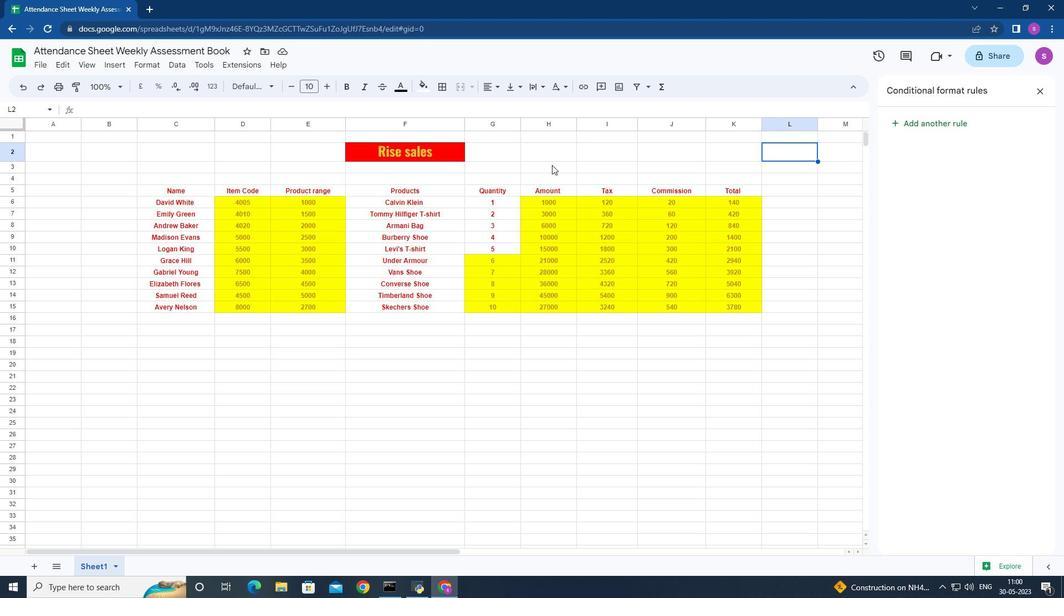 
Action: Mouse pressed left at (551, 164)
Screenshot: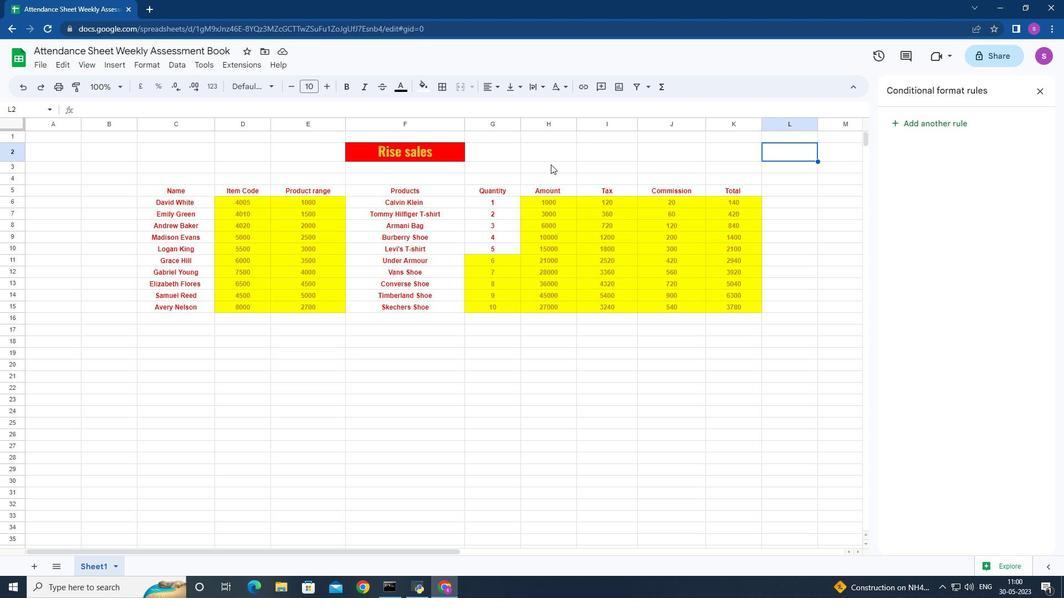 
Action: Mouse moved to (774, 167)
Screenshot: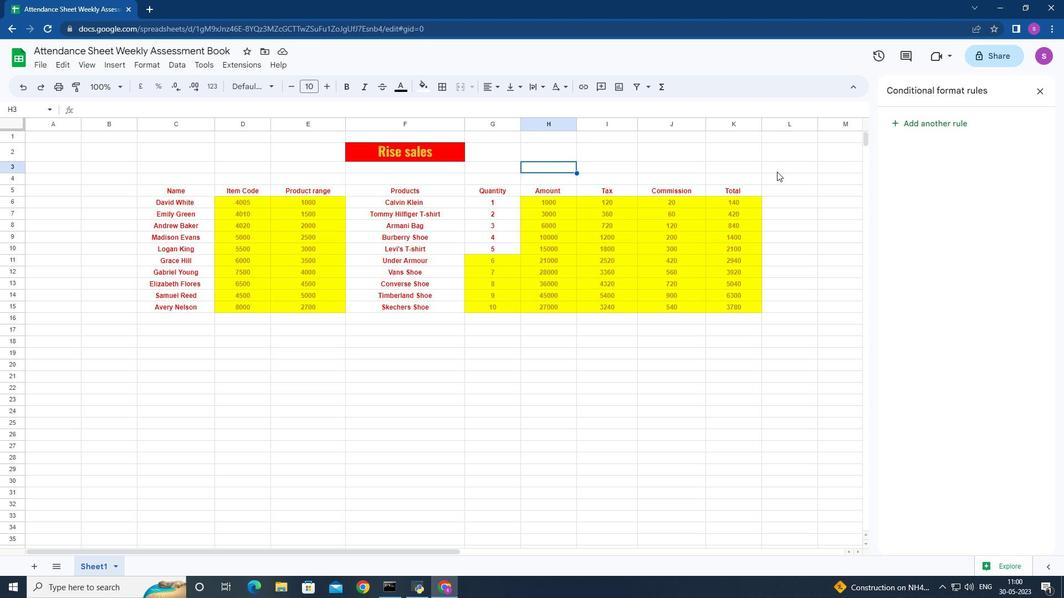 
Action: Mouse pressed left at (774, 167)
Screenshot: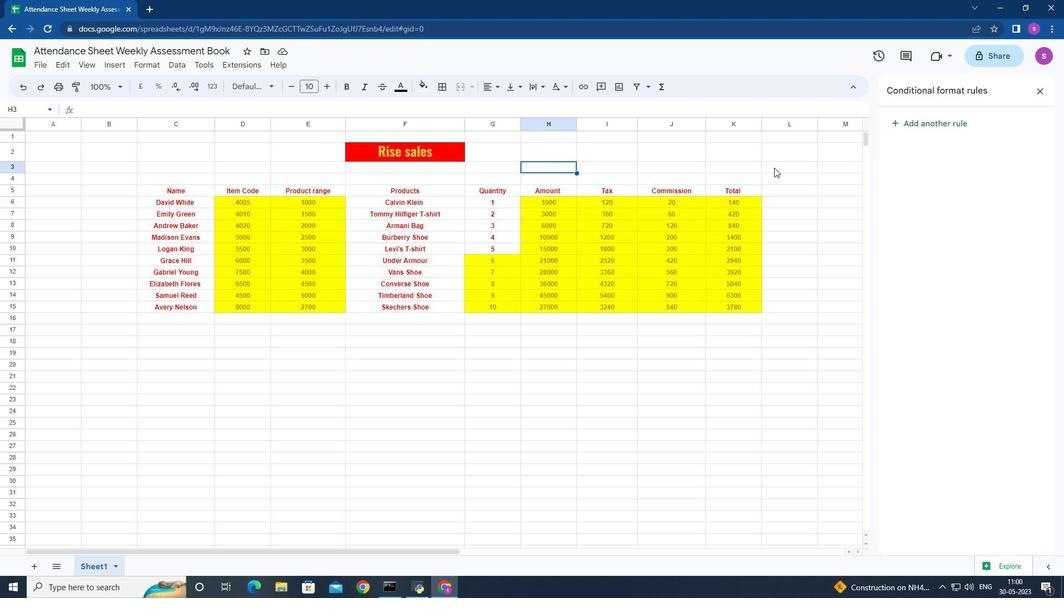 
Action: Mouse moved to (760, 161)
Screenshot: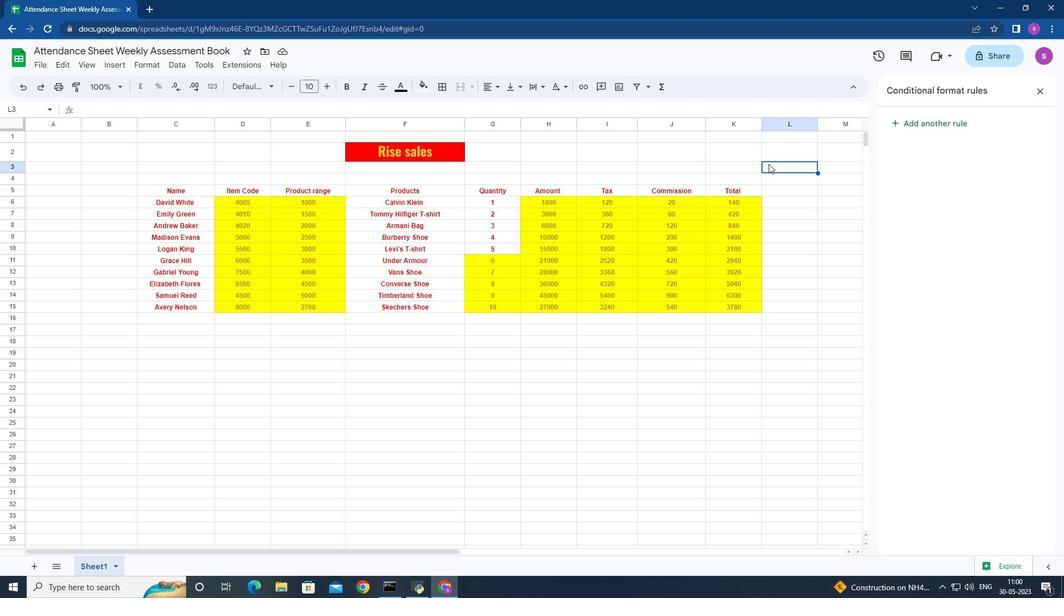 
